 Task: Look for space in Vlorë, Albania from 12th  August, 2023 to 15th August, 2023 for 3 adults in price range Rs.12000 to Rs.16000. Place can be entire place with 2 bedrooms having 3 beds and 1 bathroom. Property type can be house, flat, hotel. Amenities needed are: heating. Booking option can be shelf check-in. Required host language is English.
Action: Mouse moved to (518, 109)
Screenshot: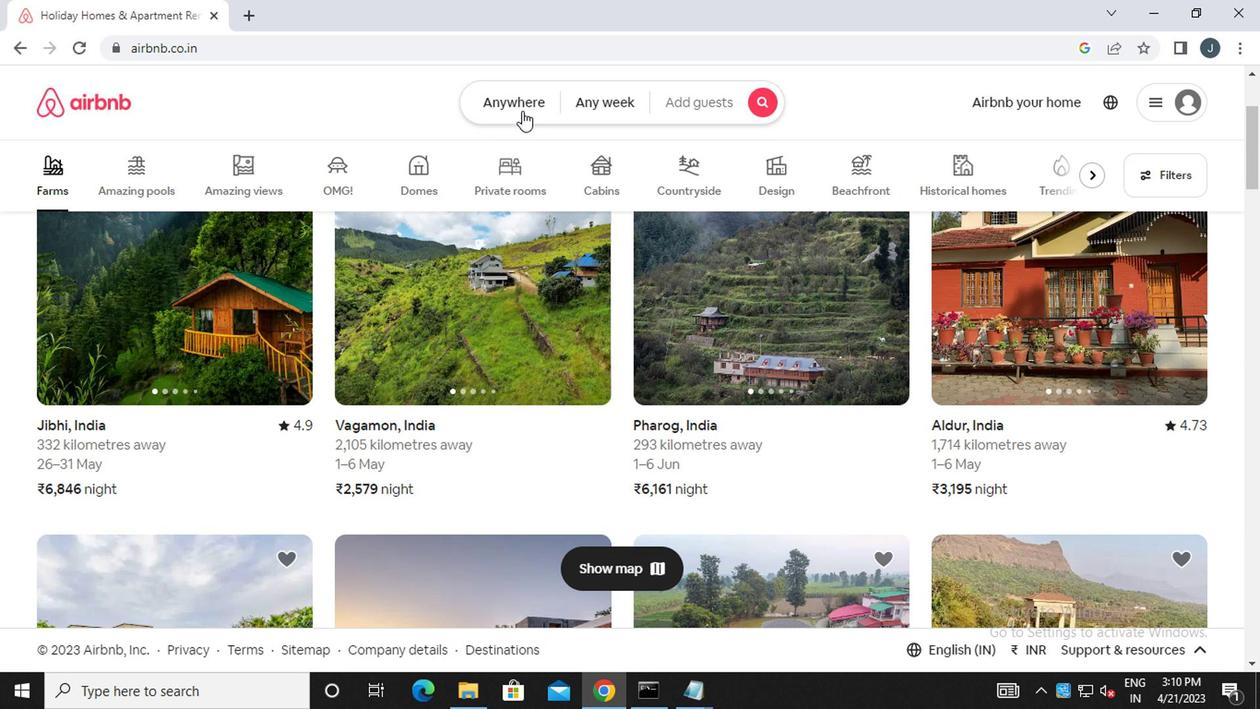 
Action: Mouse pressed left at (518, 109)
Screenshot: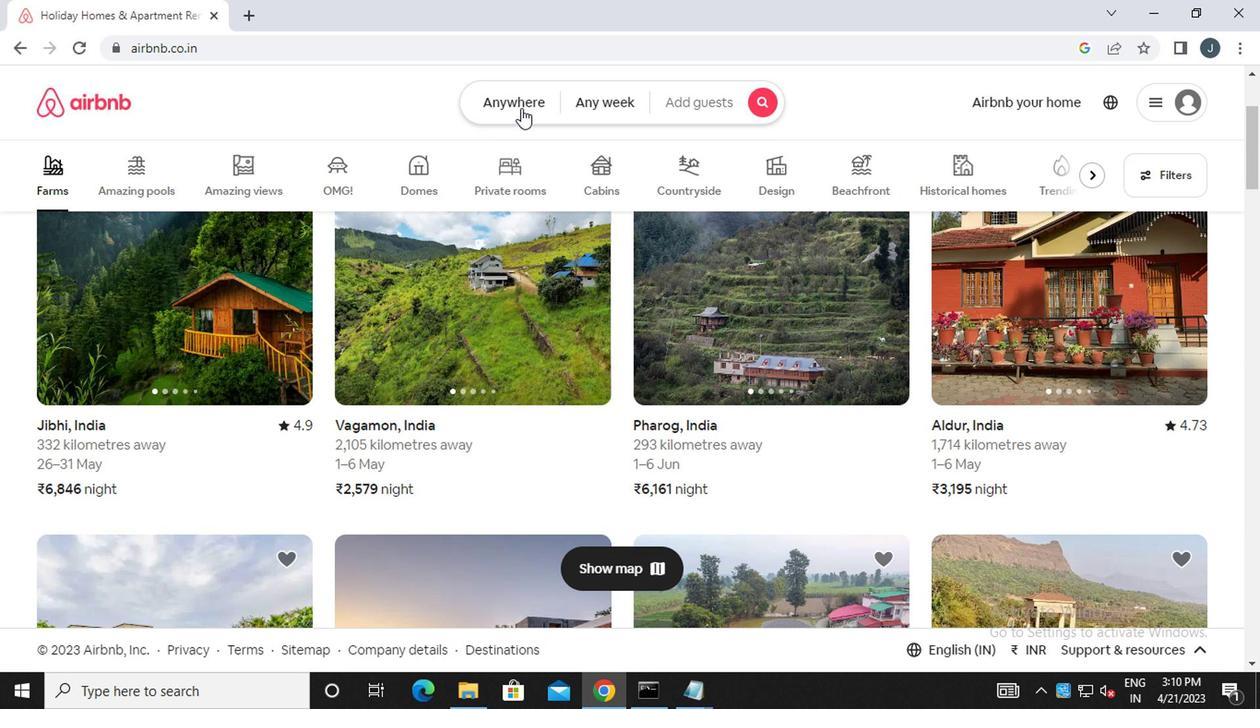 
Action: Mouse moved to (367, 181)
Screenshot: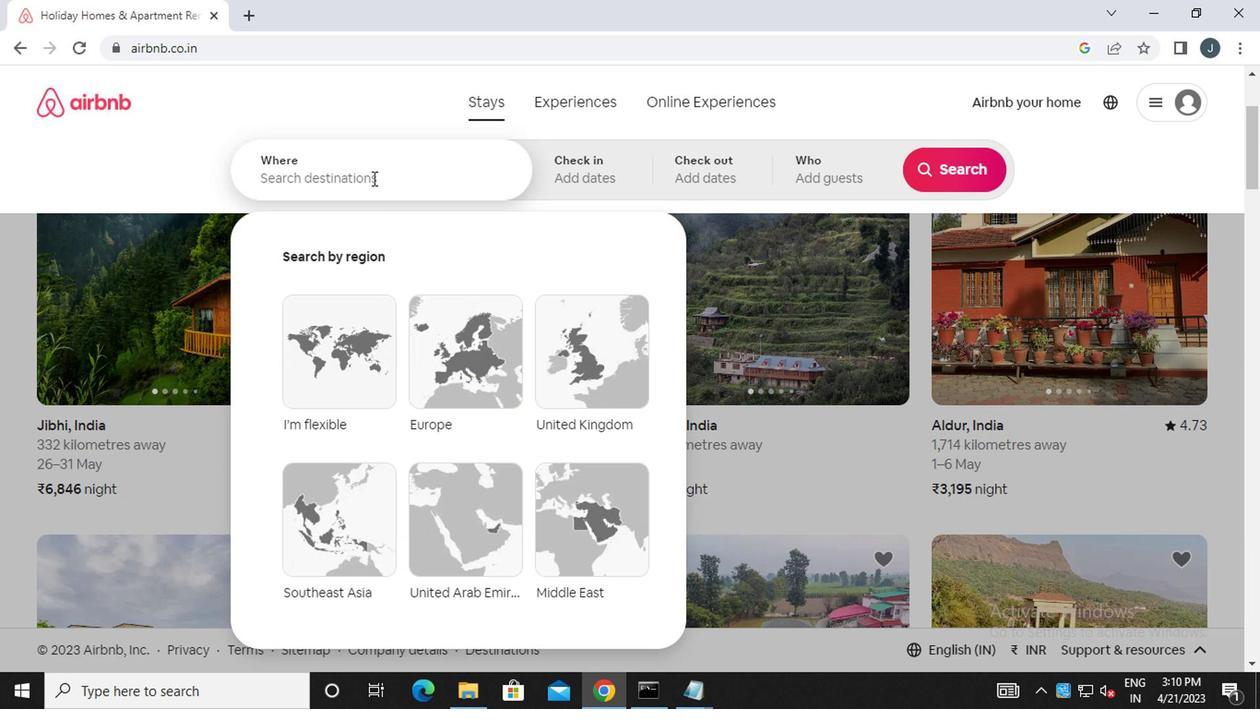 
Action: Mouse pressed left at (367, 181)
Screenshot: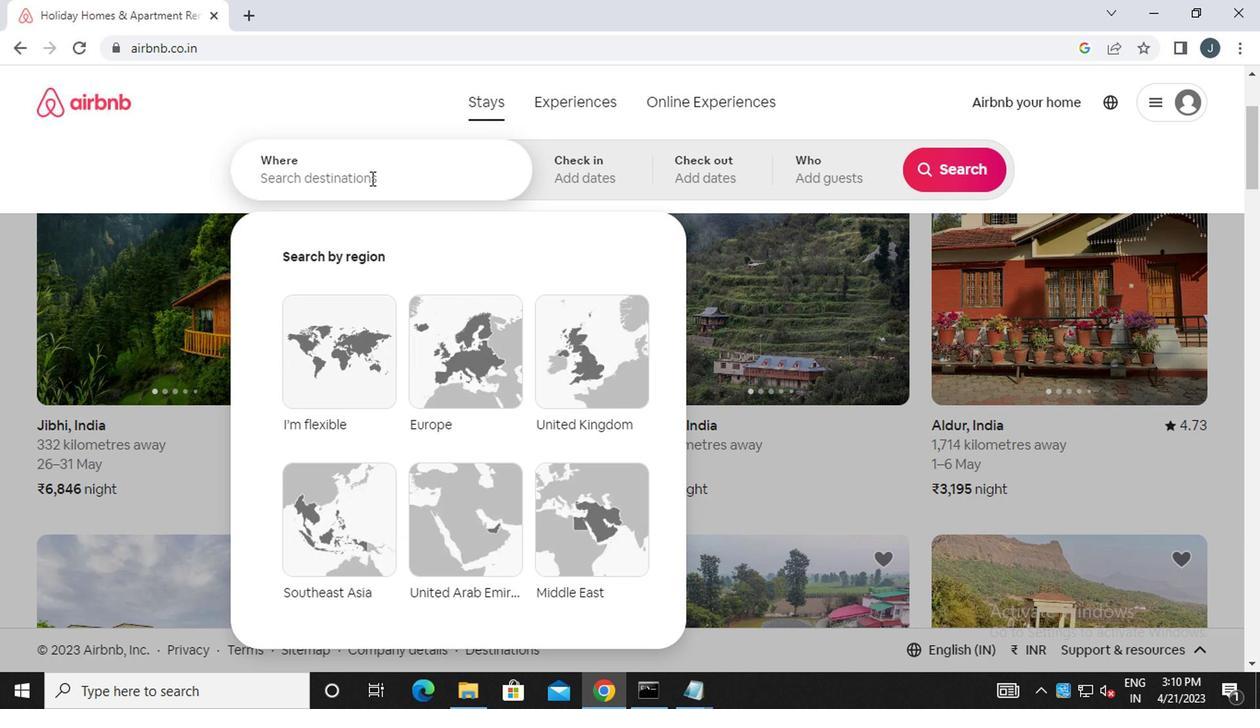 
Action: Key pressed v<Key.caps_lock>lore,<Key.space><Key.caps_lock>
Screenshot: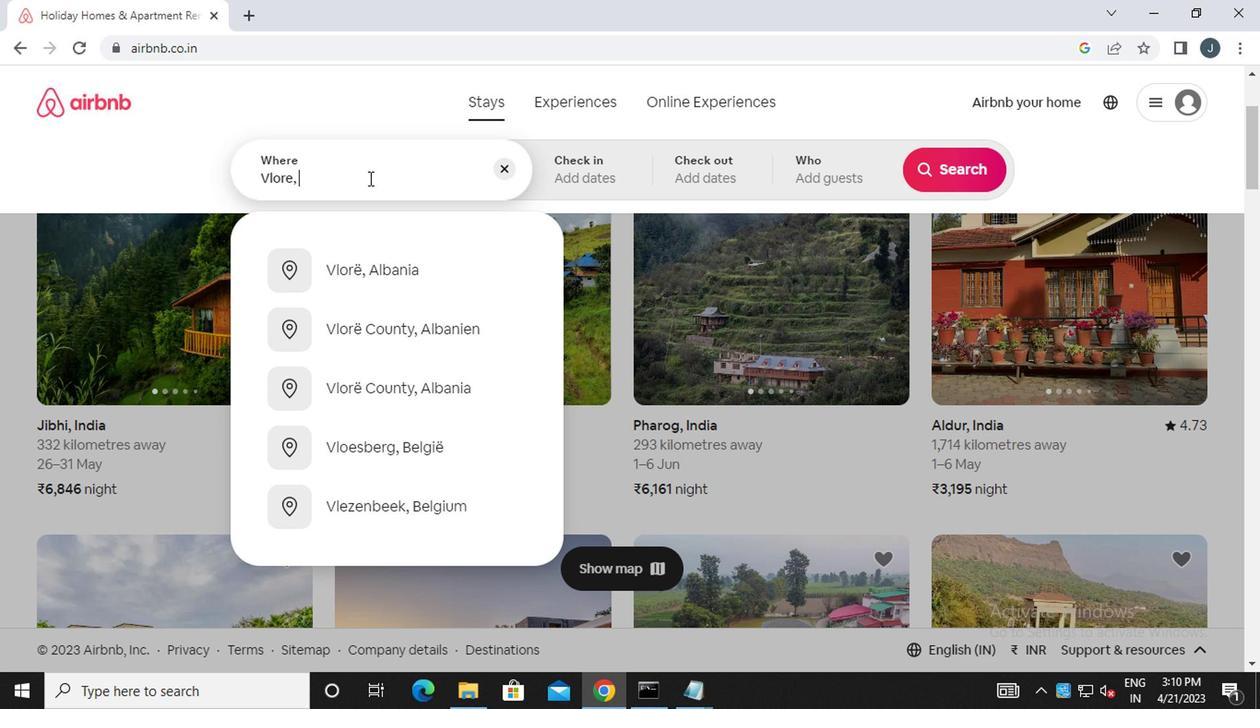 
Action: Mouse moved to (403, 259)
Screenshot: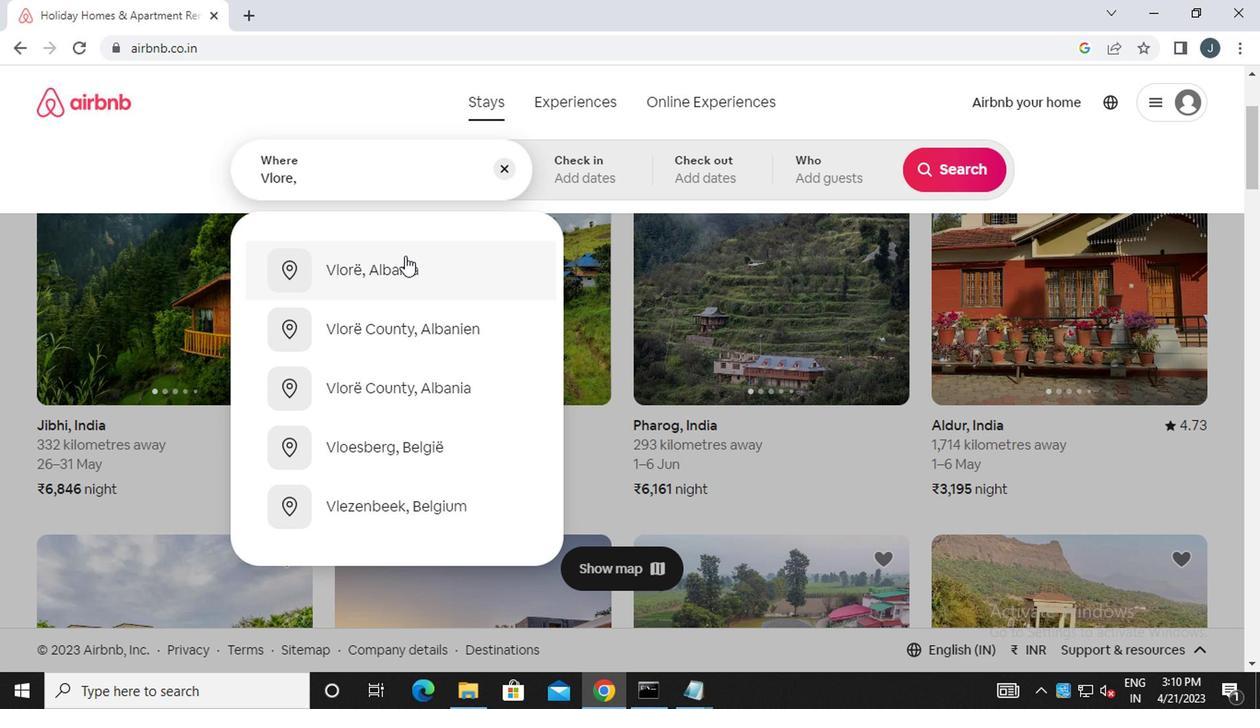 
Action: Mouse pressed left at (403, 259)
Screenshot: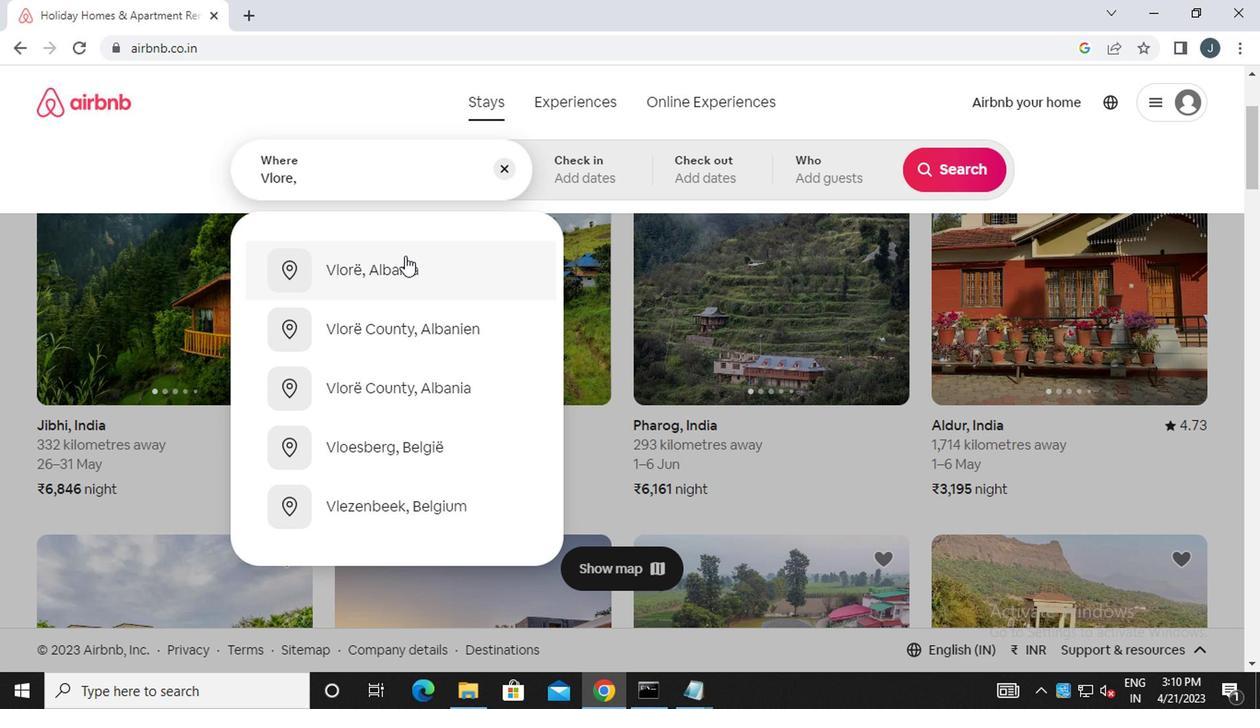 
Action: Mouse moved to (944, 318)
Screenshot: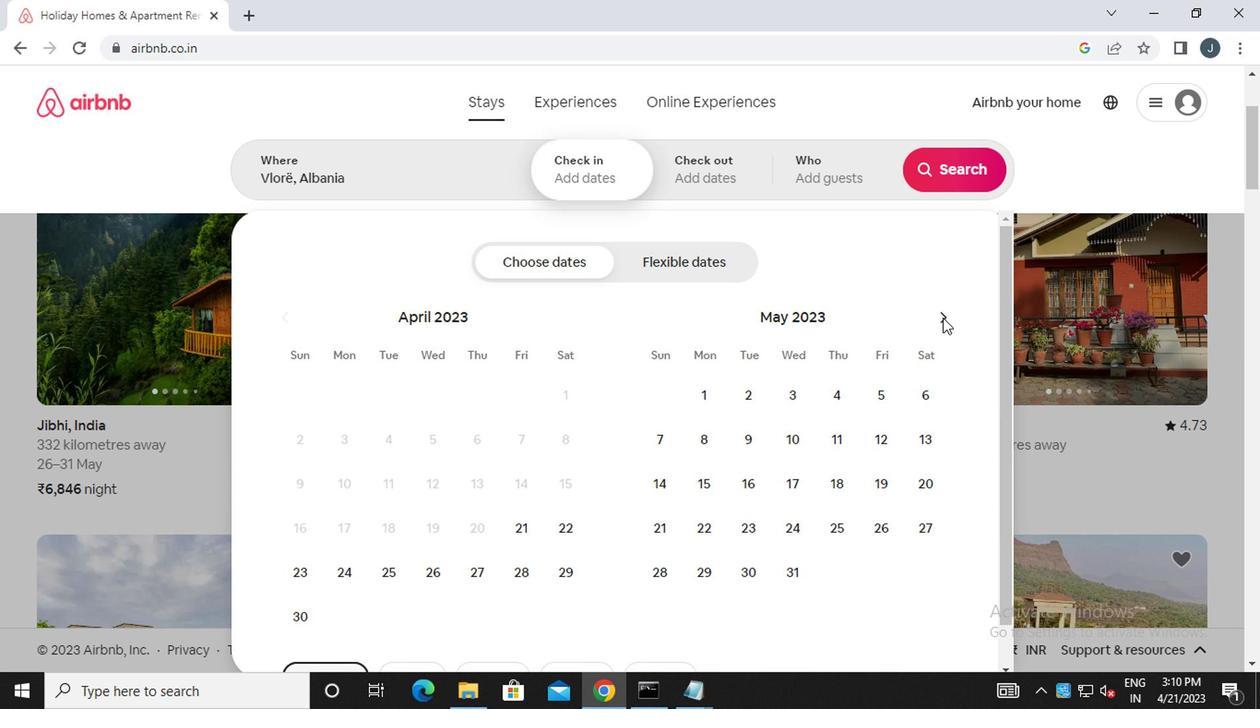 
Action: Mouse pressed left at (944, 318)
Screenshot: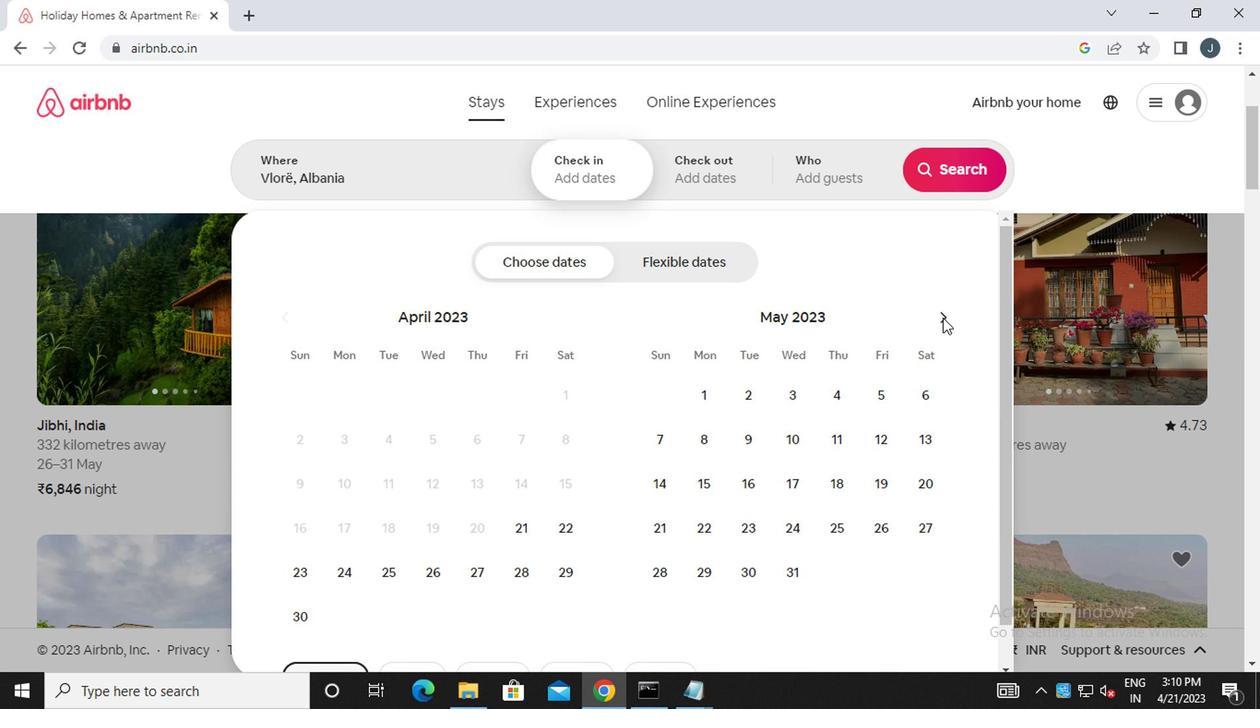 
Action: Mouse moved to (944, 318)
Screenshot: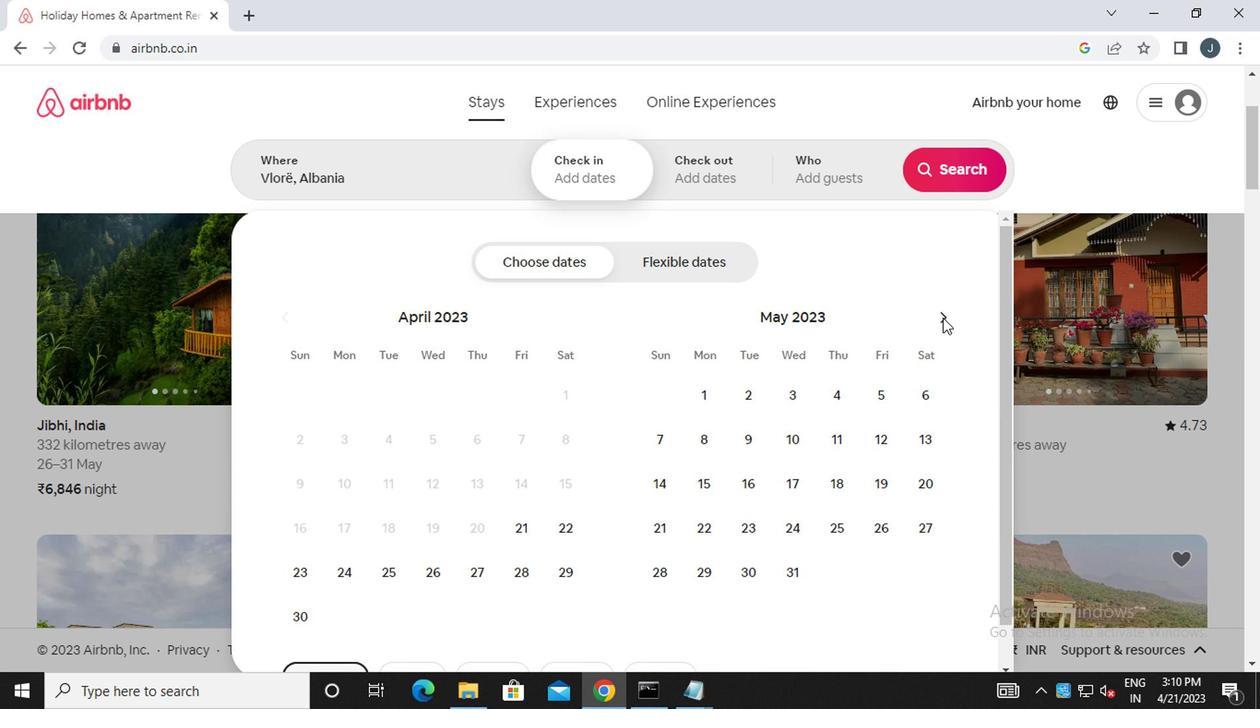
Action: Mouse pressed left at (944, 318)
Screenshot: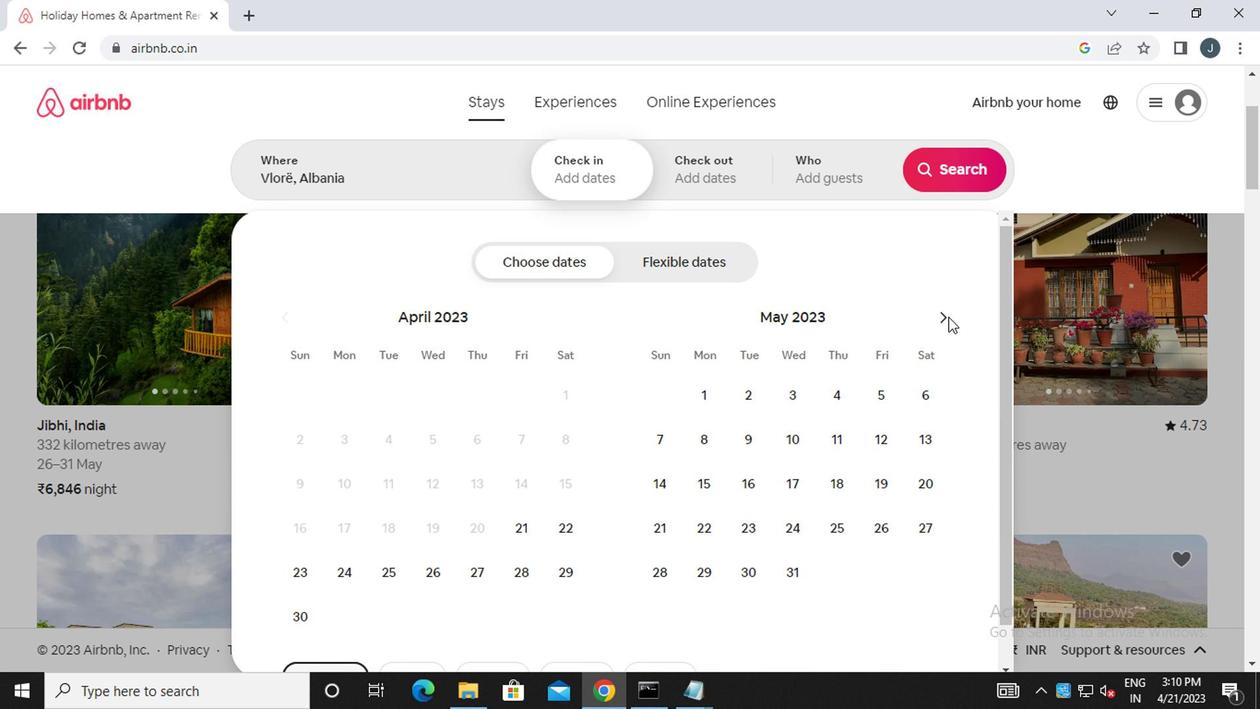 
Action: Mouse pressed left at (944, 318)
Screenshot: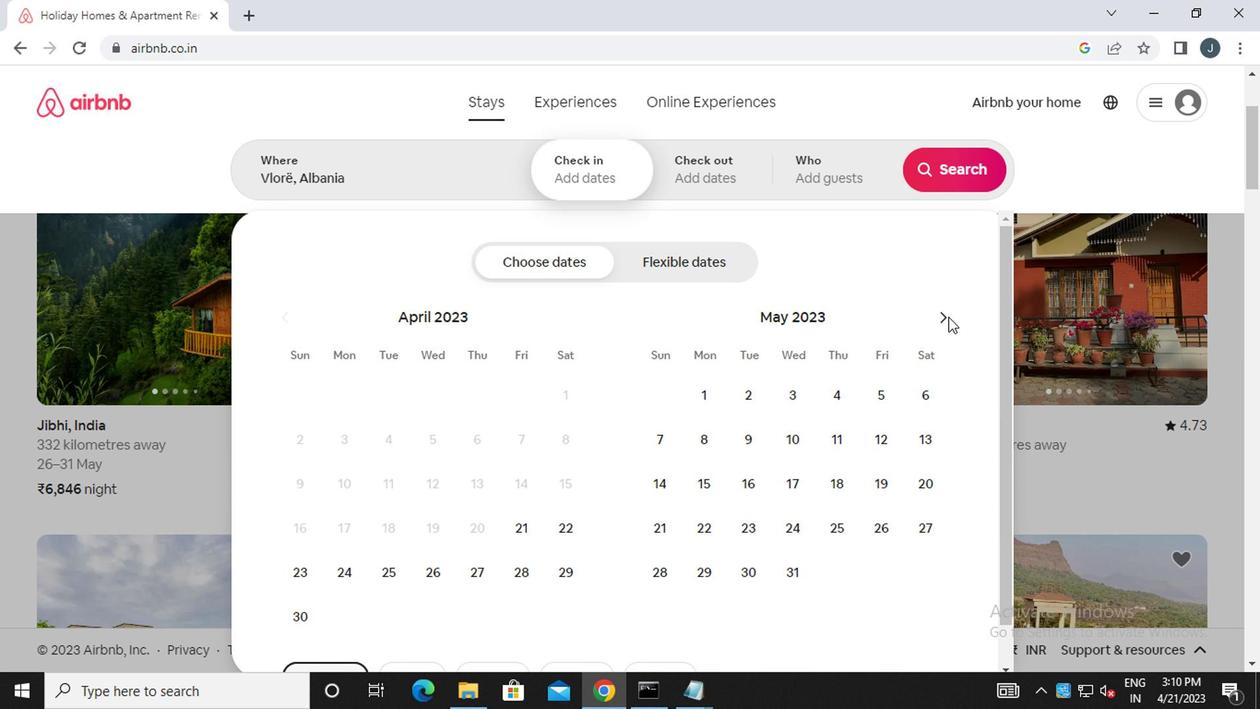 
Action: Mouse pressed left at (944, 318)
Screenshot: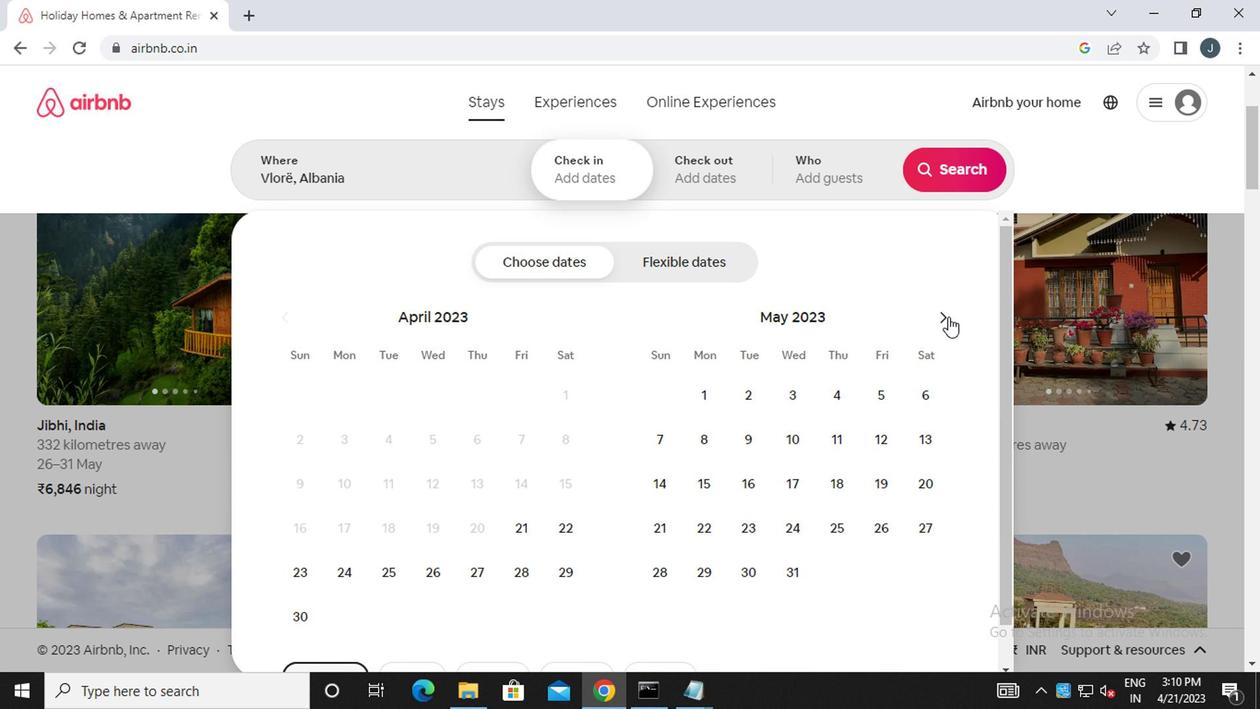 
Action: Mouse pressed left at (944, 318)
Screenshot: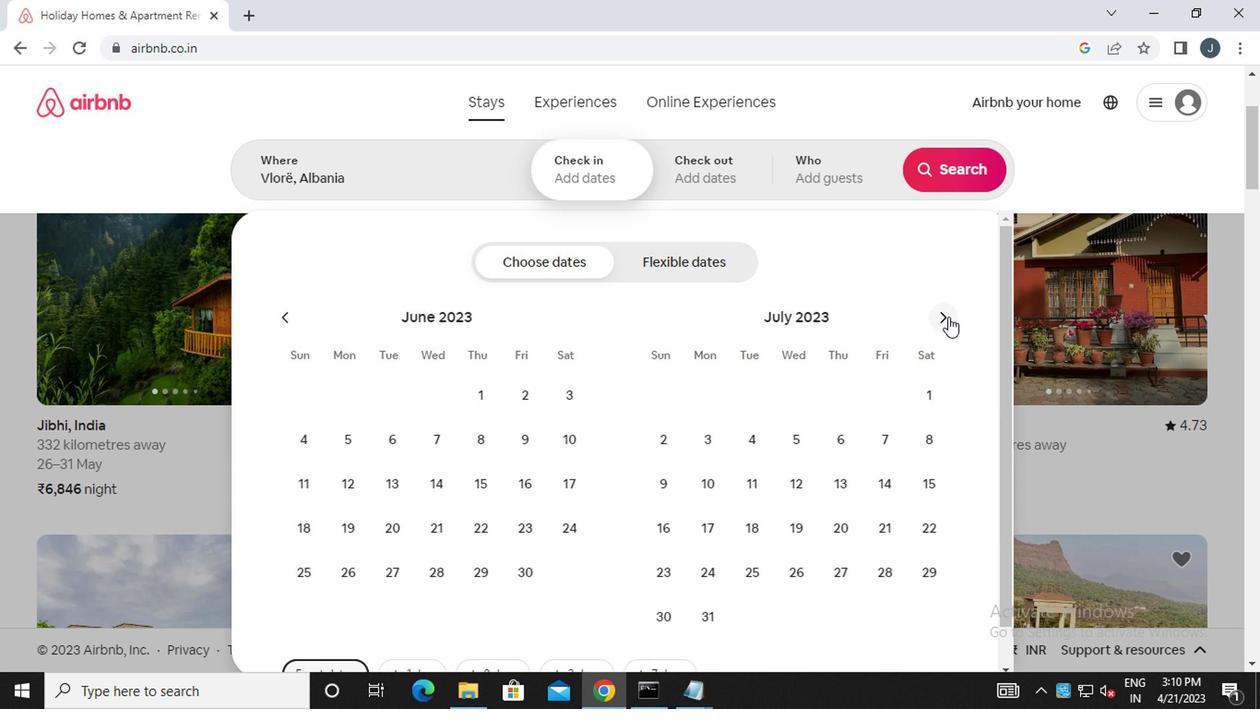 
Action: Mouse moved to (915, 439)
Screenshot: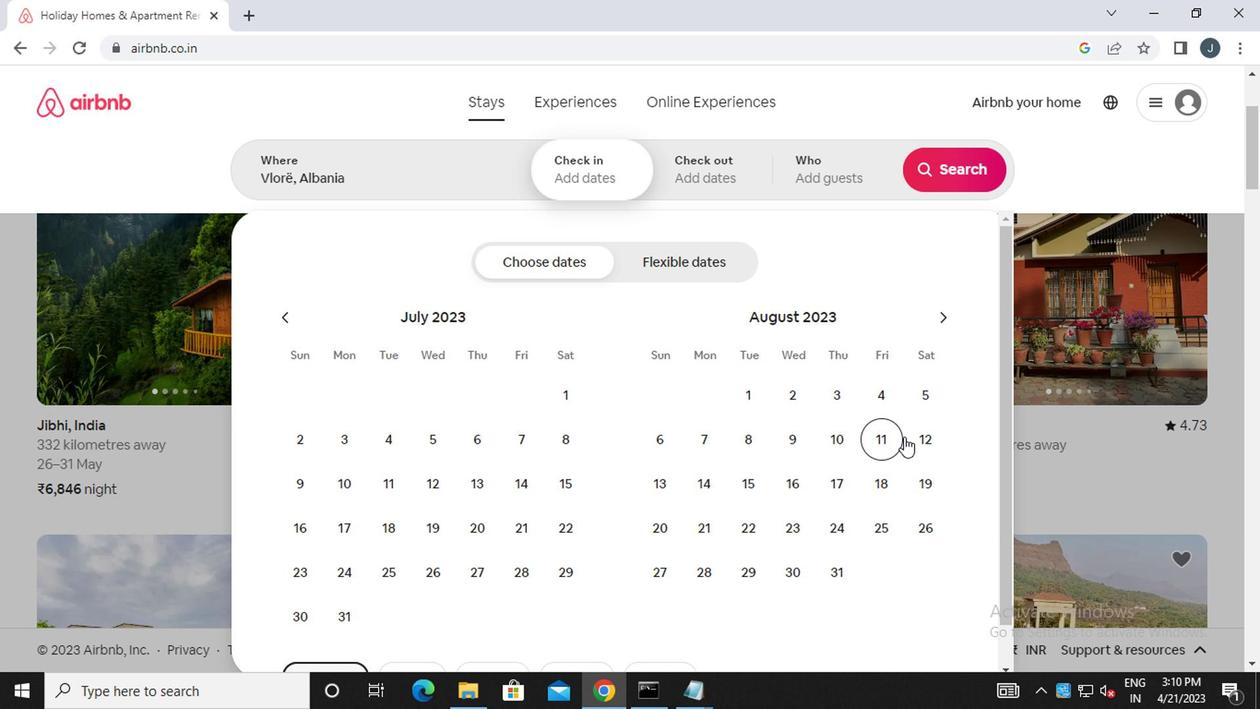 
Action: Mouse pressed left at (915, 439)
Screenshot: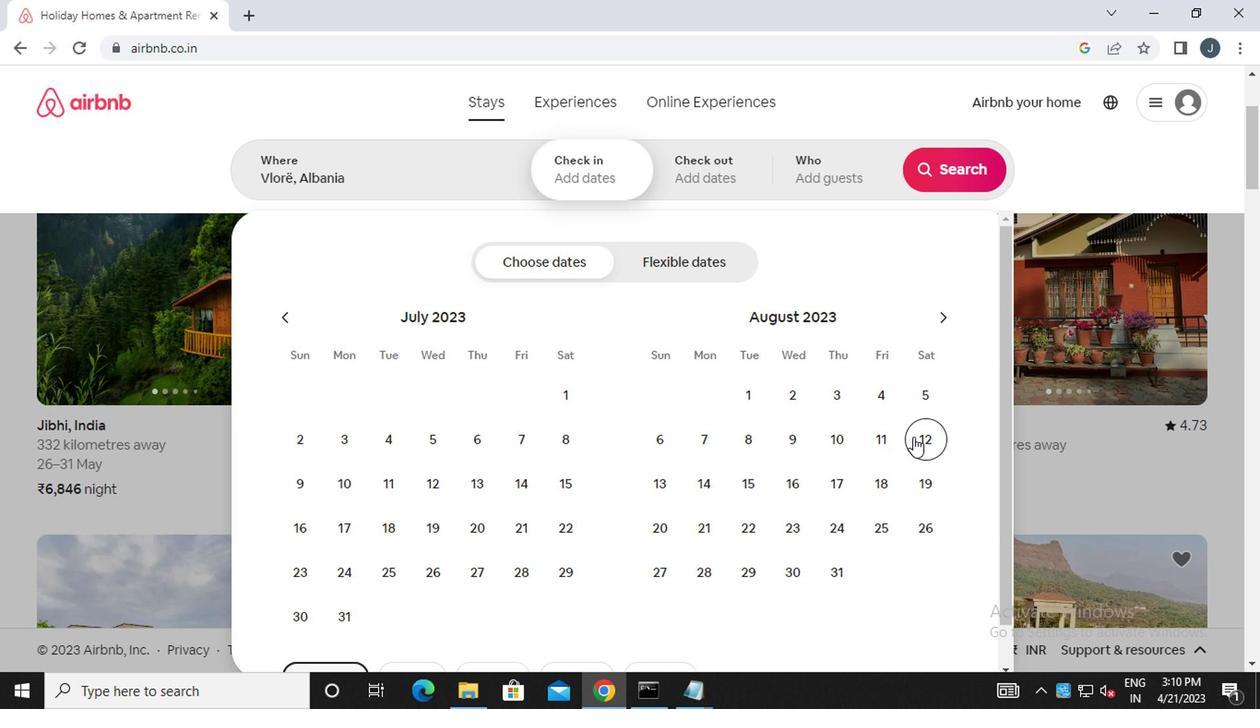 
Action: Mouse moved to (742, 480)
Screenshot: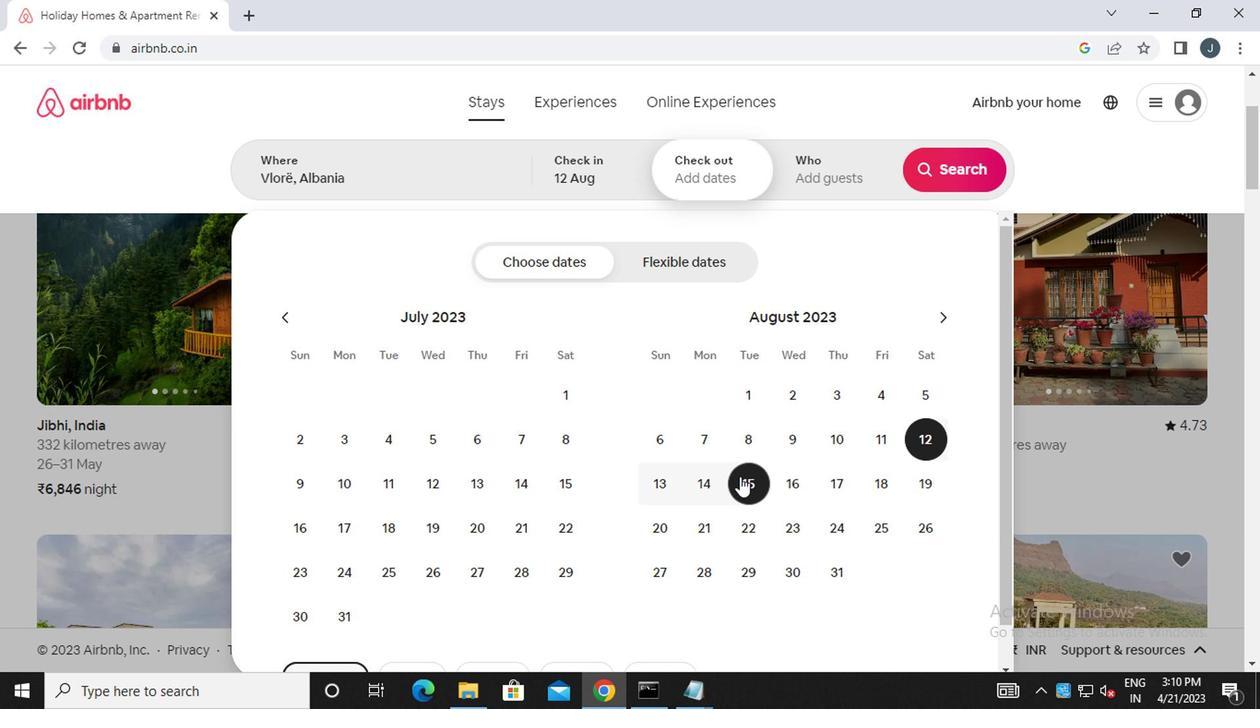 
Action: Mouse pressed left at (742, 480)
Screenshot: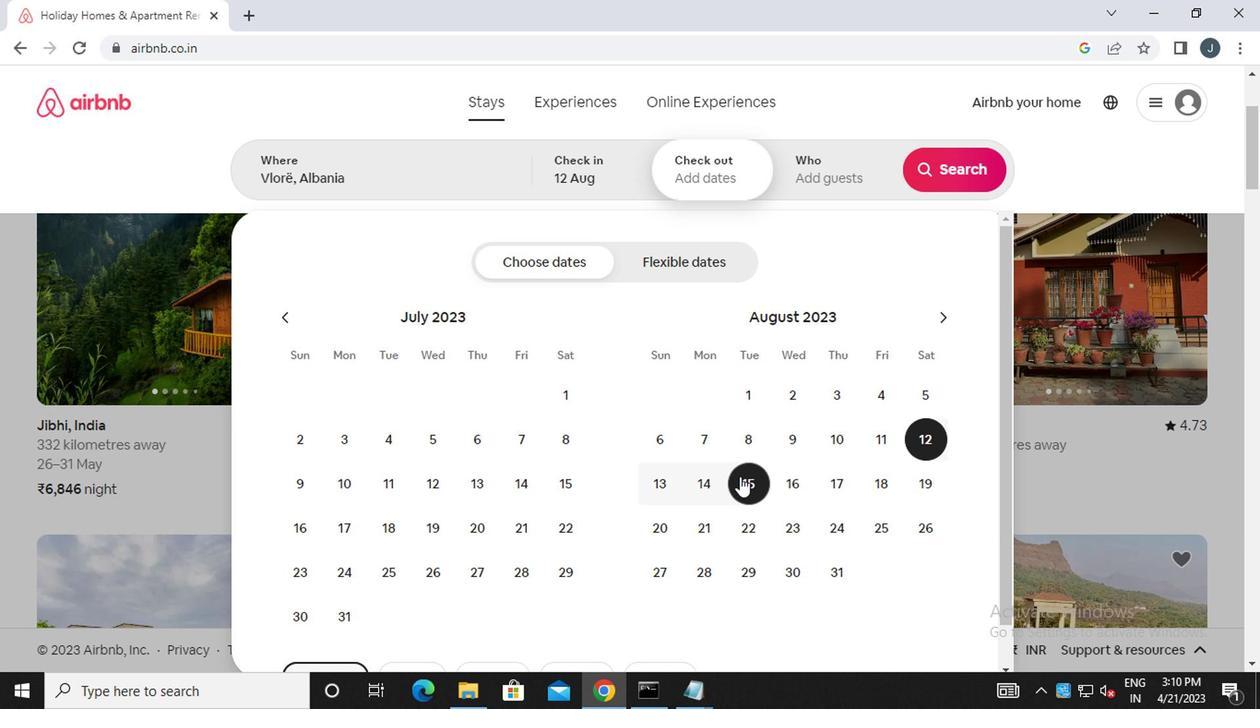 
Action: Mouse moved to (816, 176)
Screenshot: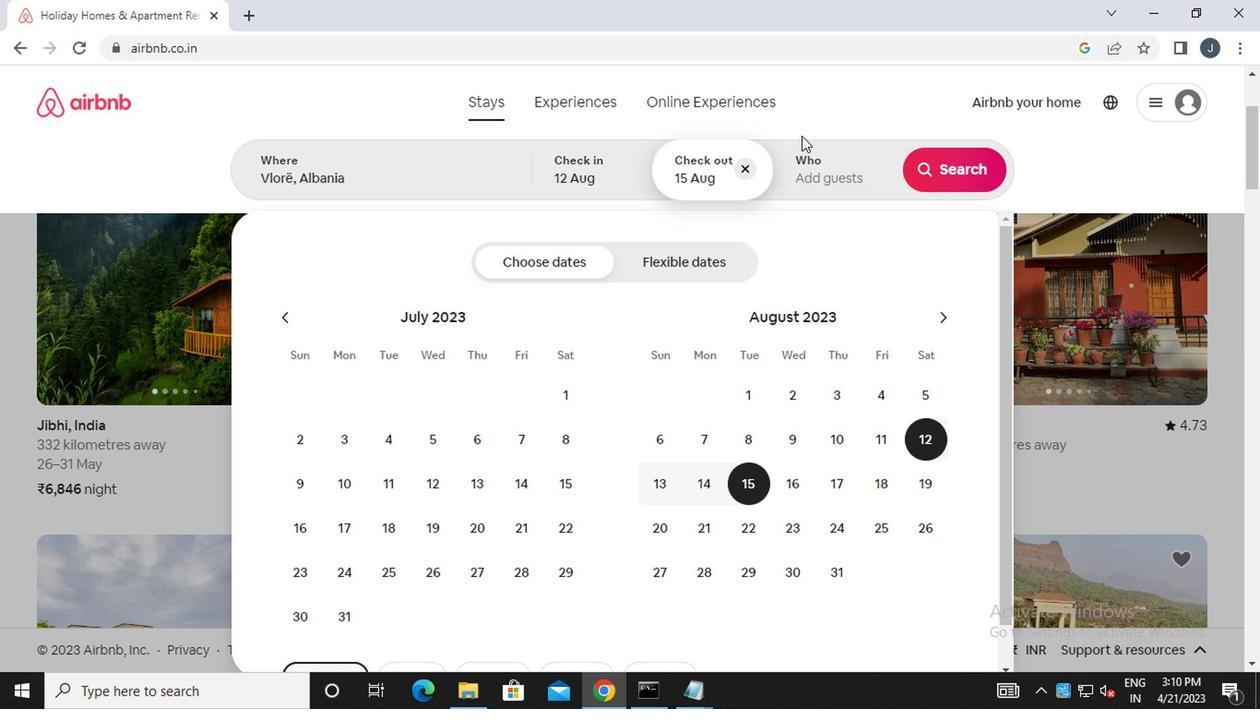 
Action: Mouse pressed left at (816, 176)
Screenshot: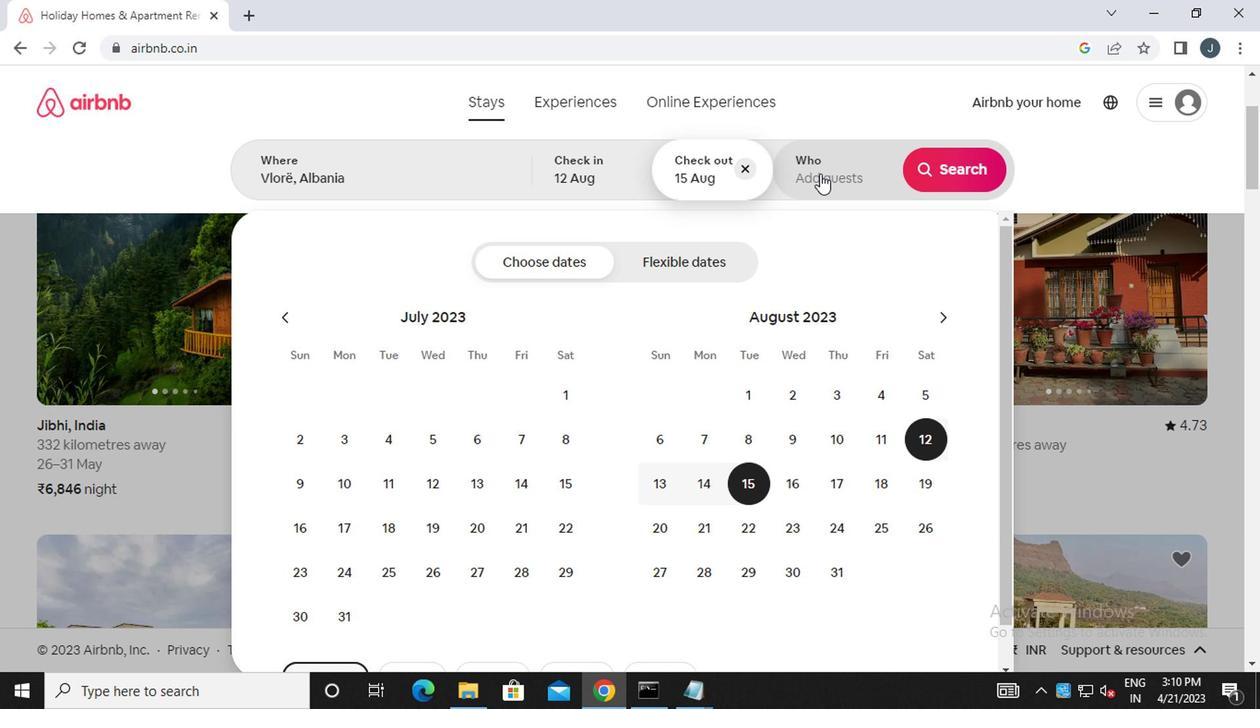 
Action: Mouse moved to (963, 273)
Screenshot: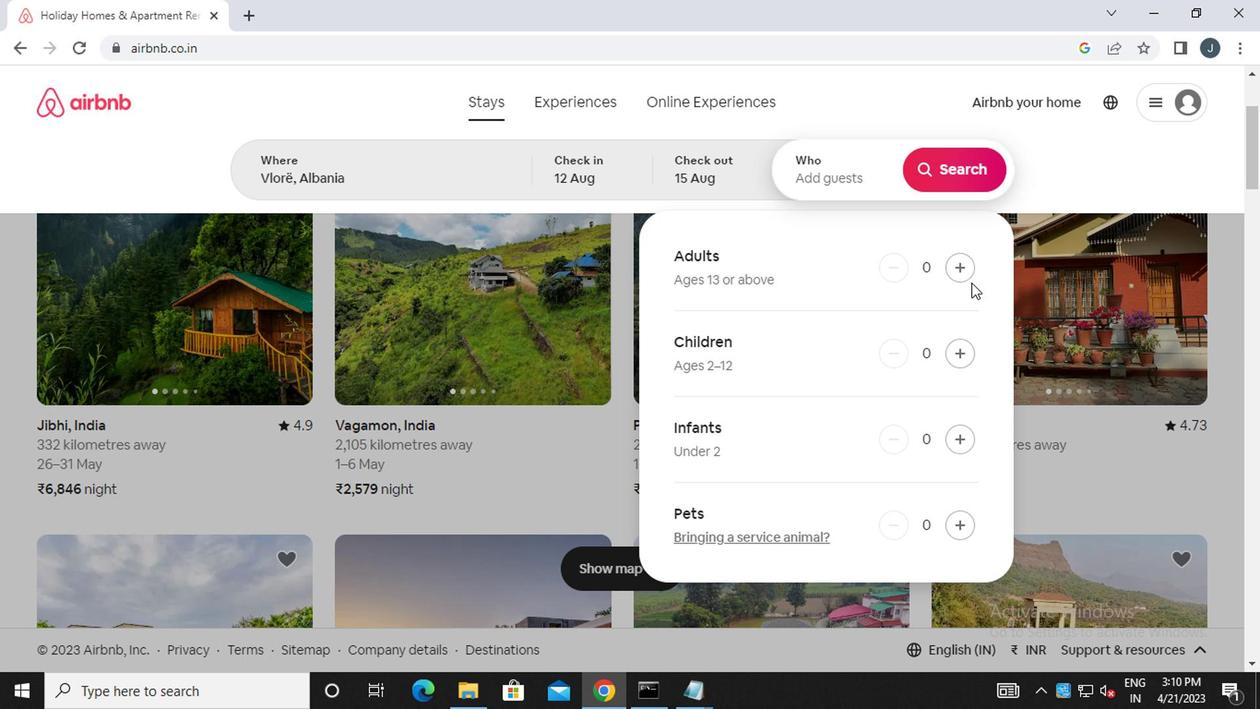 
Action: Mouse pressed left at (963, 273)
Screenshot: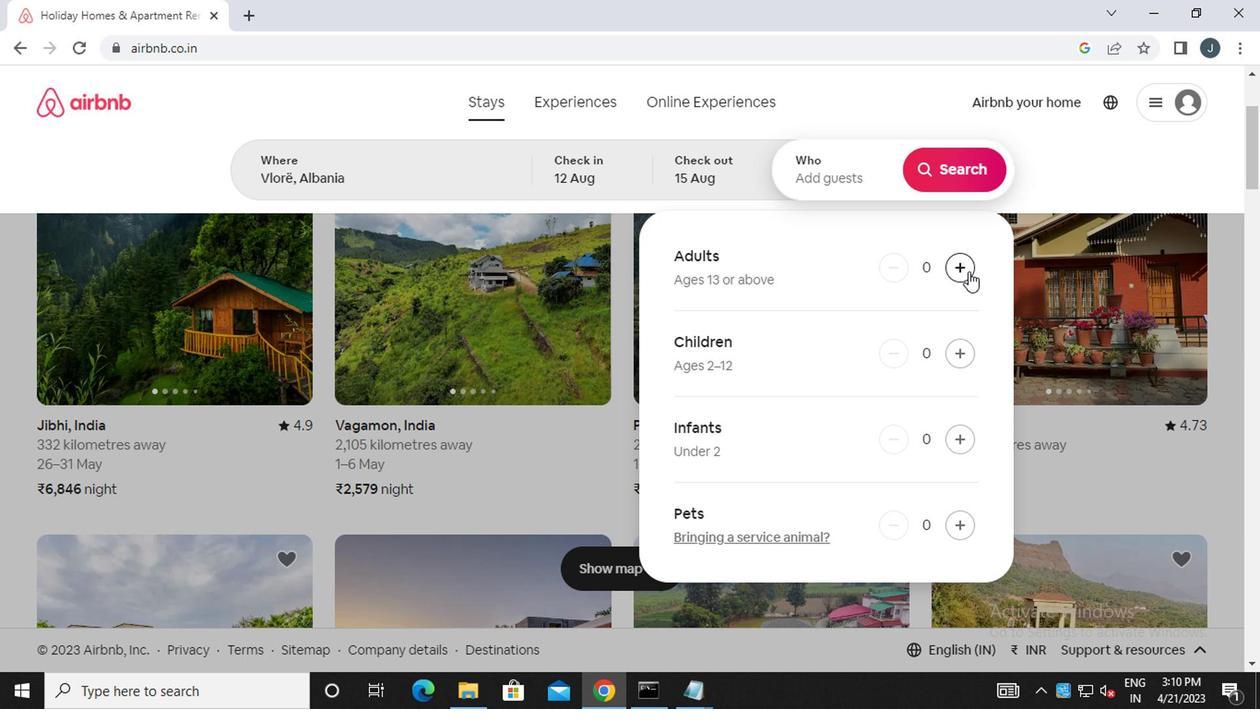 
Action: Mouse pressed left at (963, 273)
Screenshot: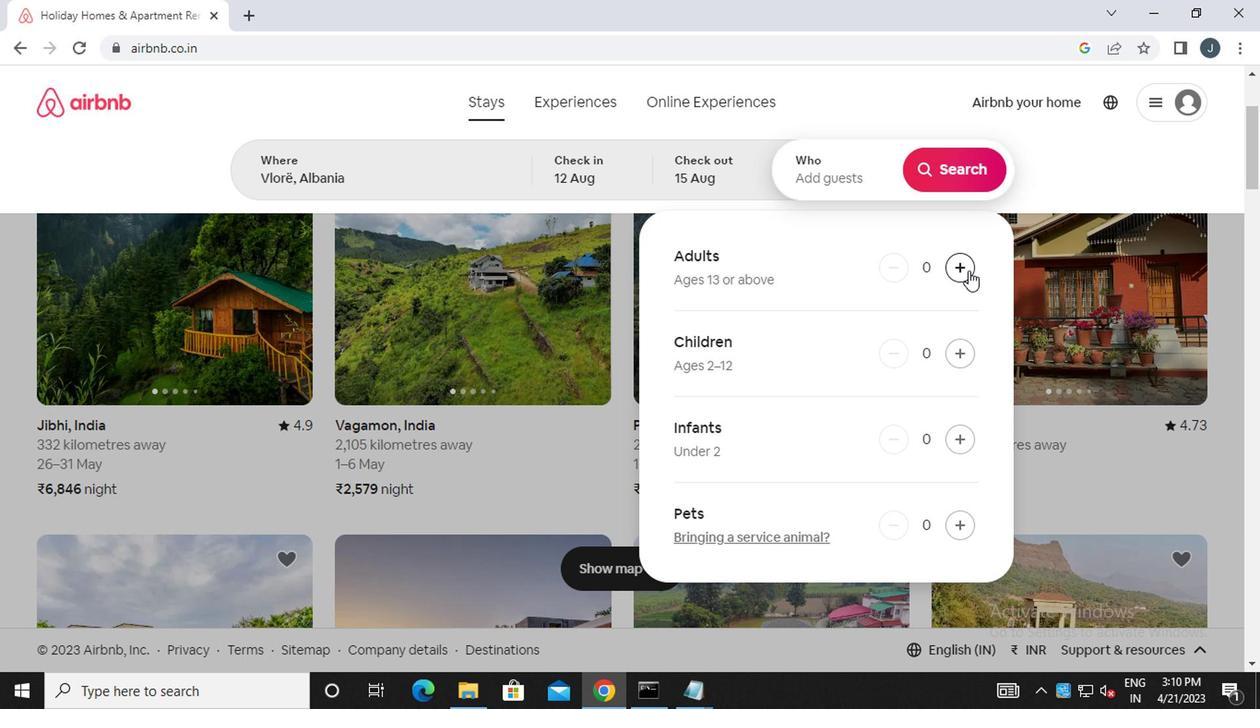 
Action: Mouse pressed left at (963, 273)
Screenshot: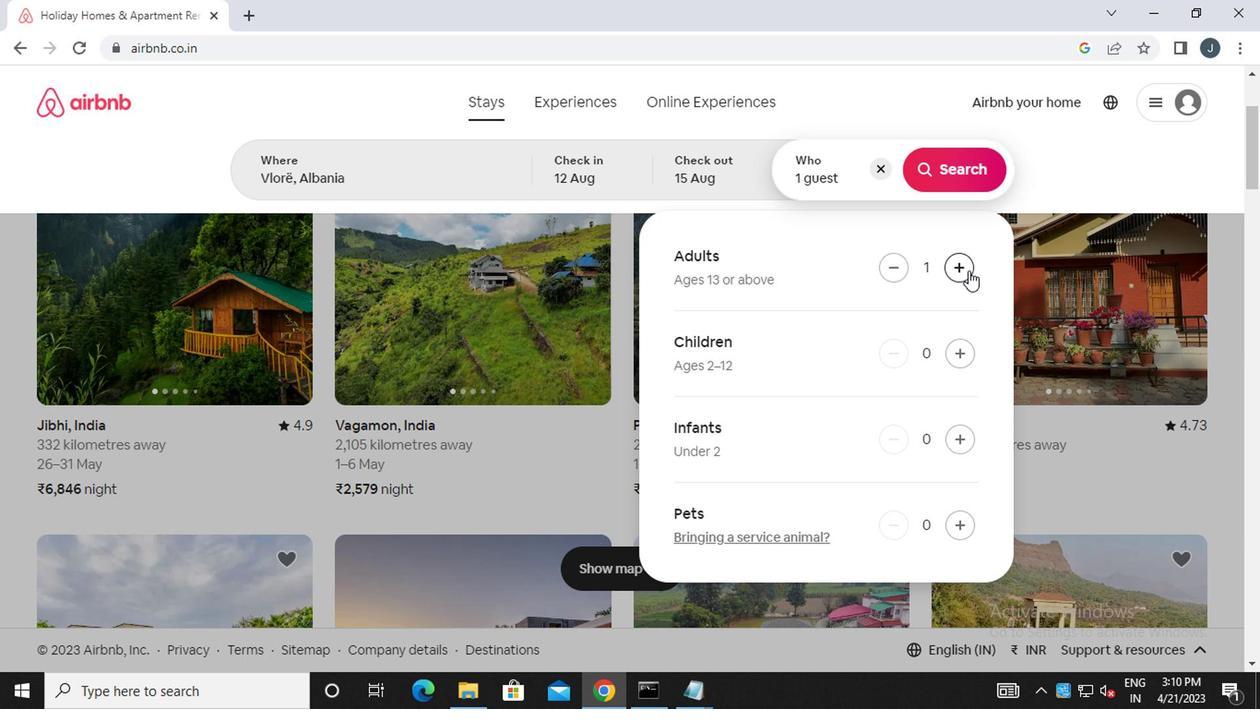 
Action: Mouse moved to (954, 172)
Screenshot: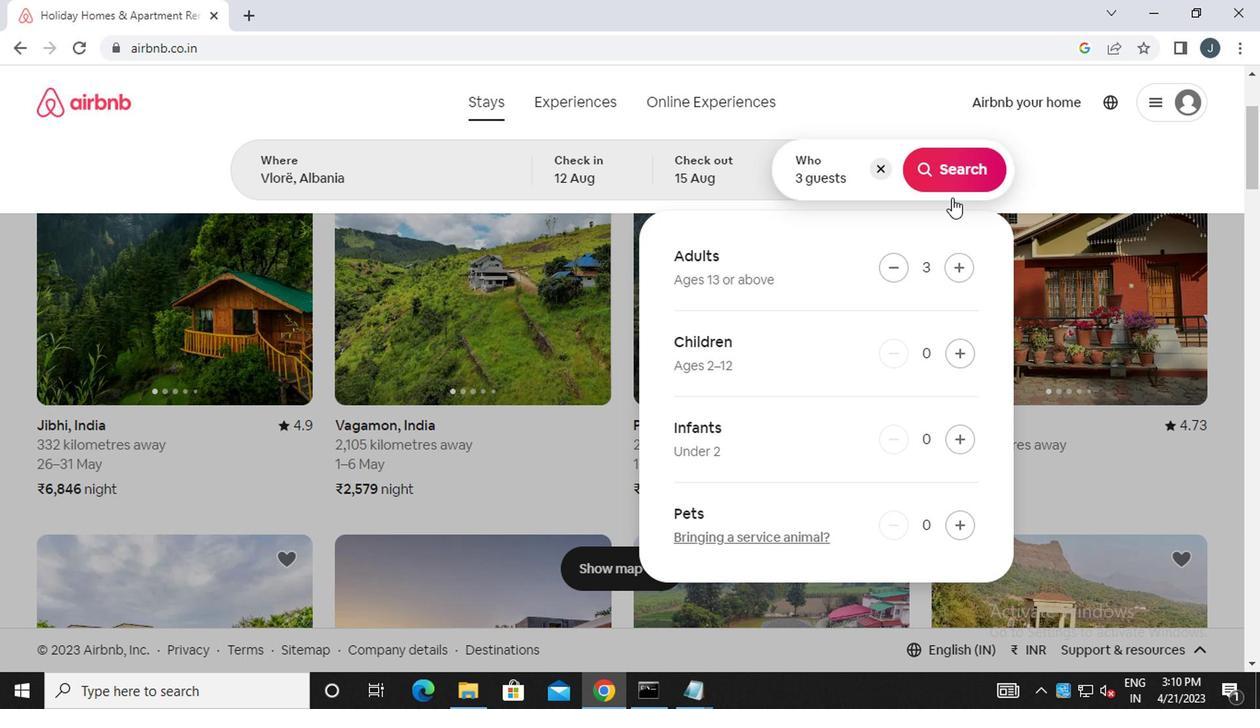 
Action: Mouse pressed left at (954, 172)
Screenshot: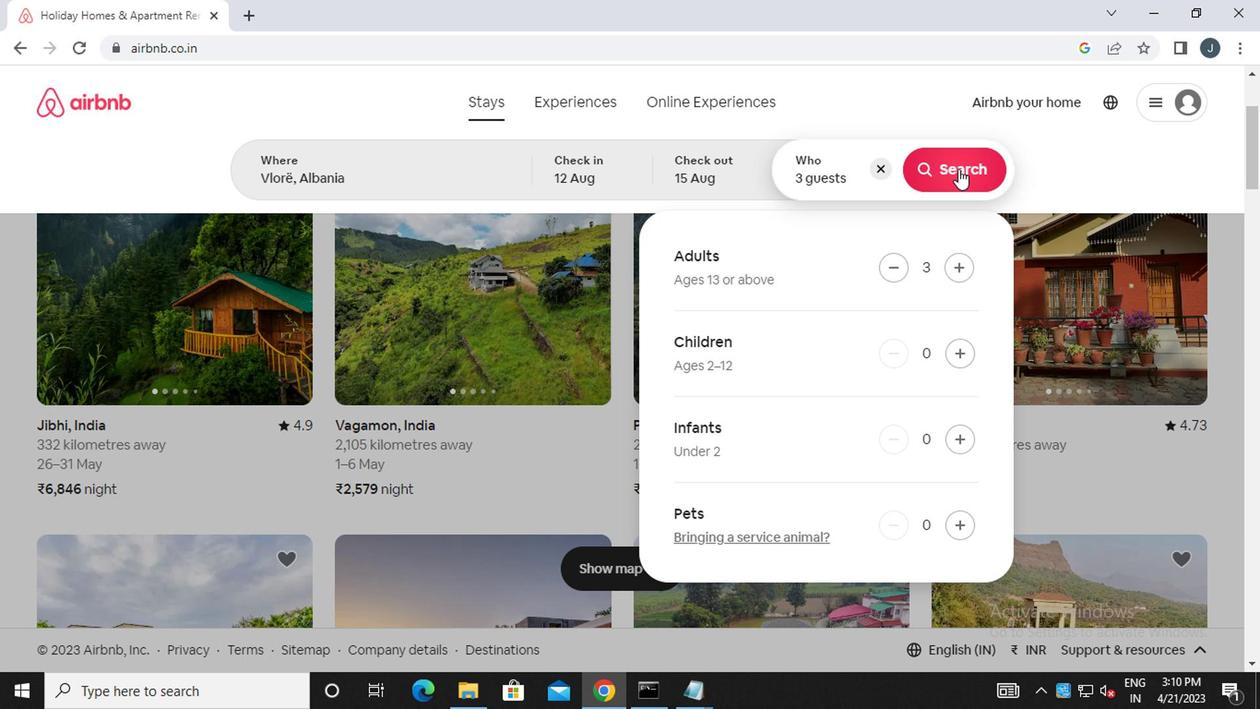 
Action: Mouse moved to (1159, 181)
Screenshot: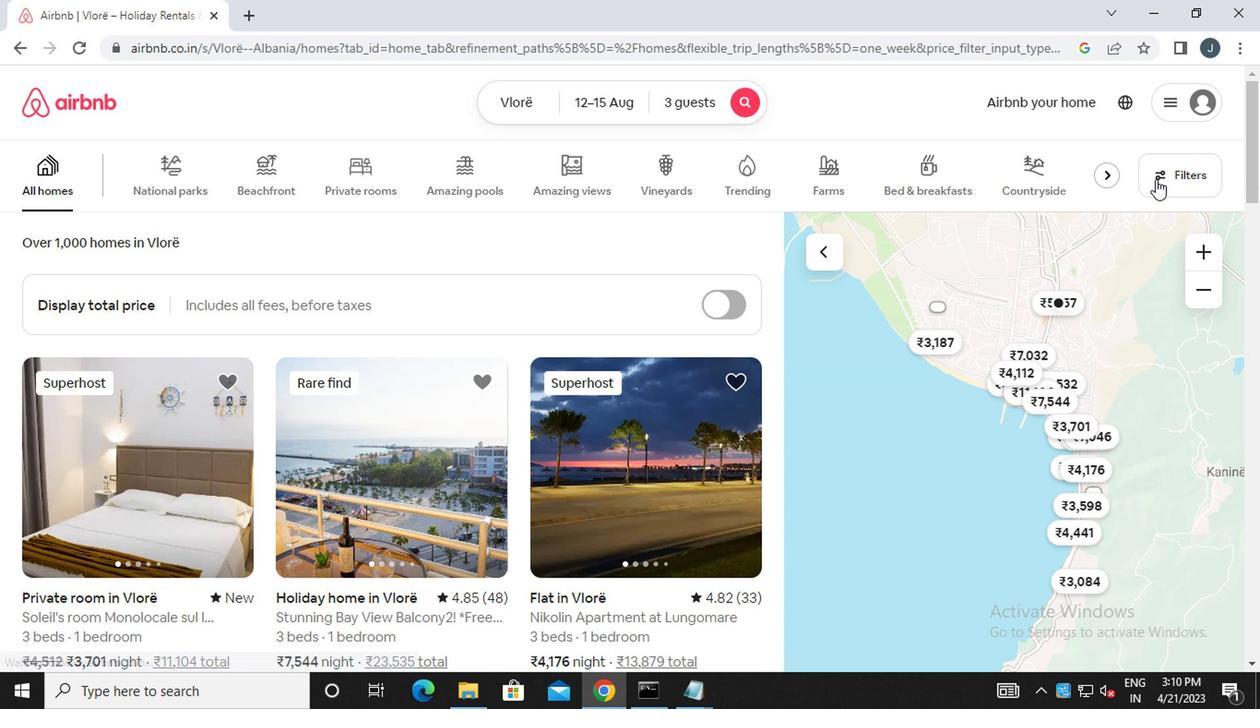 
Action: Mouse pressed left at (1159, 181)
Screenshot: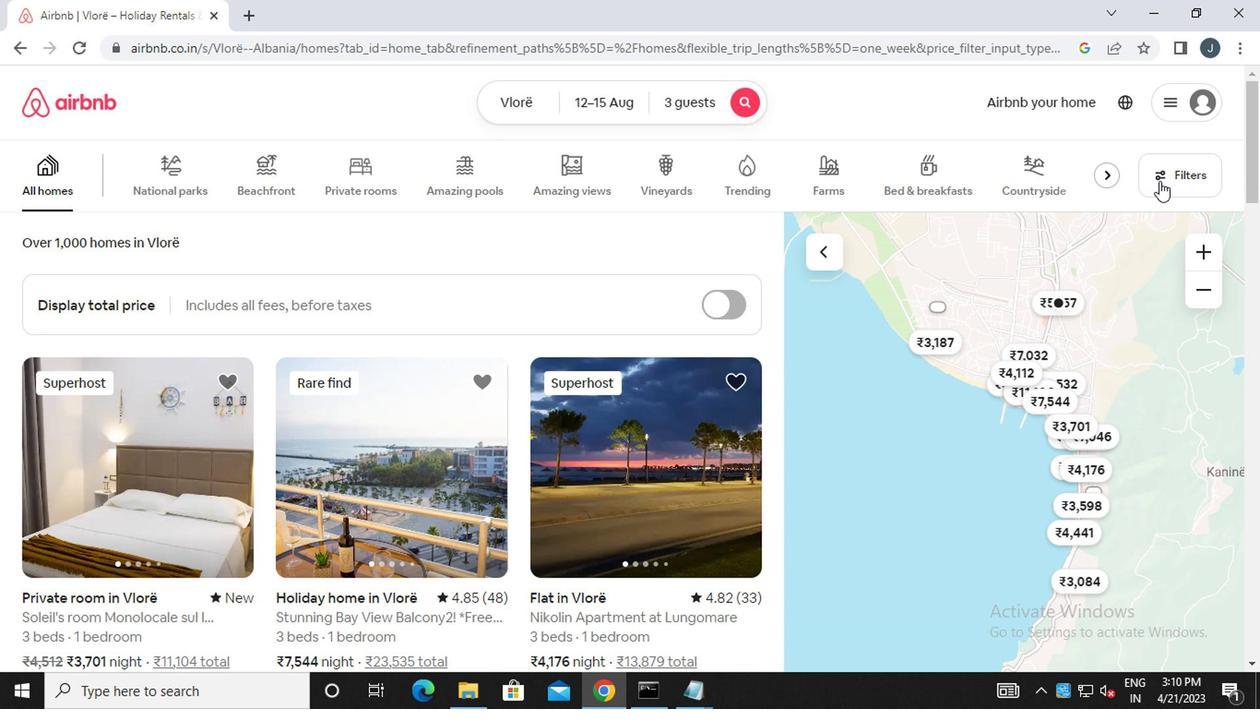 
Action: Mouse moved to (399, 416)
Screenshot: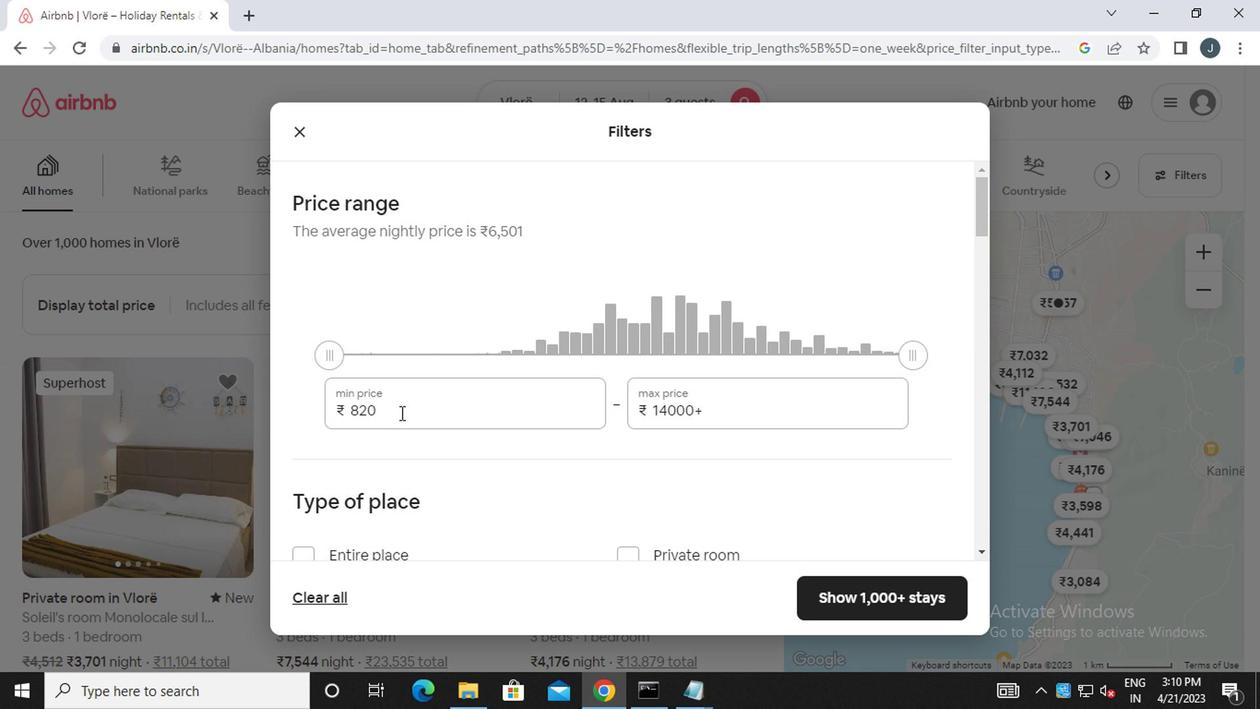 
Action: Mouse pressed left at (399, 416)
Screenshot: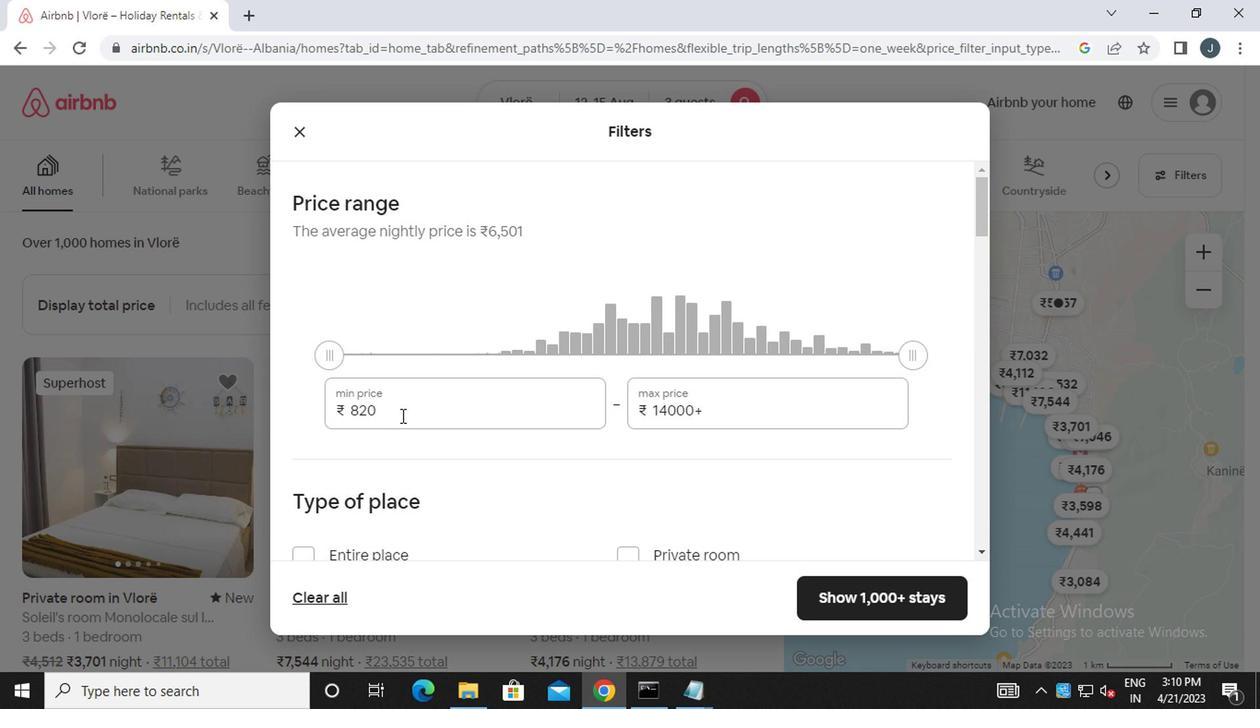 
Action: Mouse moved to (400, 416)
Screenshot: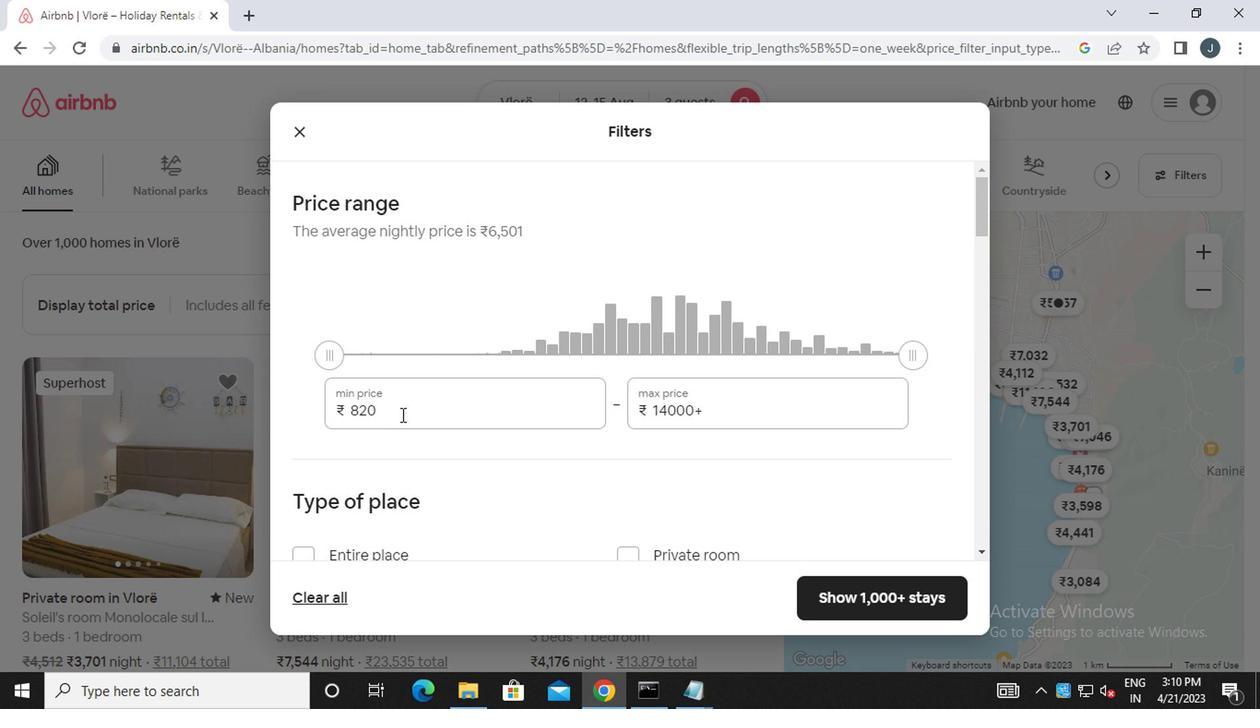 
Action: Key pressed <Key.backspace><Key.backspace><Key.backspace>12000<Key.backspace><Key.backspace><Key.backspace><Key.backspace><Key.backspace><Key.backspace><Key.backspace><Key.backspace><Key.backspace><Key.backspace><Key.backspace>12000
Screenshot: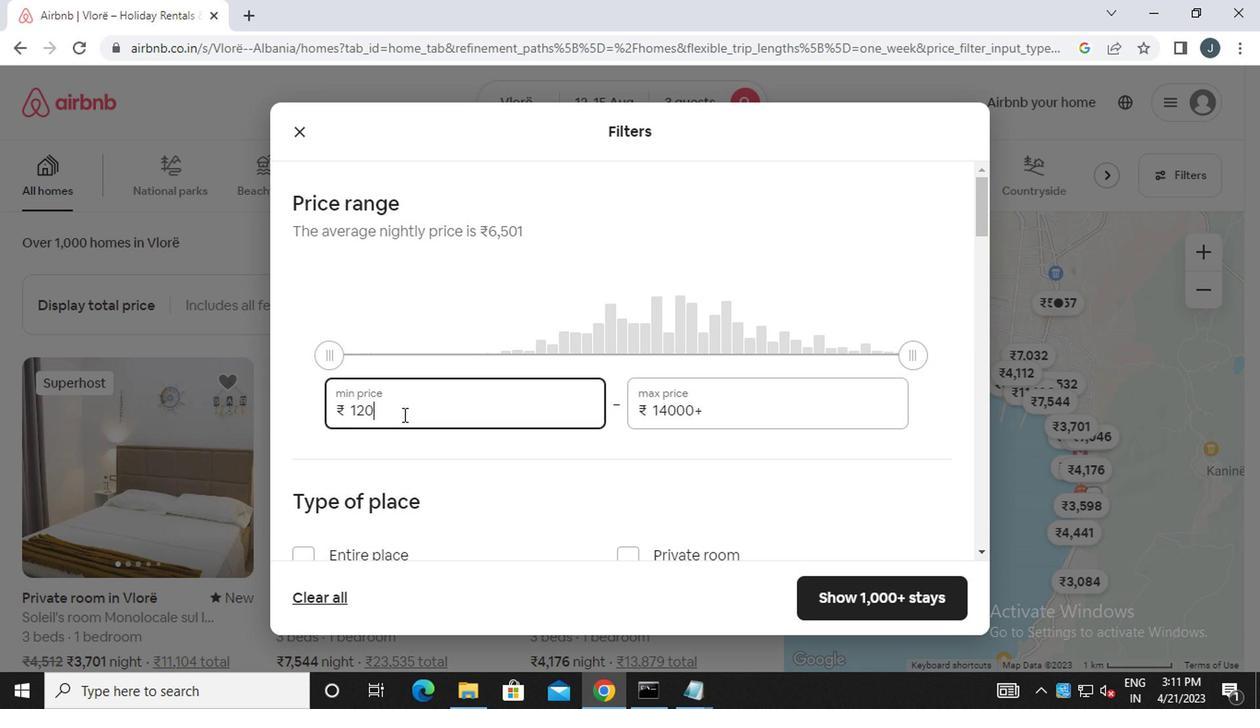 
Action: Mouse moved to (770, 412)
Screenshot: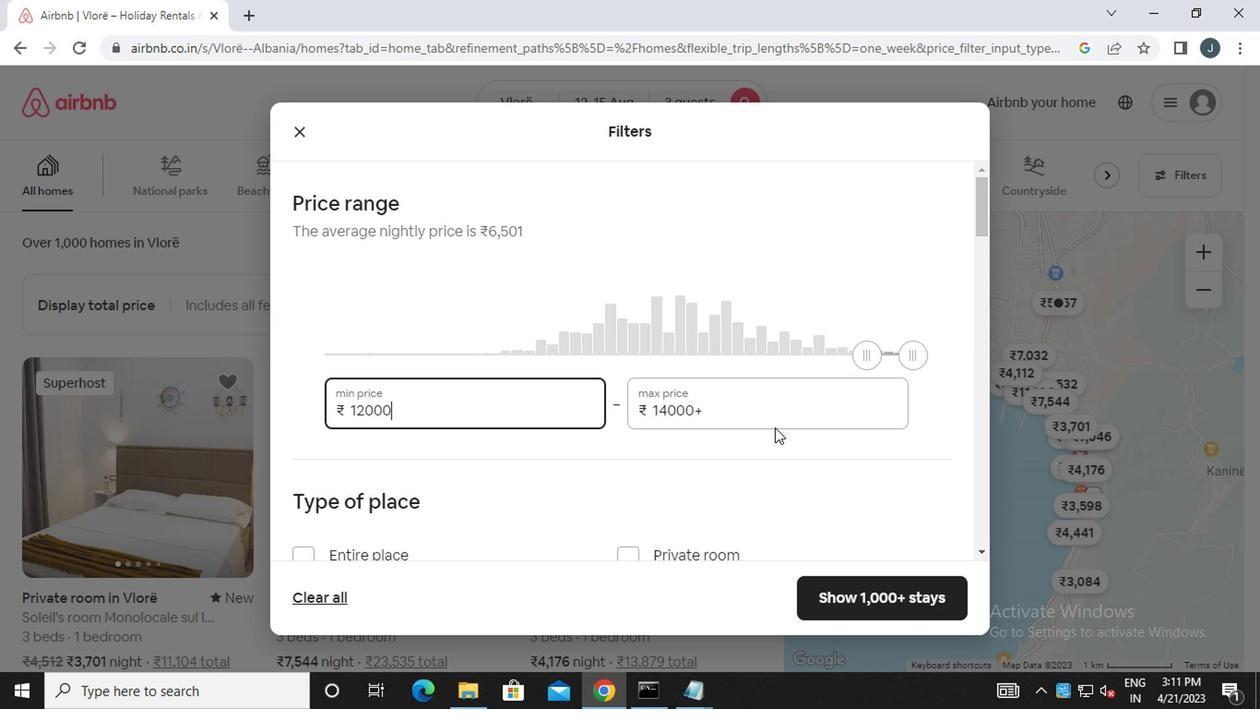 
Action: Mouse pressed left at (770, 412)
Screenshot: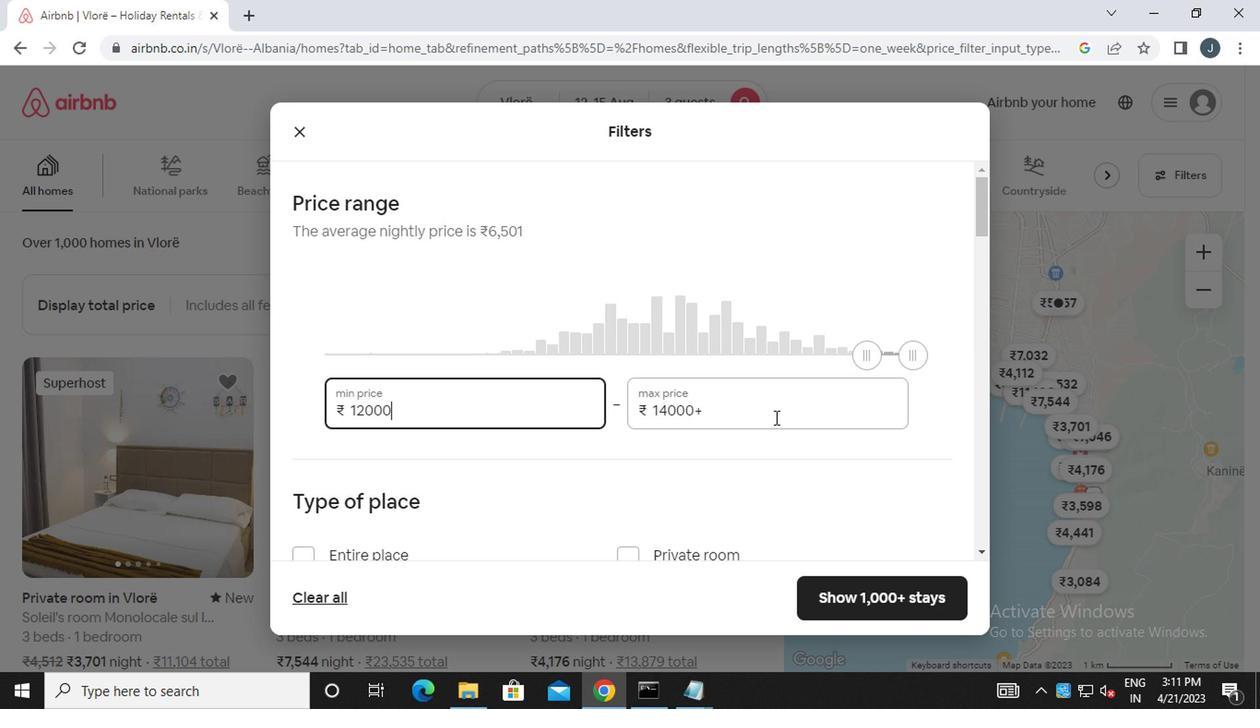 
Action: Mouse moved to (768, 412)
Screenshot: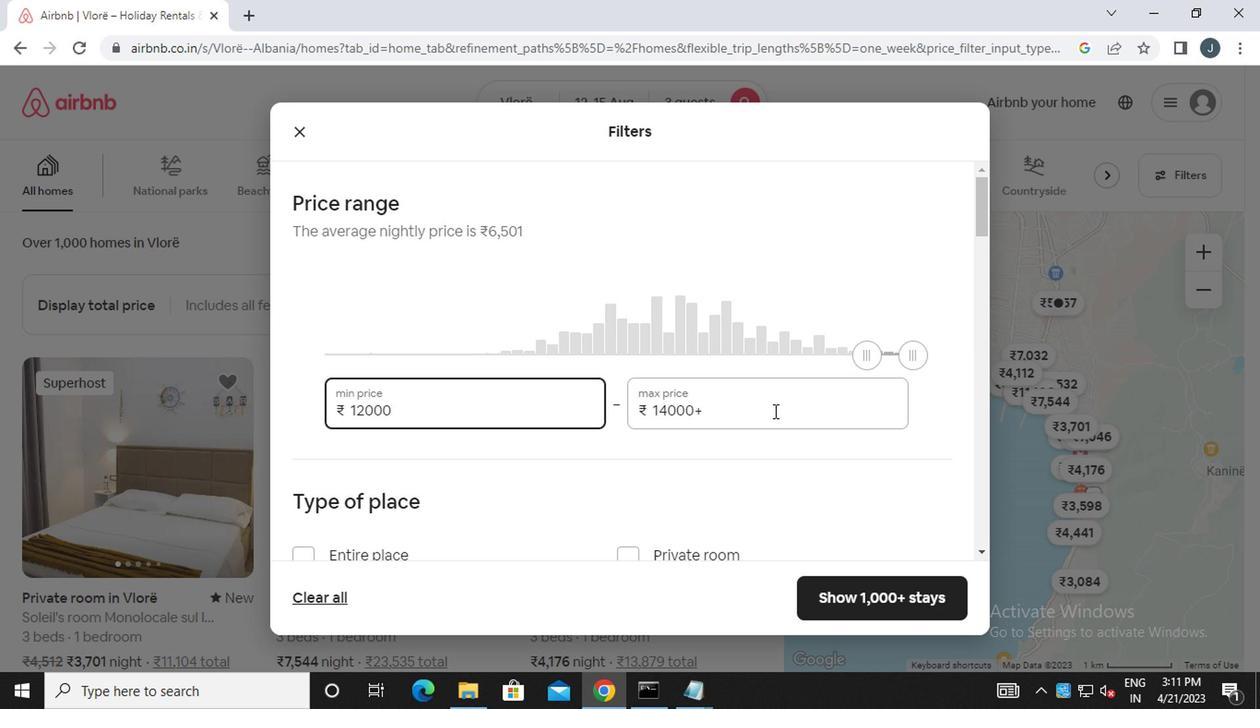 
Action: Key pressed <Key.backspace><Key.backspace><Key.backspace><Key.backspace><Key.backspace><Key.backspace><Key.backspace><Key.backspace><Key.backspace><Key.backspace><Key.backspace>16000
Screenshot: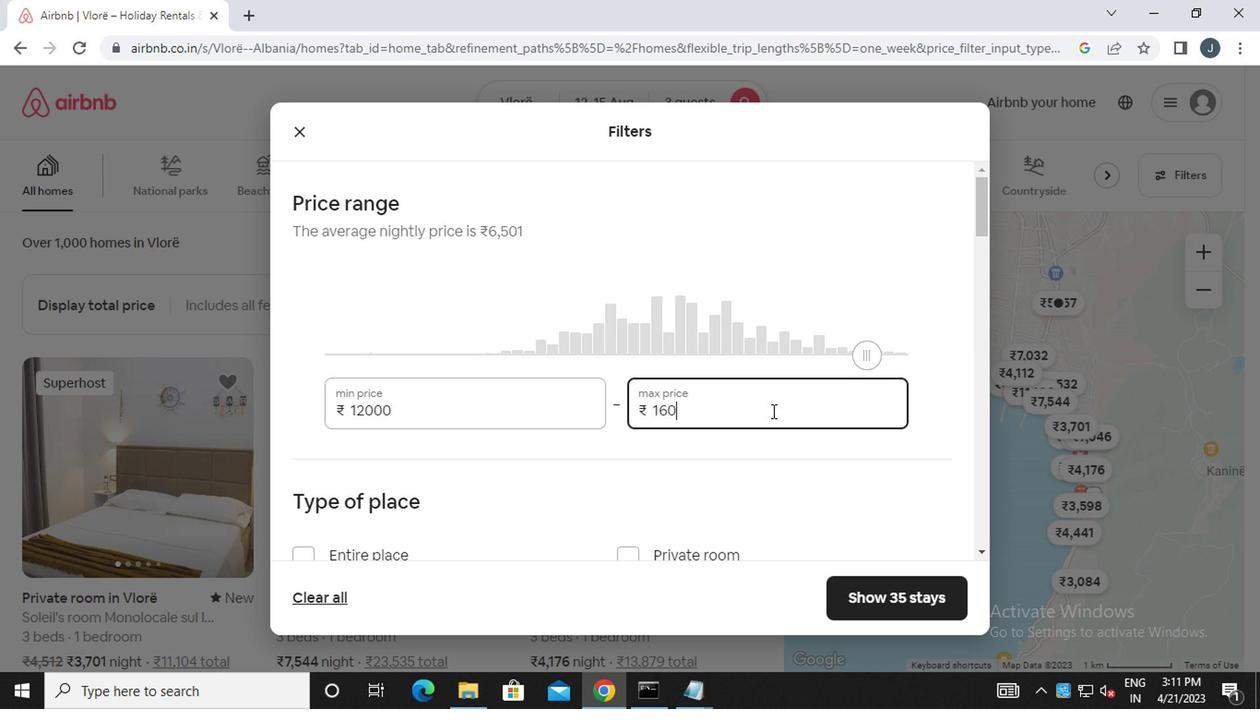 
Action: Mouse moved to (761, 458)
Screenshot: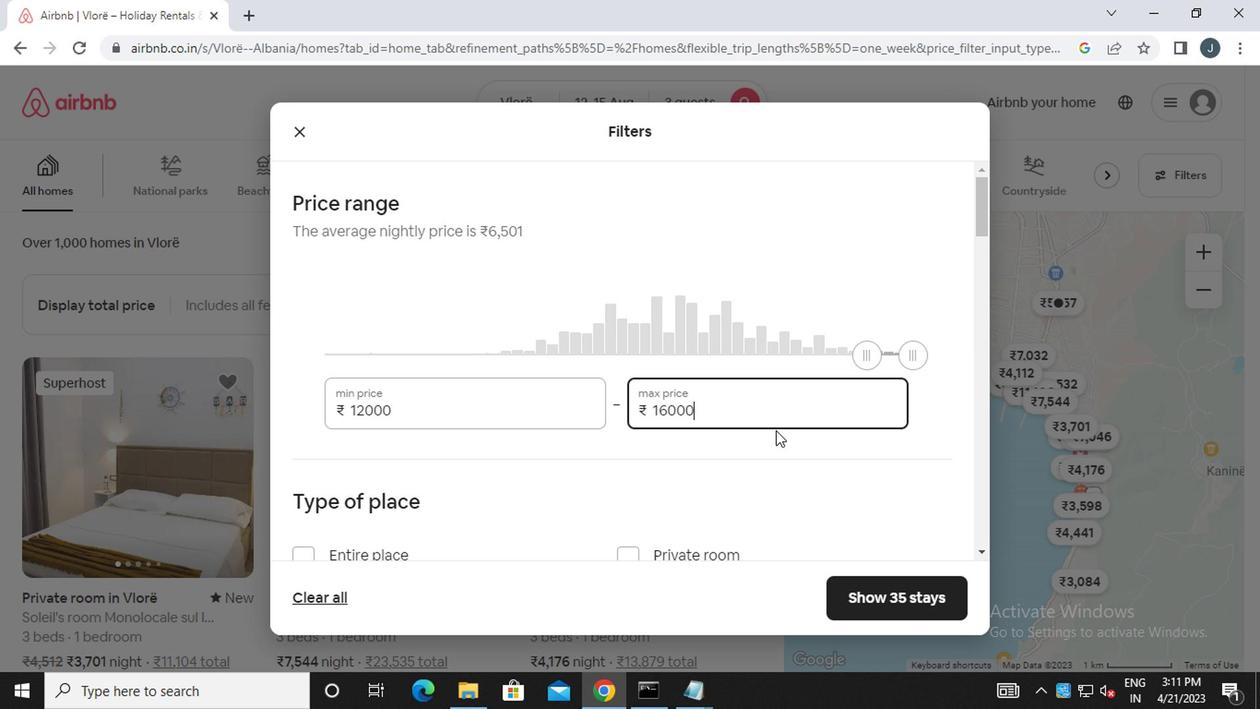 
Action: Mouse scrolled (761, 457) with delta (0, 0)
Screenshot: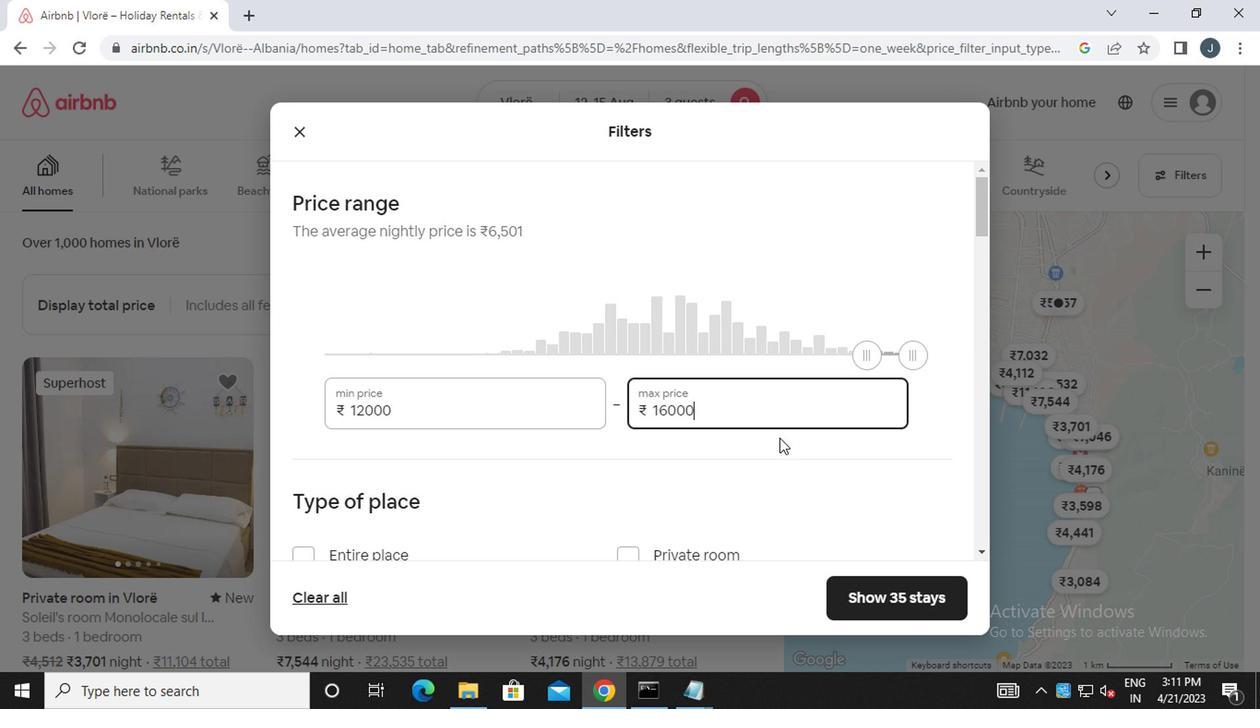 
Action: Mouse scrolled (761, 457) with delta (0, 0)
Screenshot: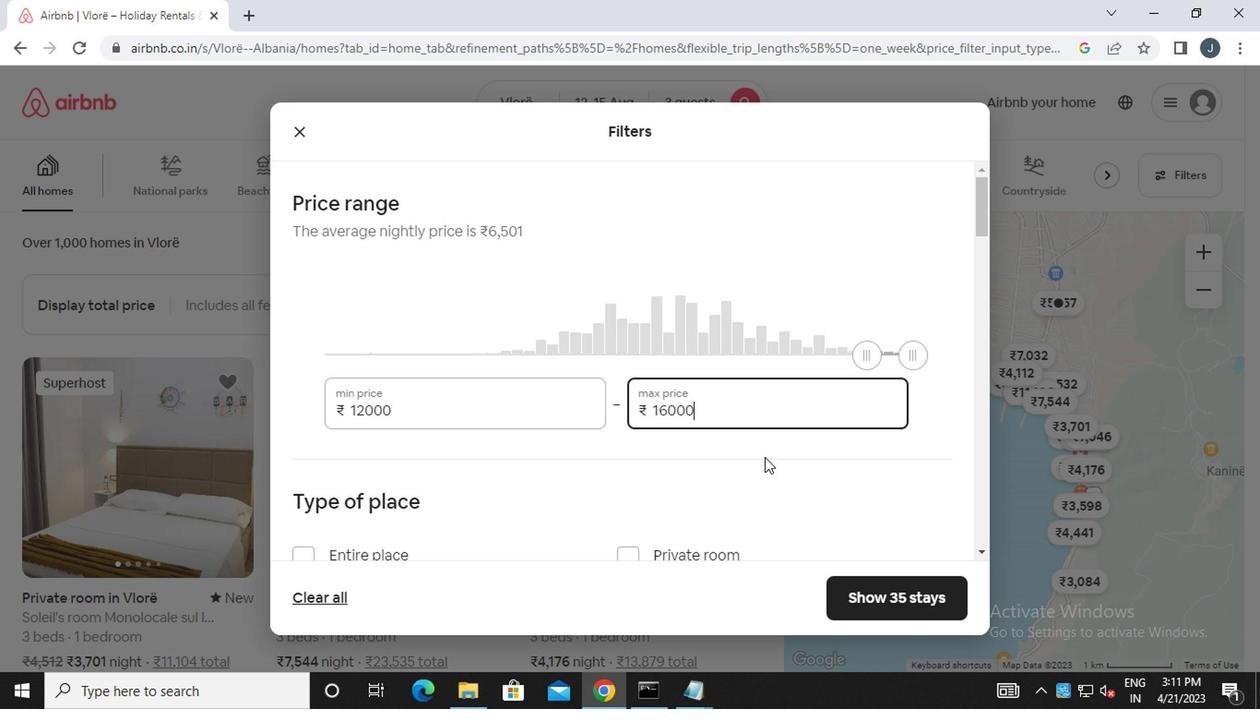 
Action: Mouse moved to (474, 386)
Screenshot: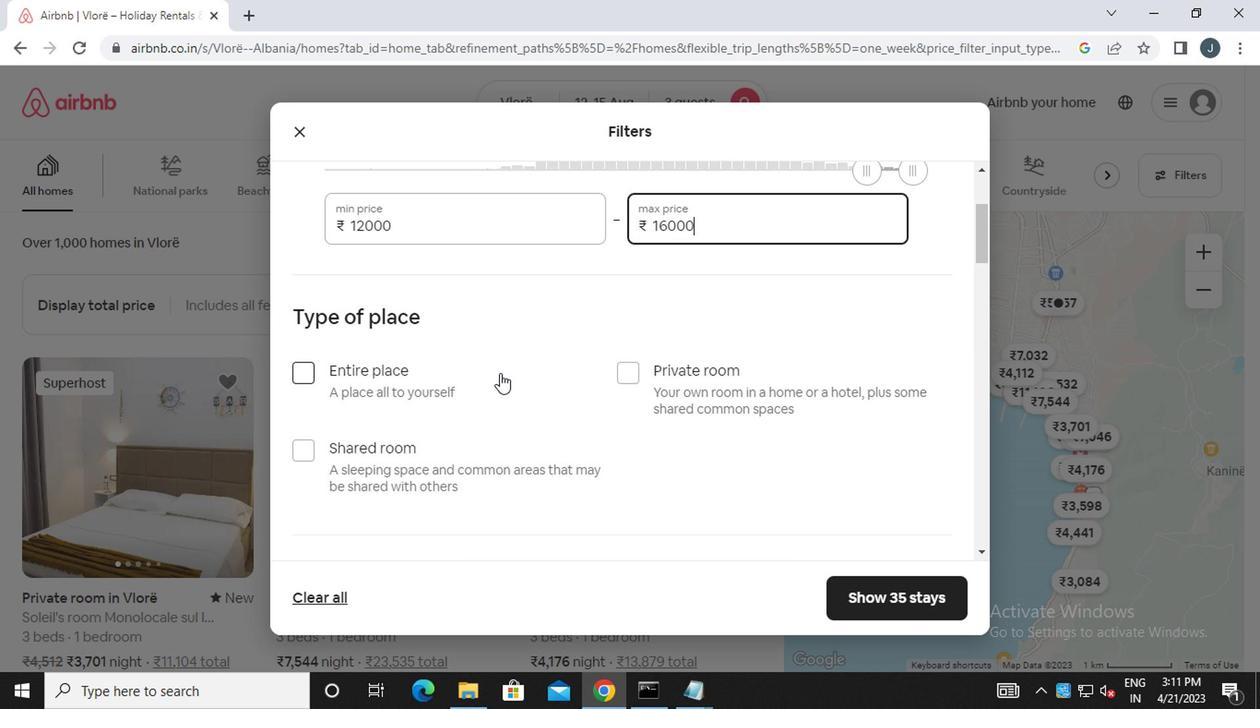 
Action: Mouse pressed left at (474, 386)
Screenshot: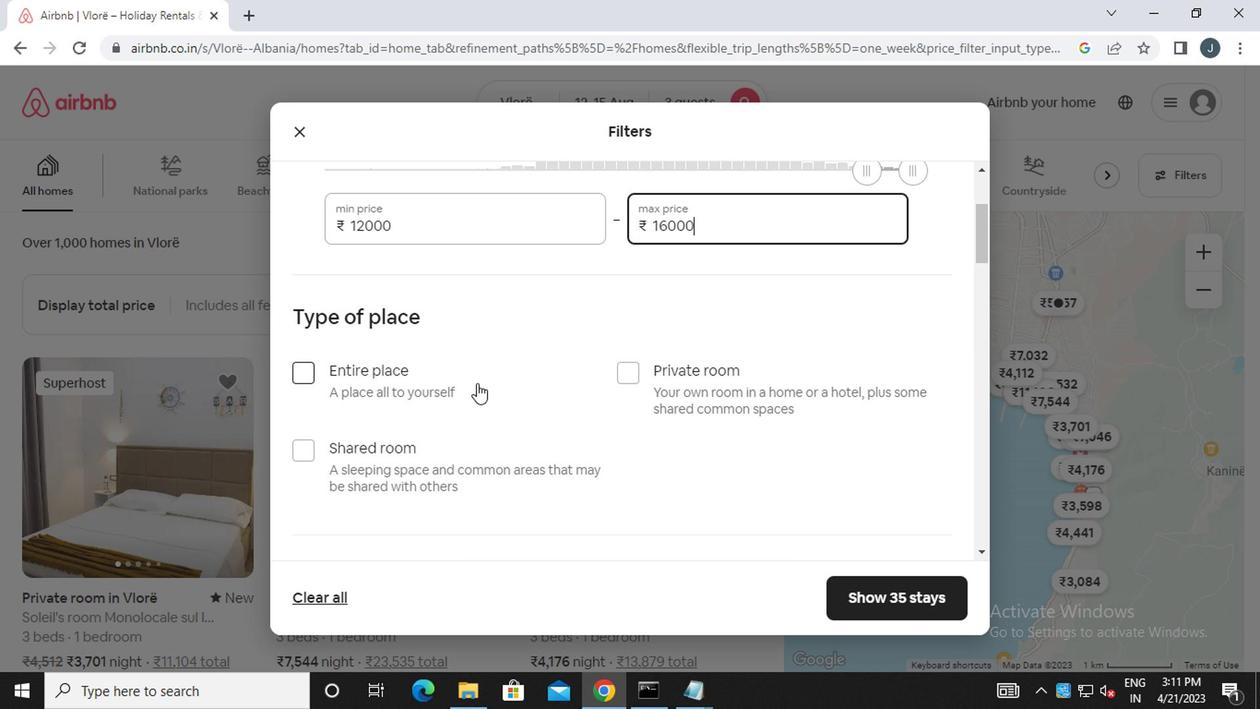 
Action: Mouse scrolled (474, 384) with delta (0, -1)
Screenshot: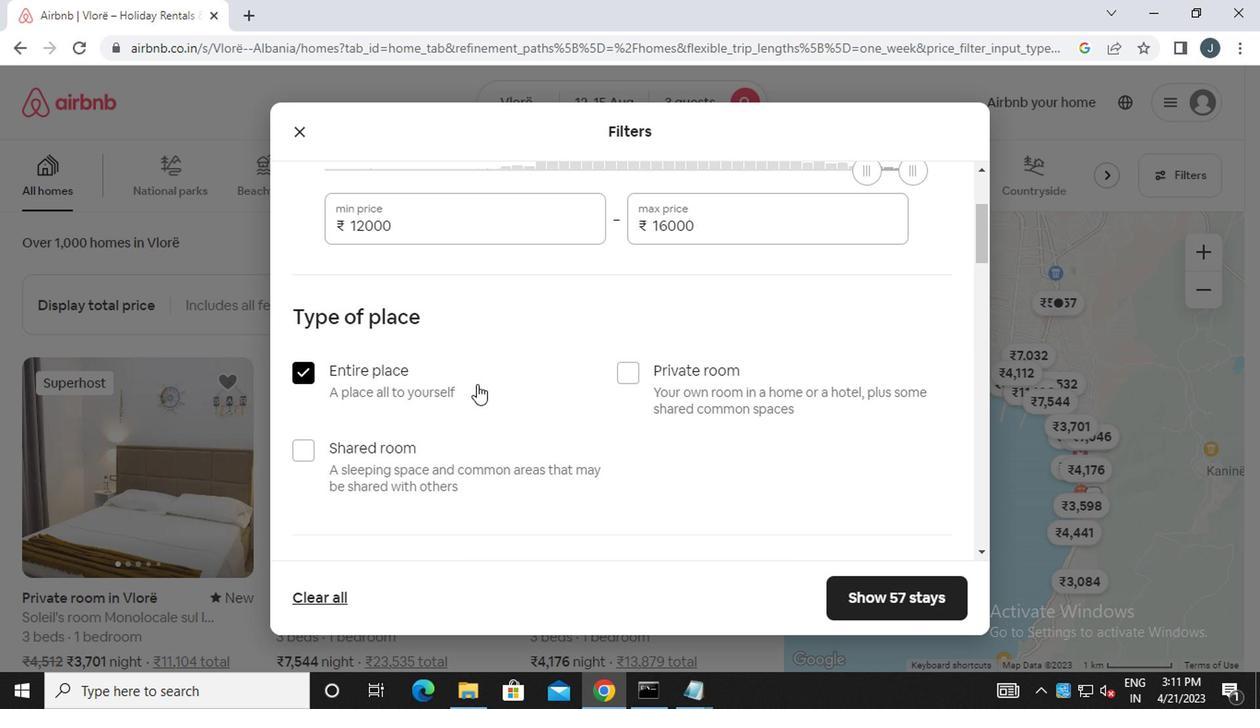 
Action: Mouse scrolled (474, 384) with delta (0, -1)
Screenshot: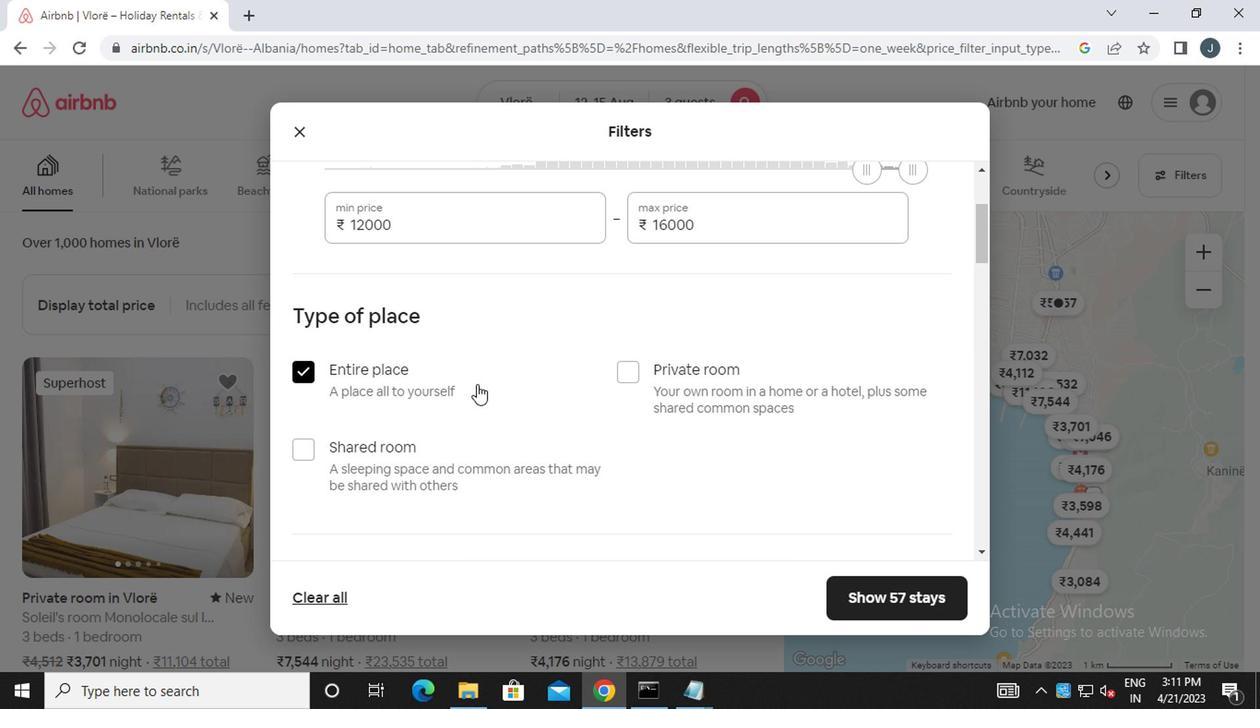 
Action: Mouse scrolled (474, 384) with delta (0, -1)
Screenshot: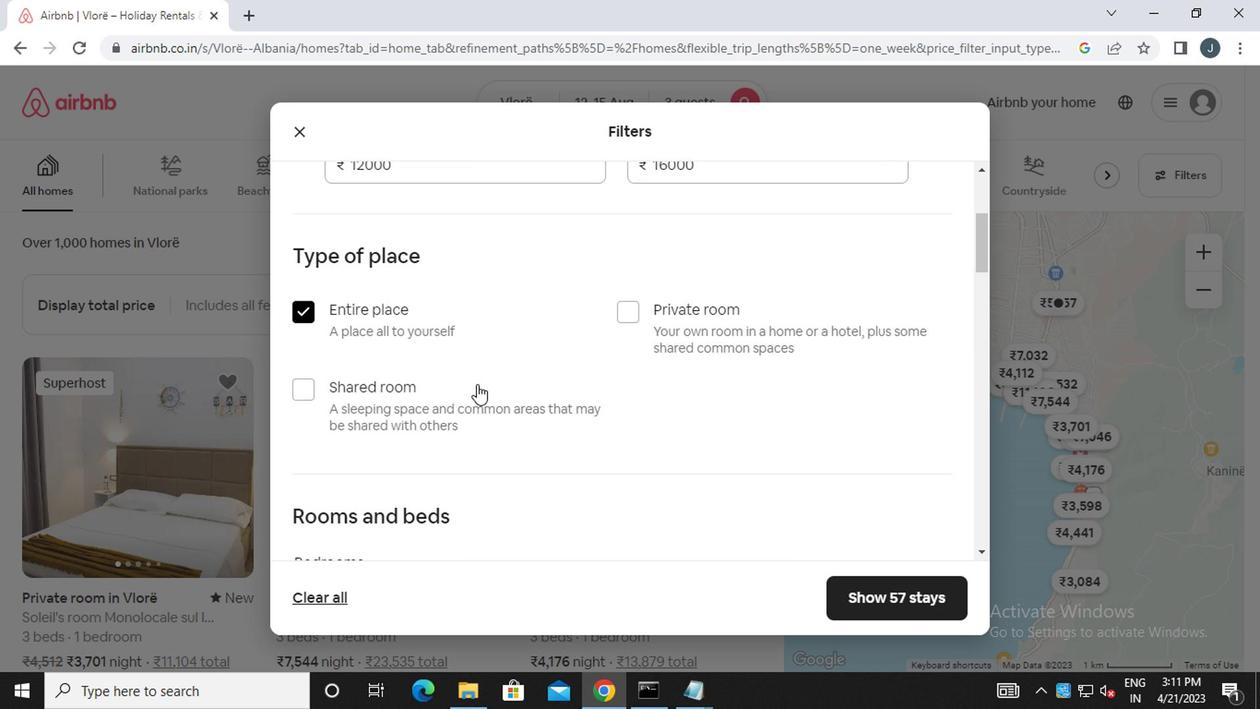 
Action: Mouse moved to (471, 398)
Screenshot: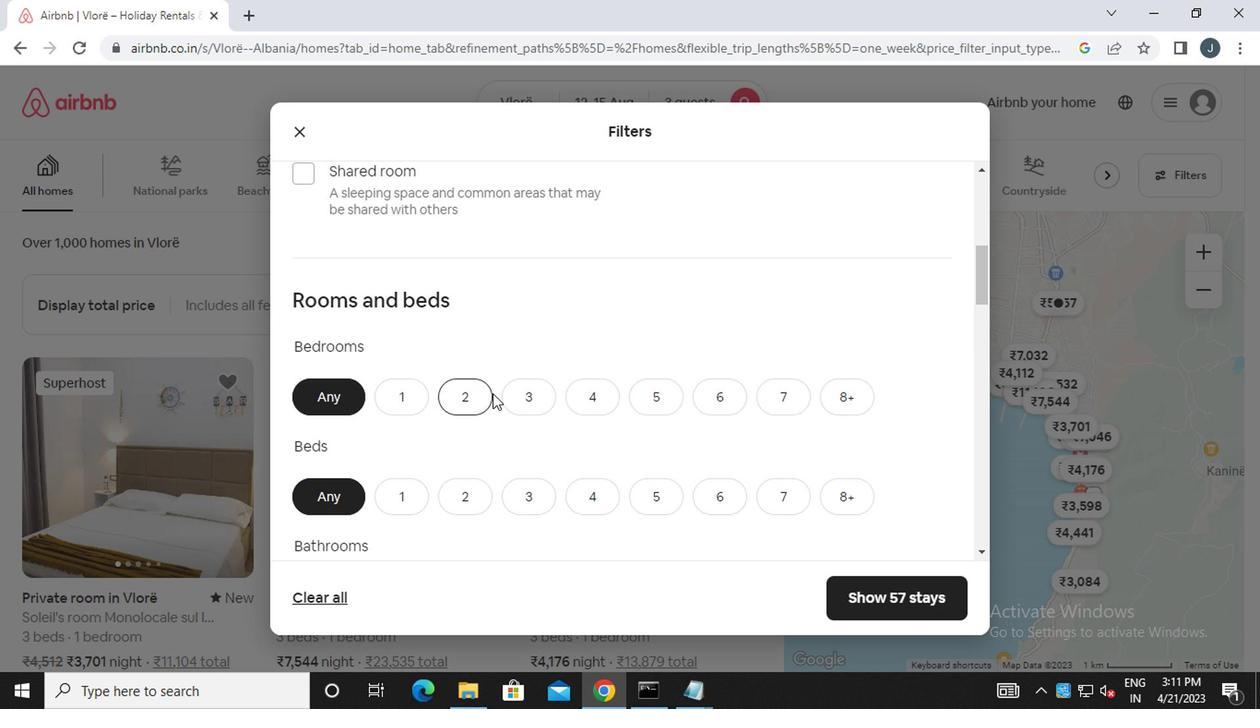 
Action: Mouse pressed left at (471, 398)
Screenshot: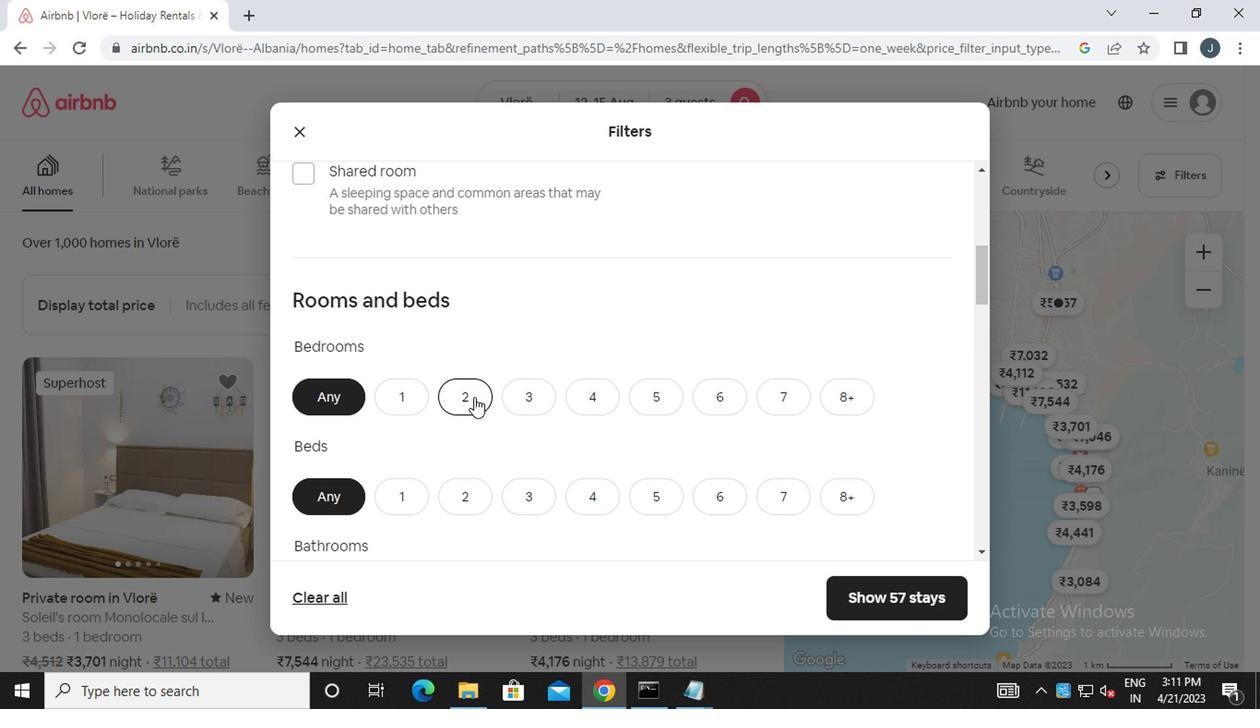 
Action: Mouse moved to (454, 398)
Screenshot: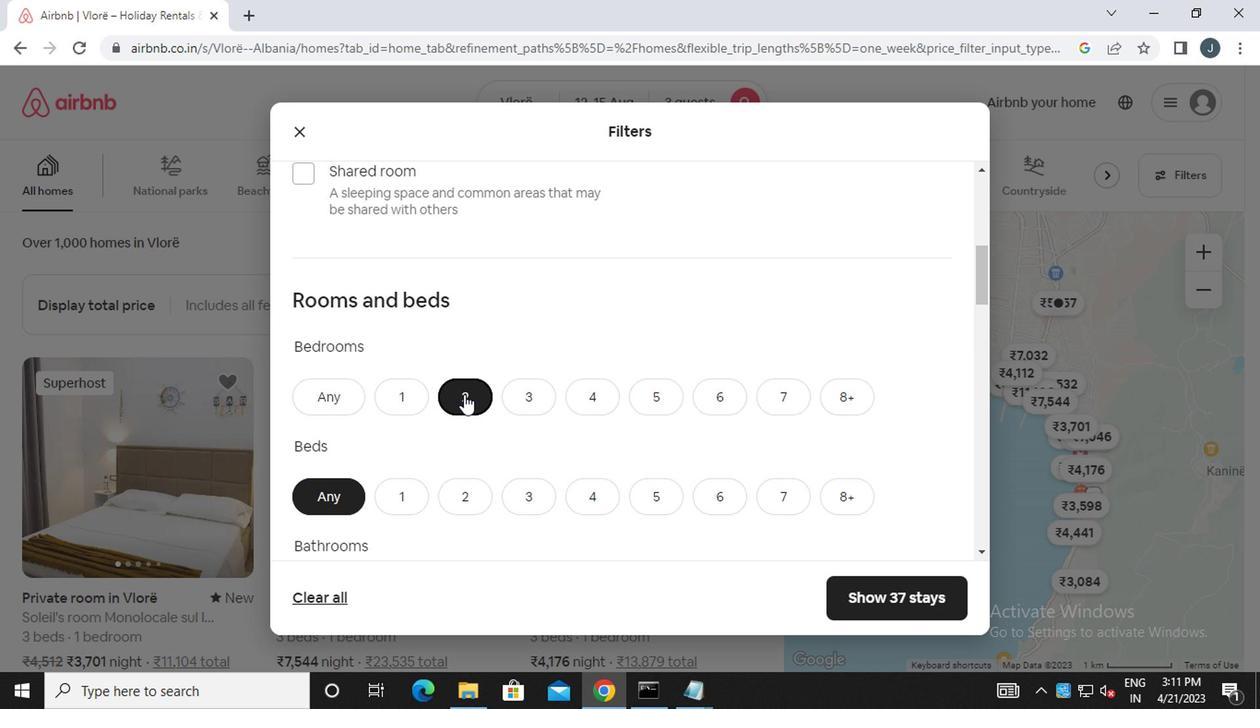 
Action: Mouse scrolled (454, 397) with delta (0, 0)
Screenshot: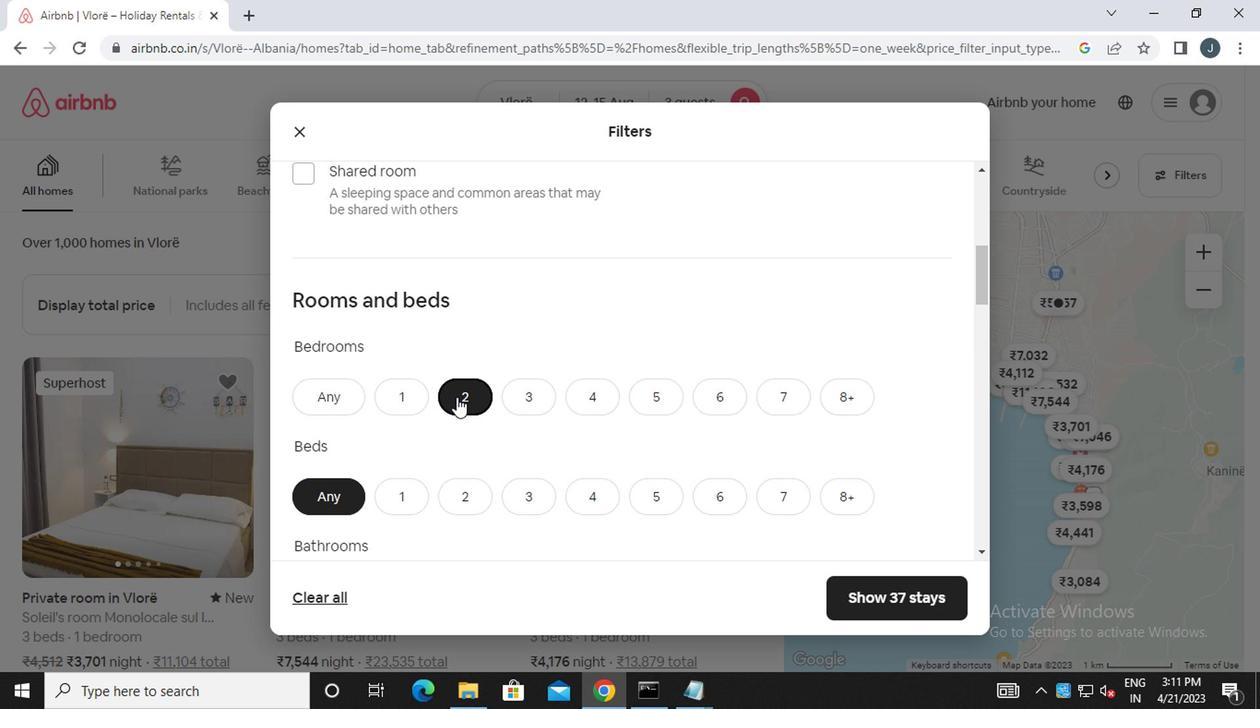 
Action: Mouse moved to (520, 405)
Screenshot: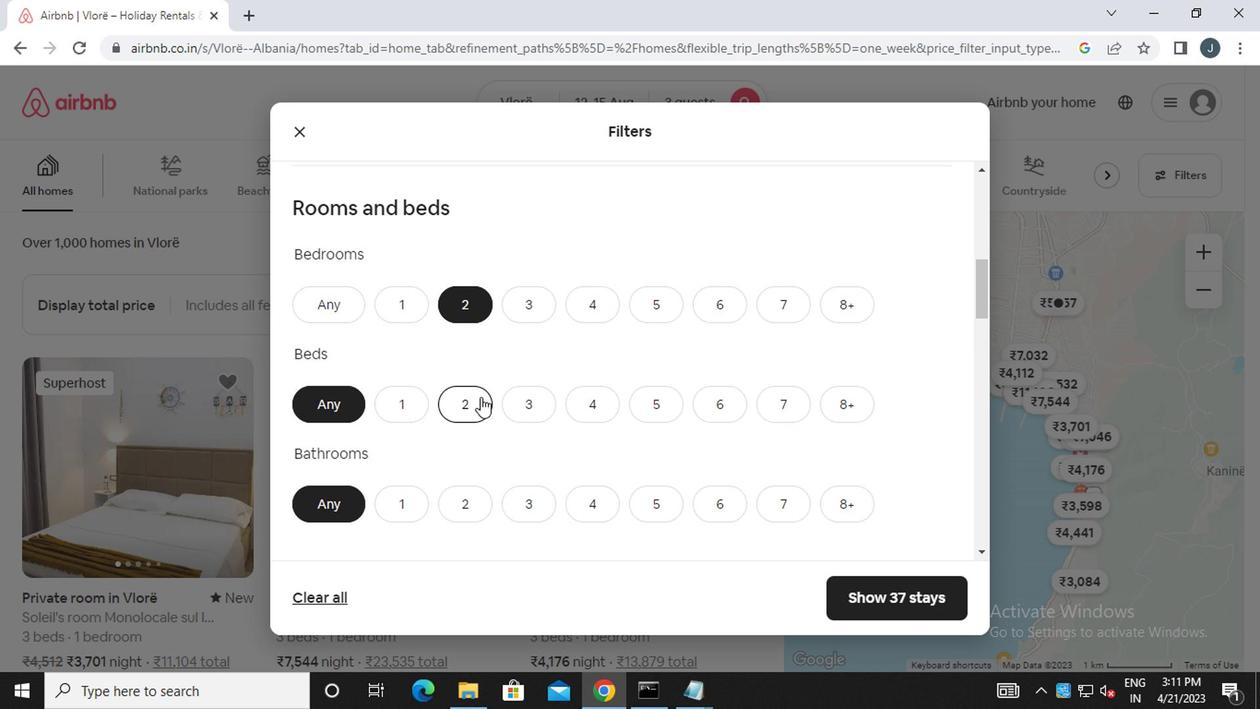 
Action: Mouse pressed left at (520, 405)
Screenshot: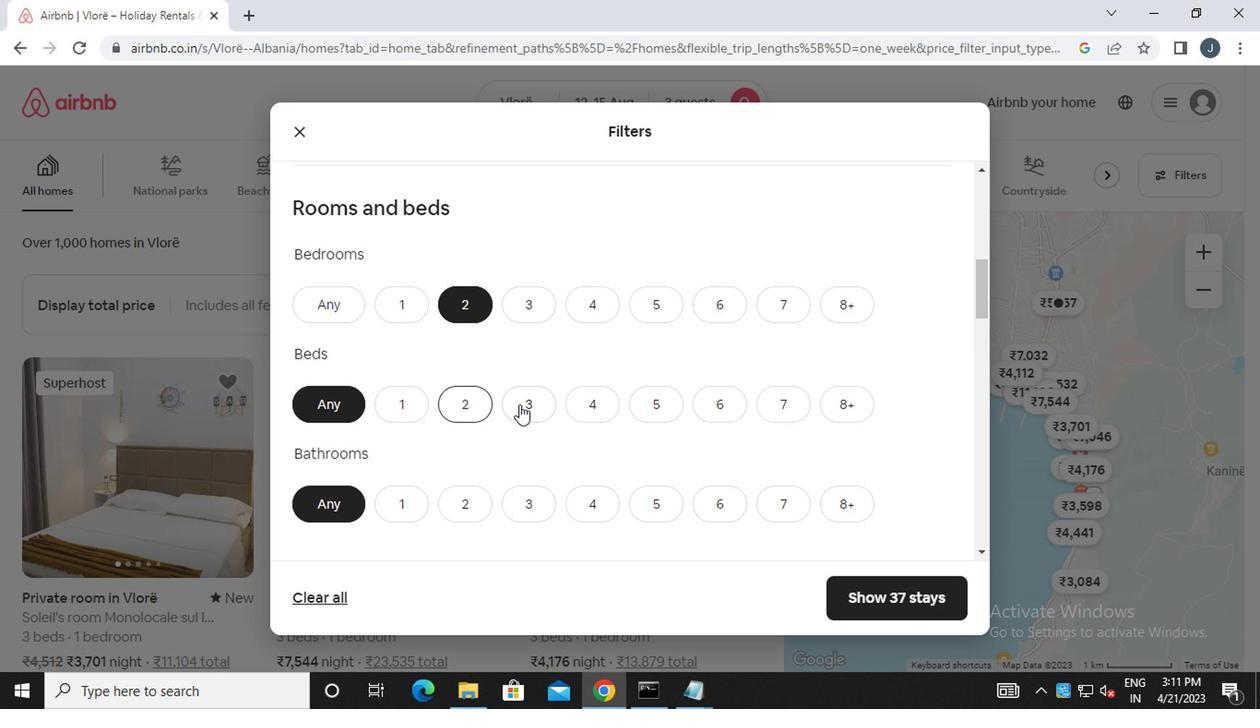 
Action: Mouse moved to (407, 506)
Screenshot: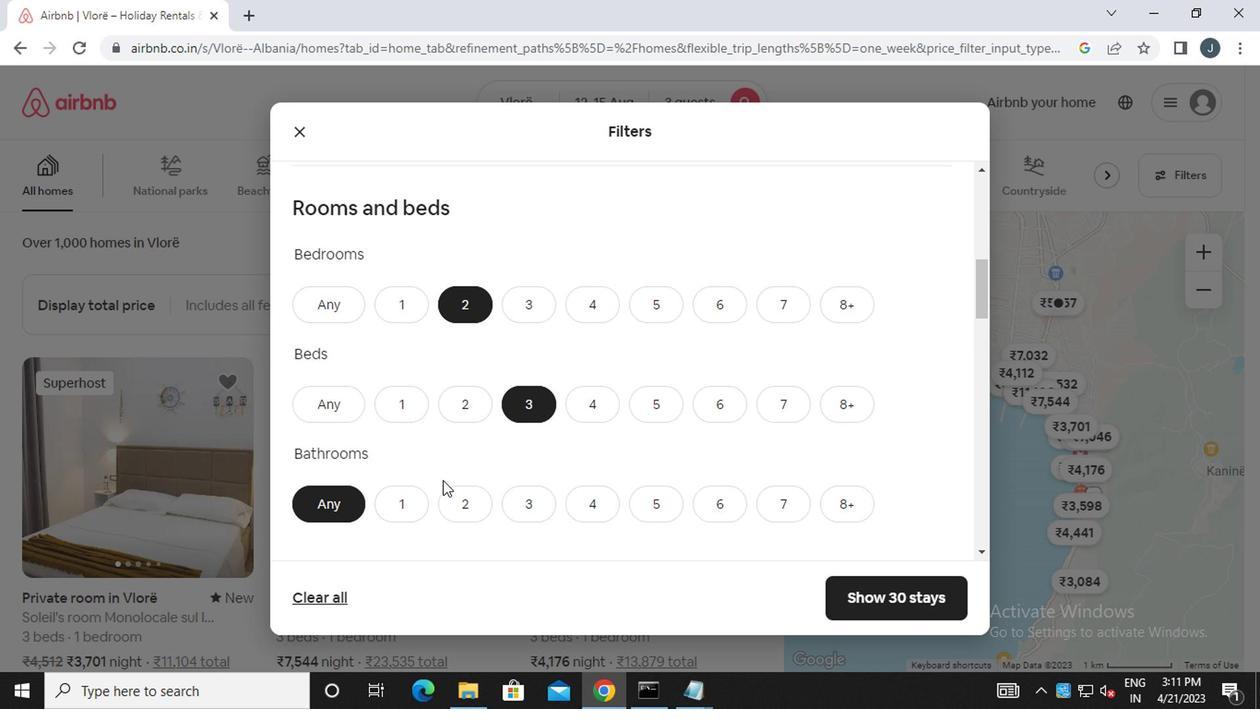 
Action: Mouse pressed left at (407, 506)
Screenshot: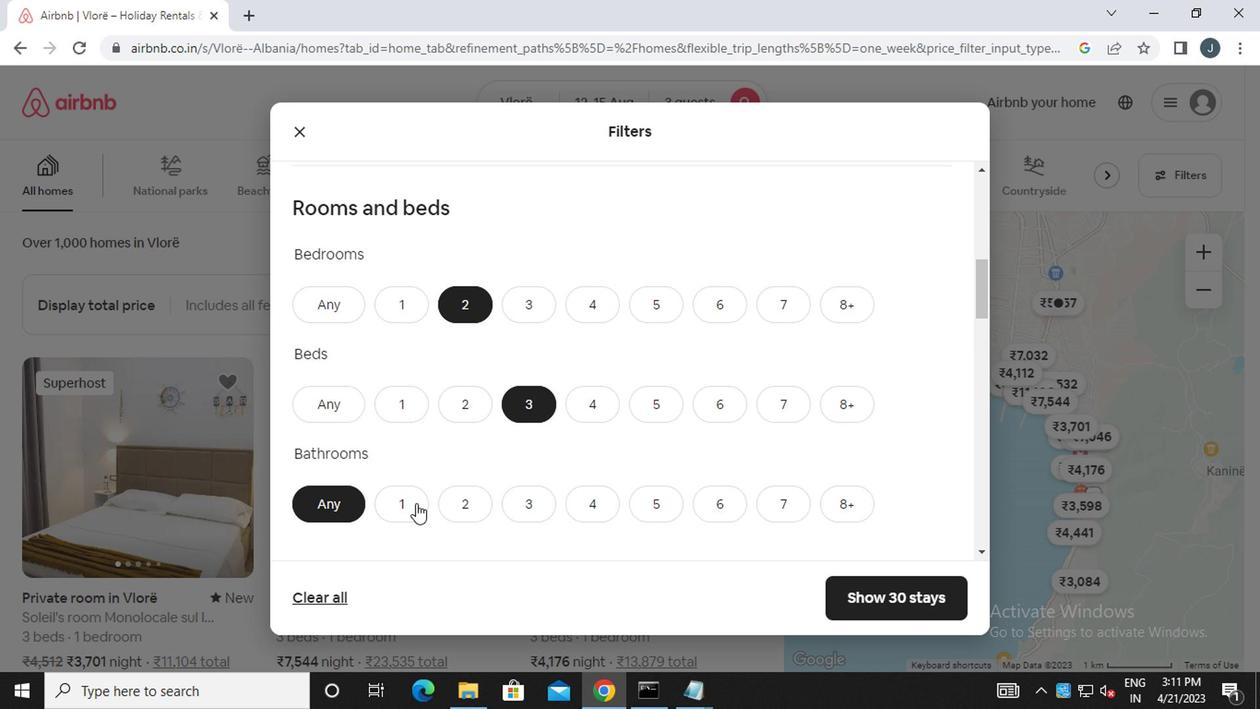 
Action: Mouse moved to (397, 492)
Screenshot: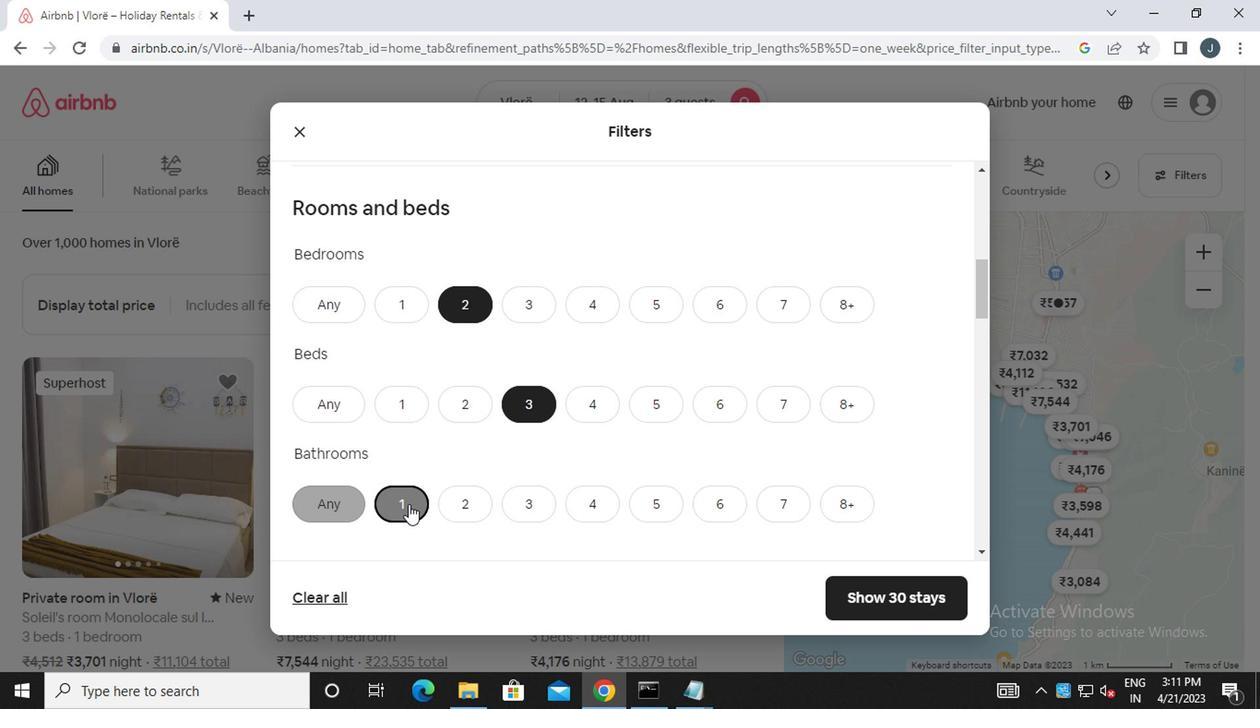 
Action: Mouse scrolled (397, 491) with delta (0, 0)
Screenshot: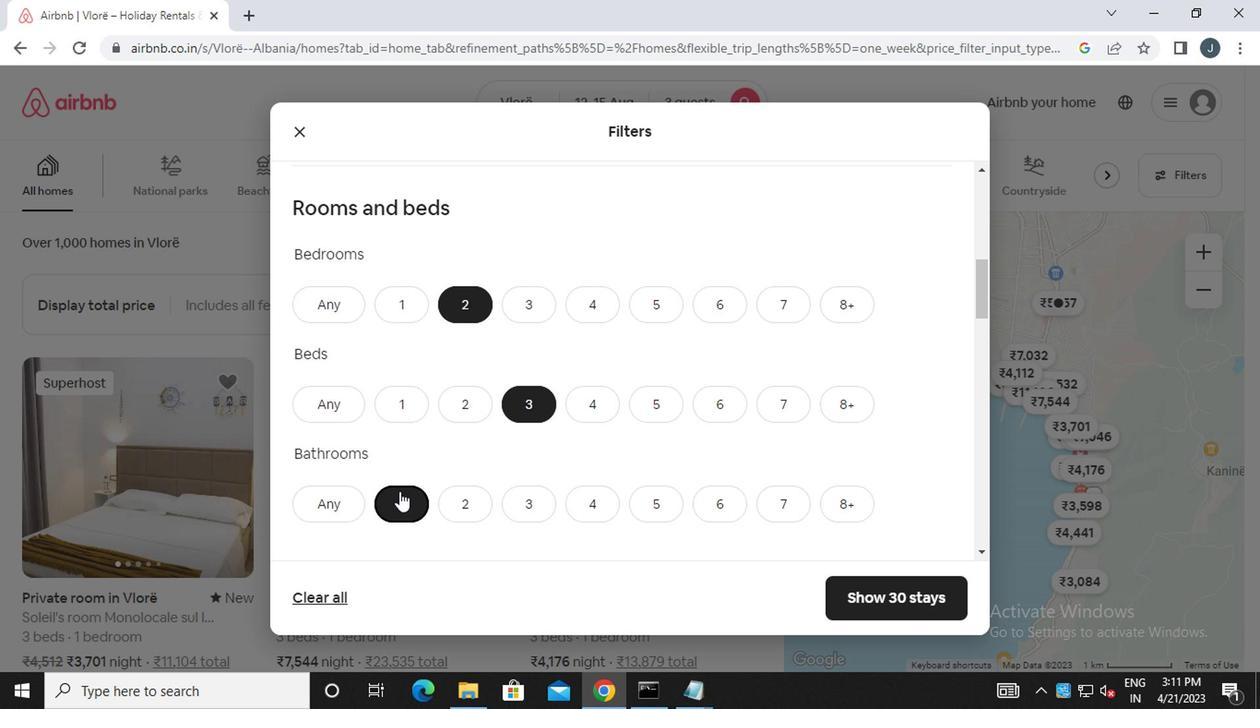 
Action: Mouse scrolled (397, 491) with delta (0, 0)
Screenshot: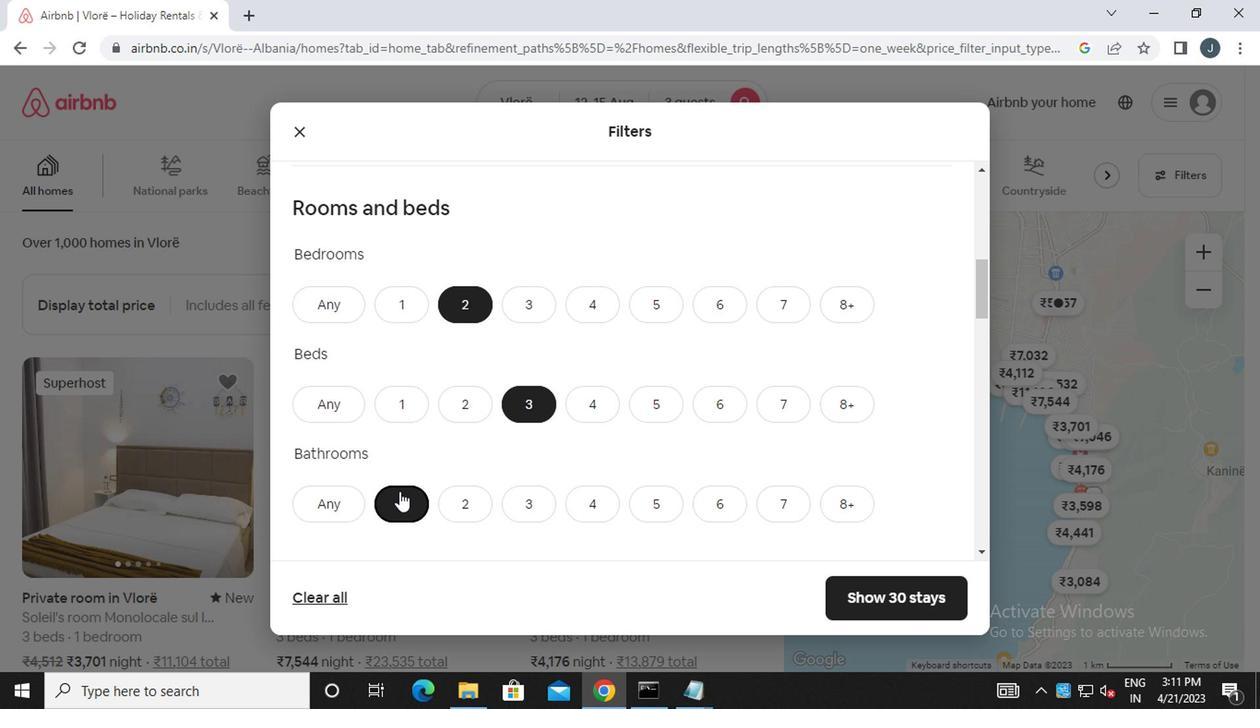 
Action: Mouse scrolled (397, 491) with delta (0, 0)
Screenshot: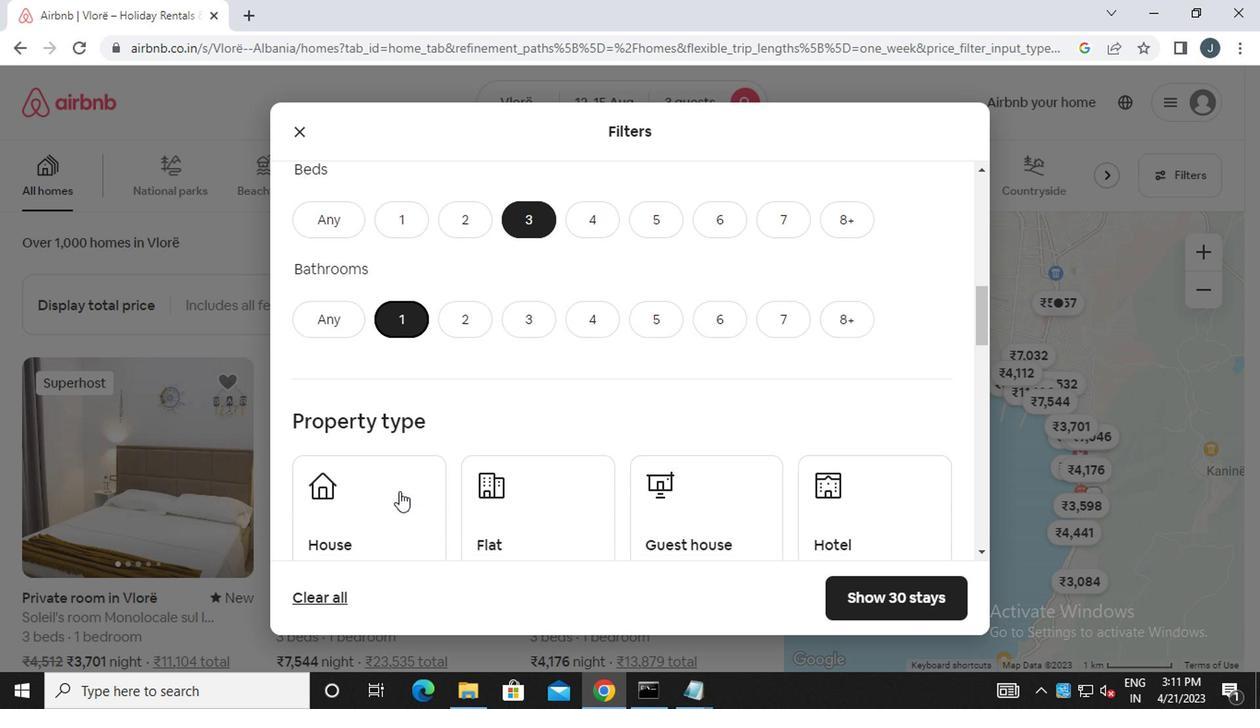 
Action: Mouse scrolled (397, 491) with delta (0, 0)
Screenshot: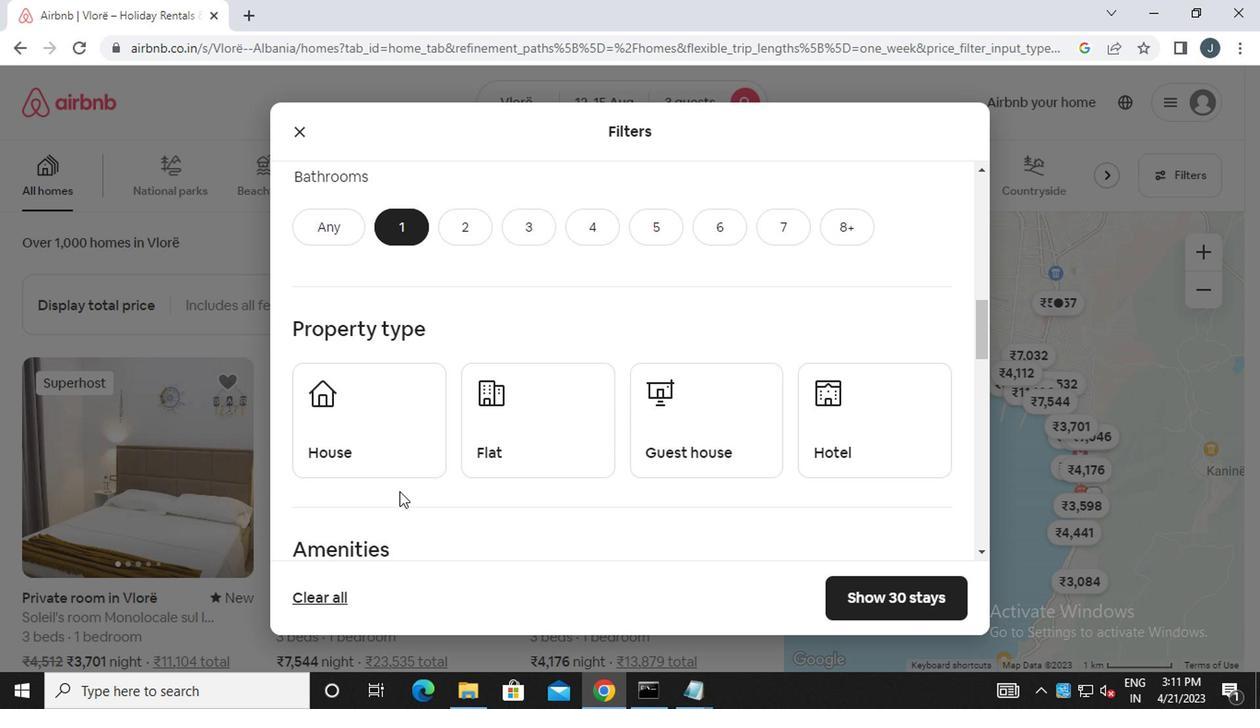 
Action: Mouse scrolled (397, 491) with delta (0, 0)
Screenshot: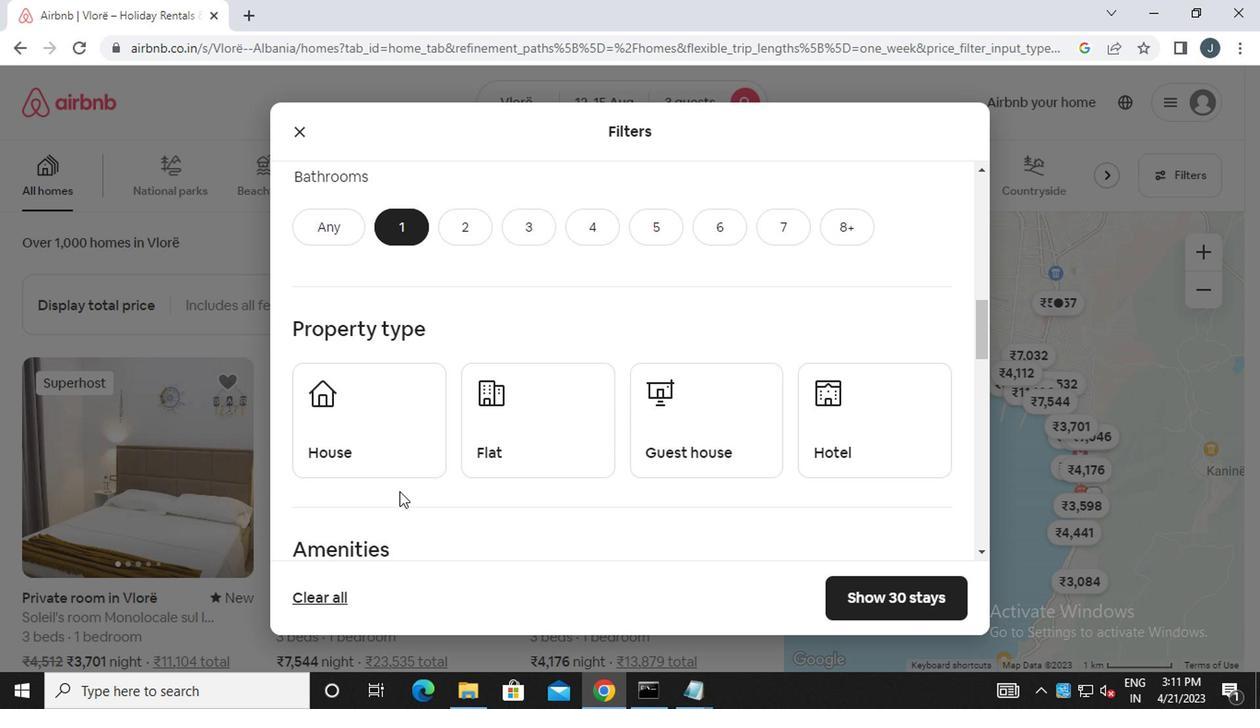 
Action: Mouse moved to (372, 259)
Screenshot: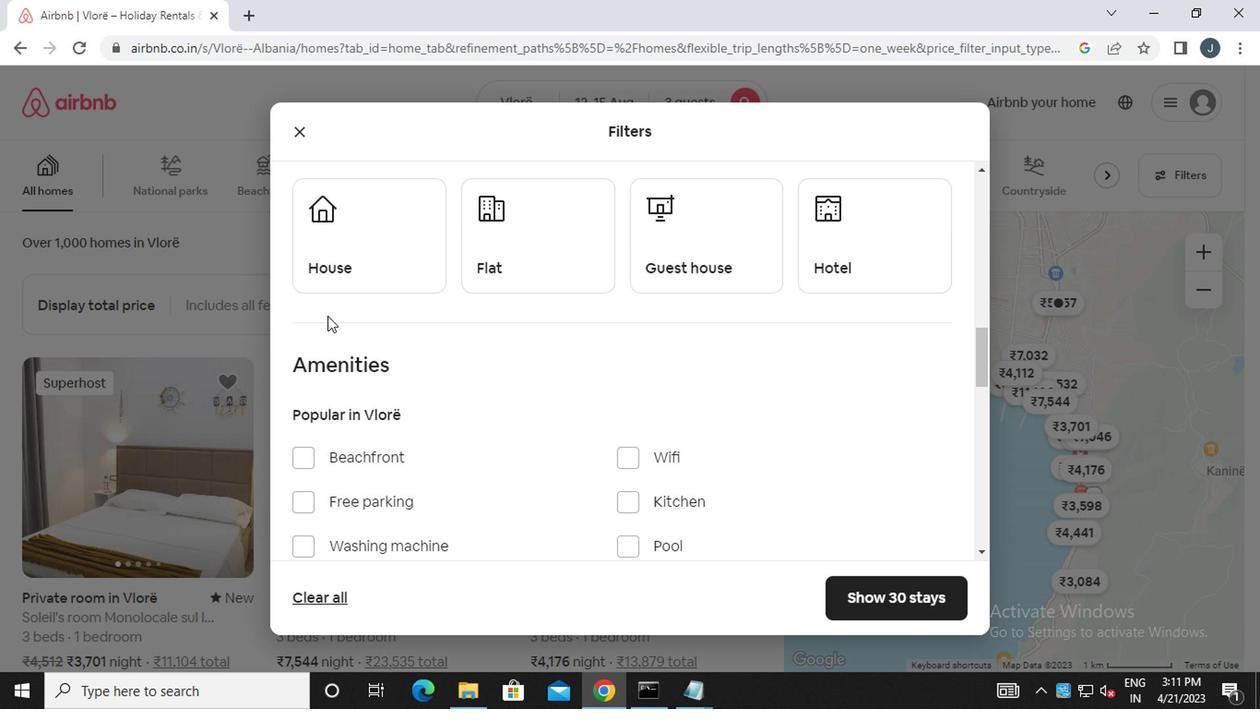 
Action: Mouse pressed left at (372, 259)
Screenshot: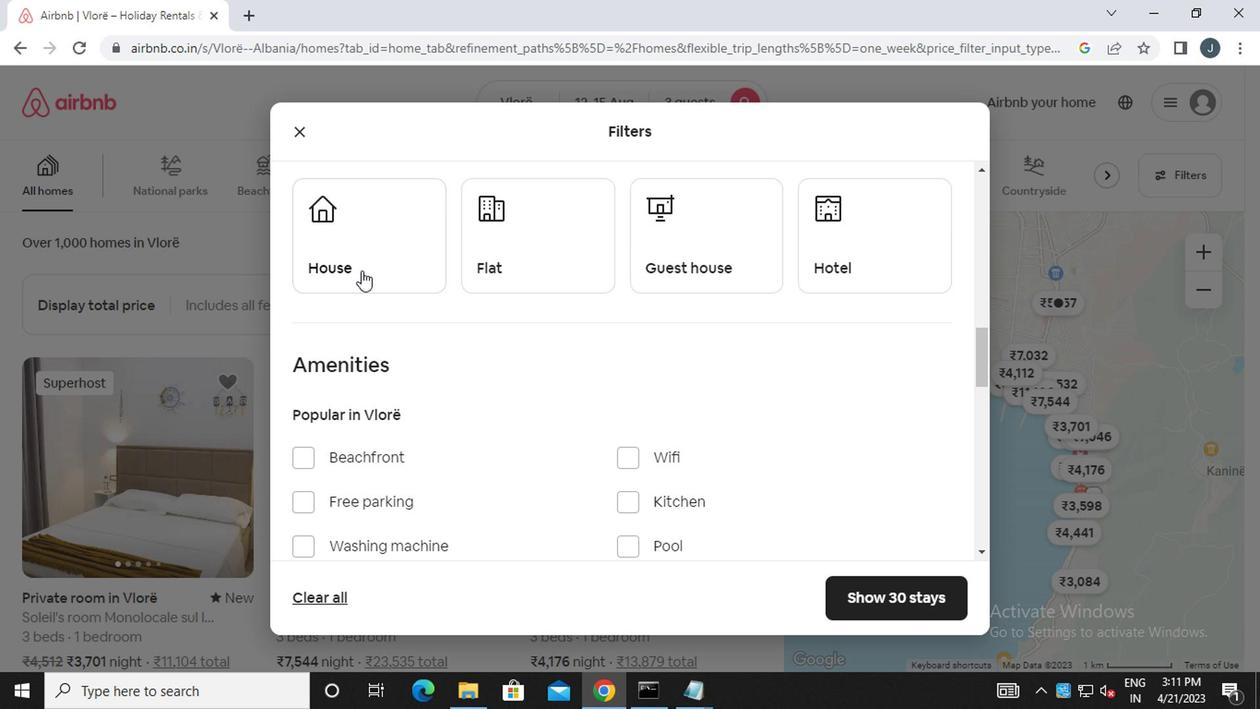 
Action: Mouse moved to (485, 262)
Screenshot: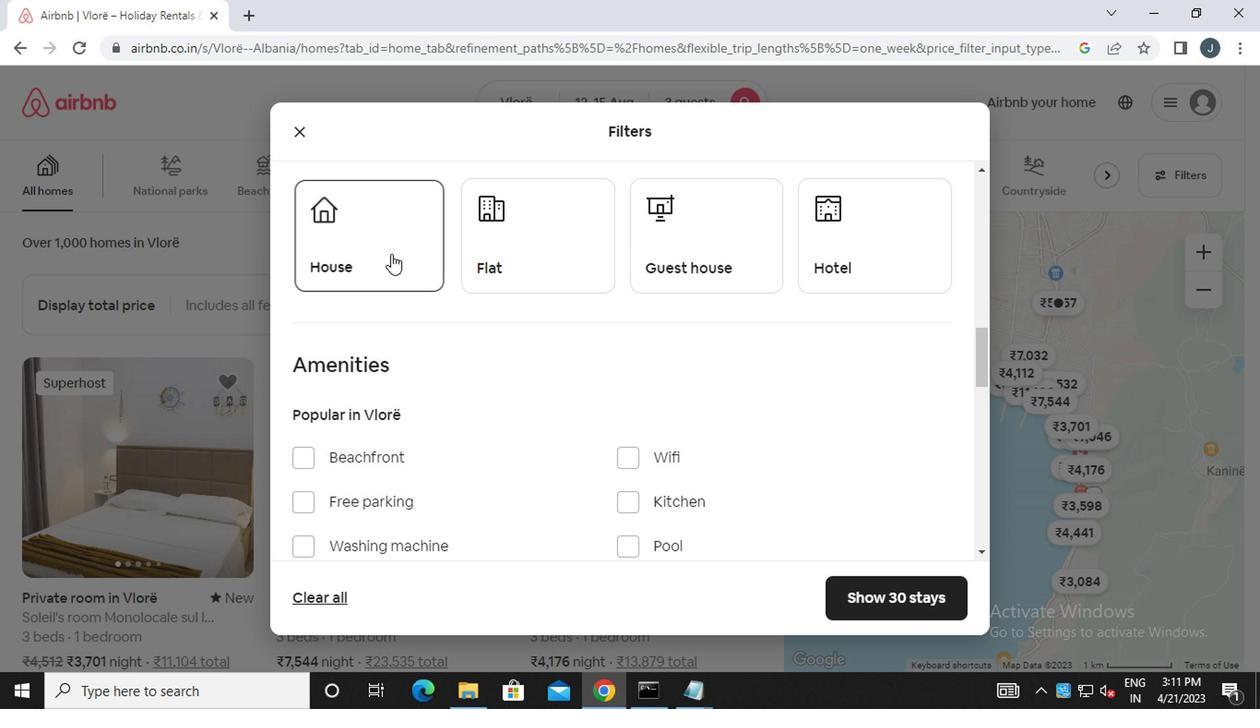 
Action: Mouse pressed left at (485, 262)
Screenshot: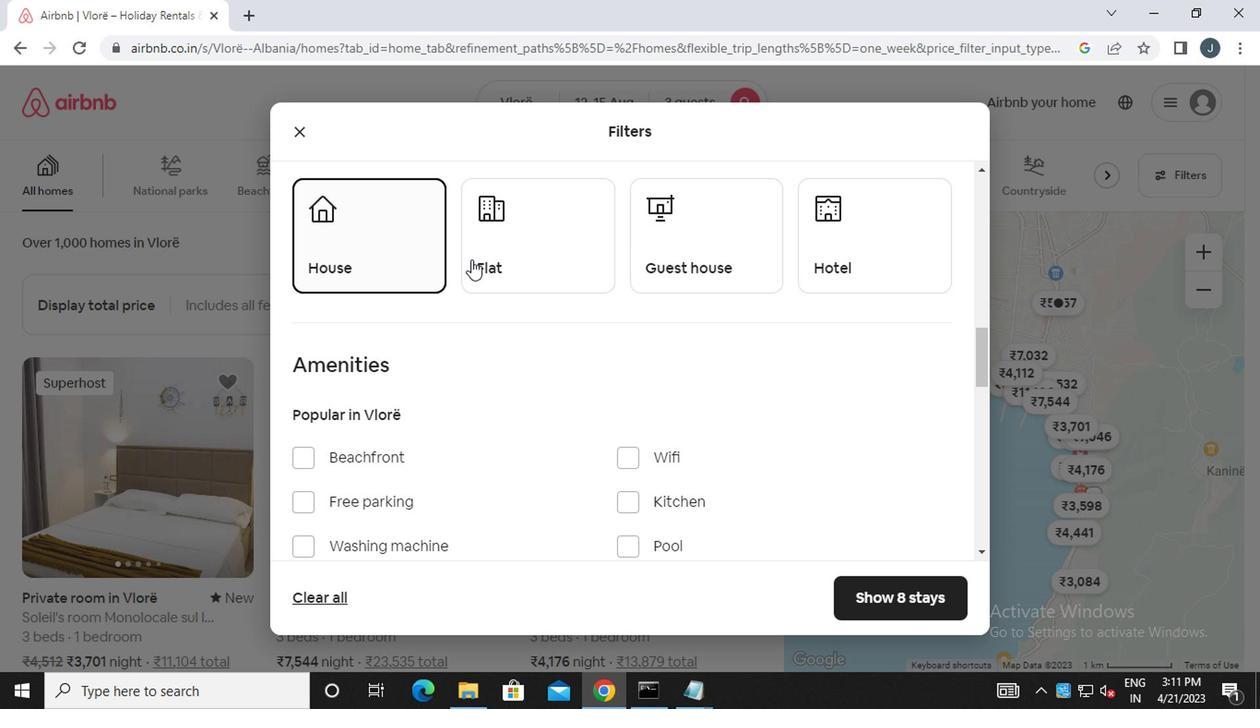 
Action: Mouse moved to (873, 264)
Screenshot: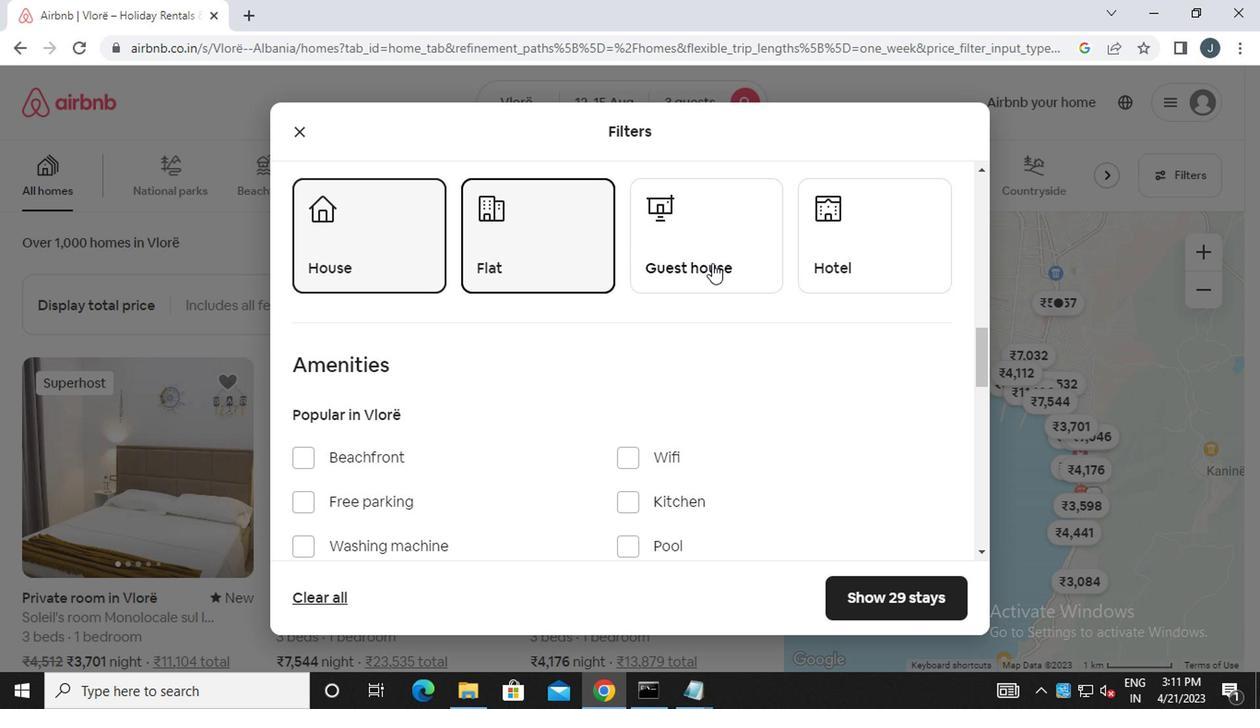 
Action: Mouse pressed left at (873, 264)
Screenshot: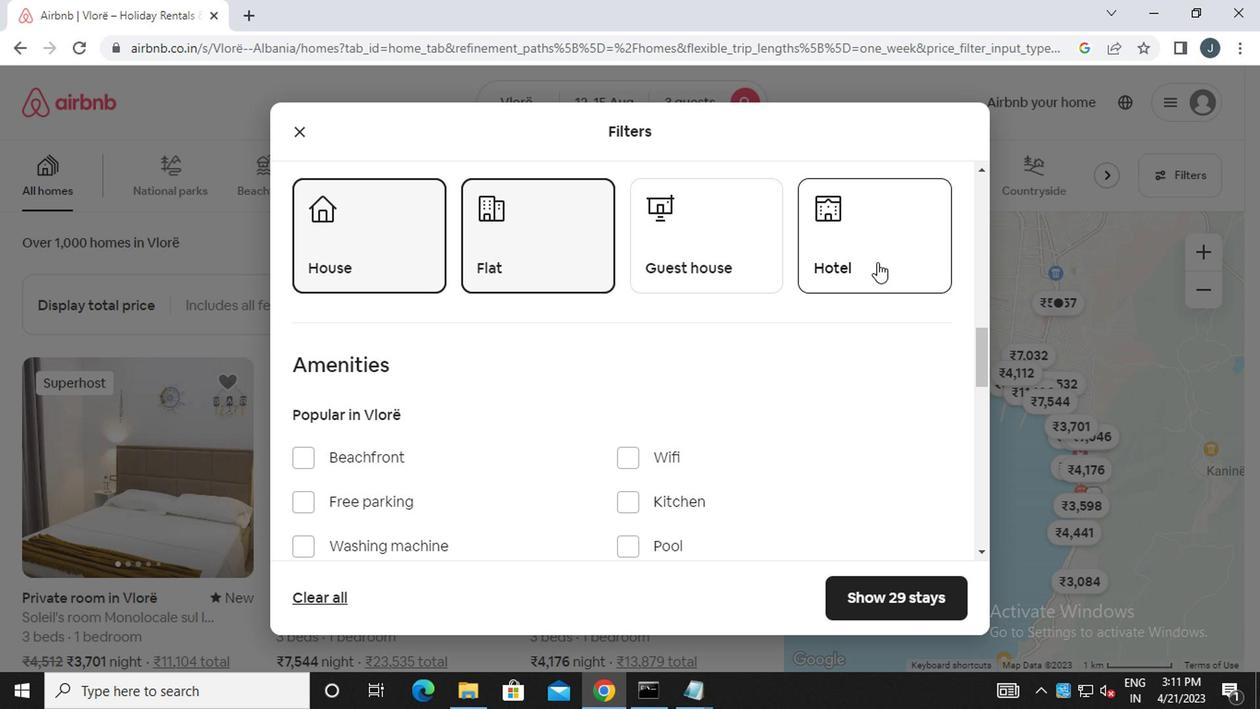 
Action: Mouse moved to (525, 302)
Screenshot: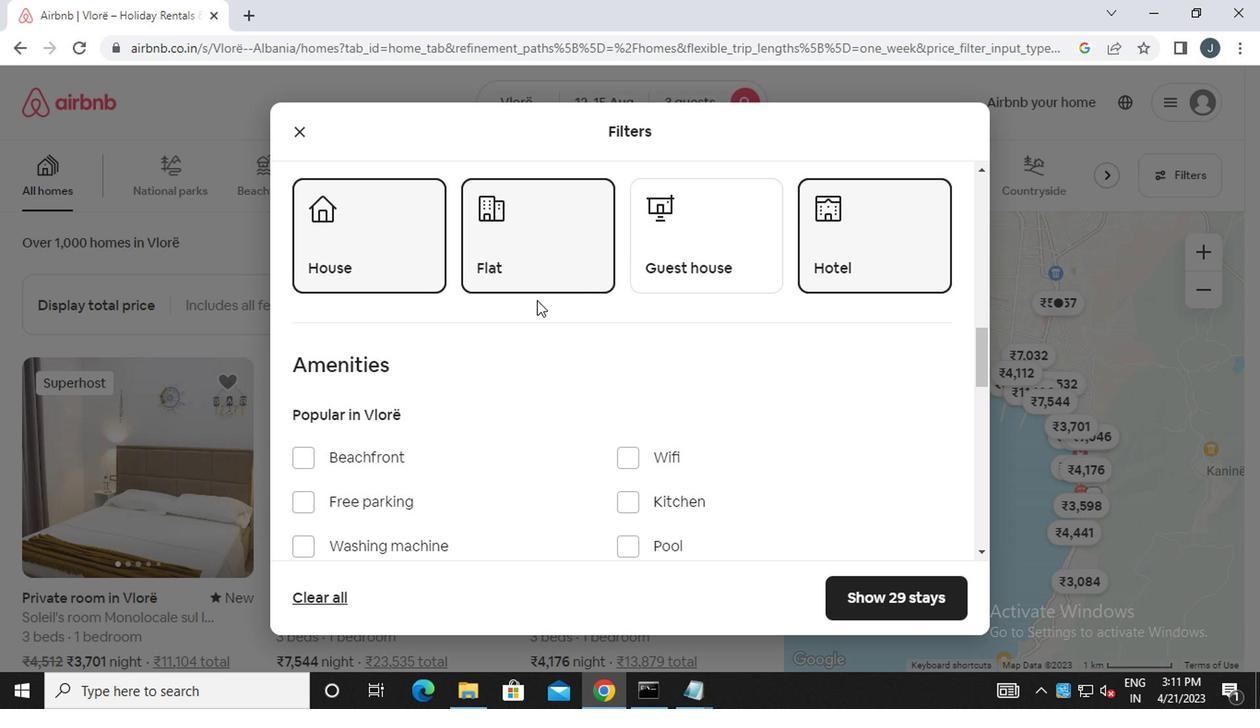 
Action: Mouse scrolled (525, 301) with delta (0, 0)
Screenshot: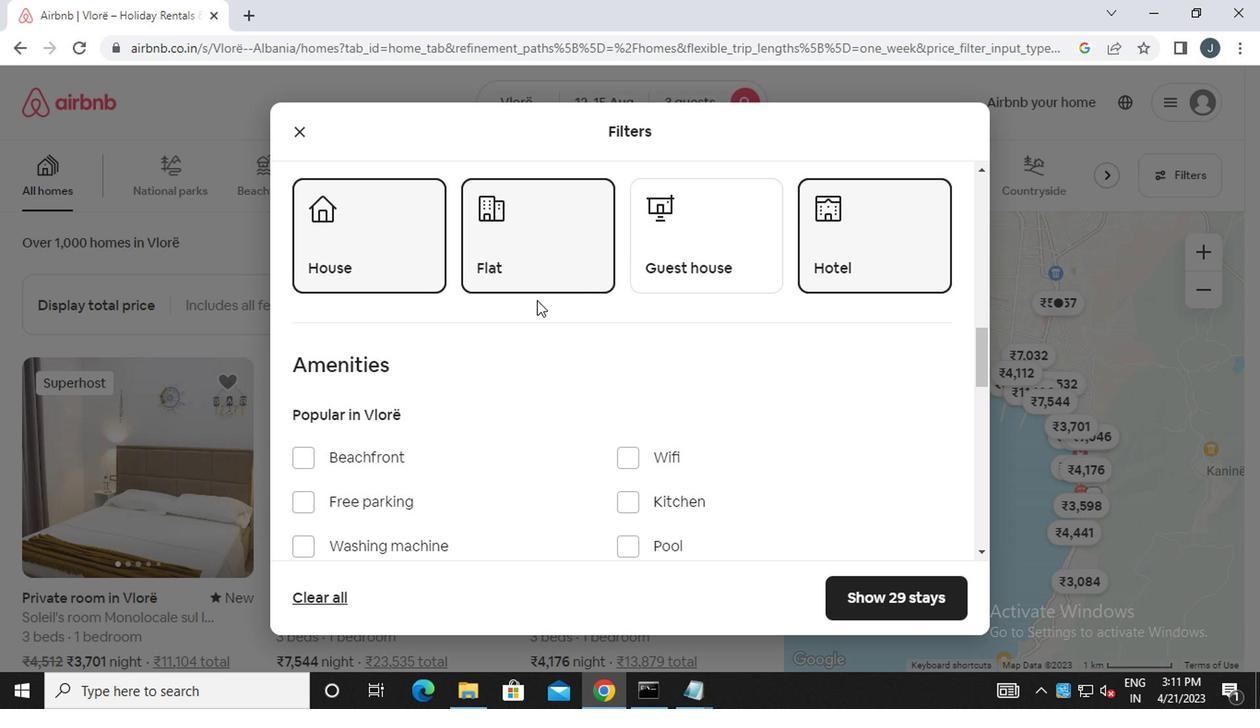 
Action: Mouse scrolled (525, 301) with delta (0, 0)
Screenshot: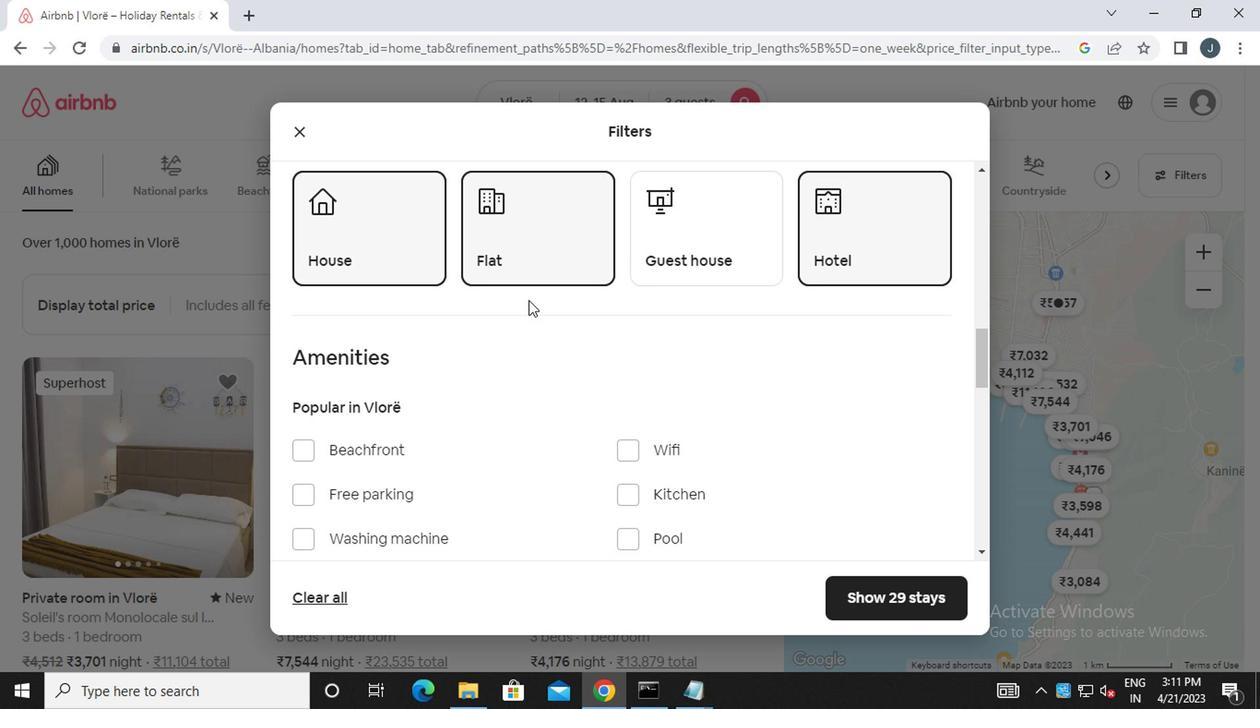 
Action: Mouse moved to (330, 396)
Screenshot: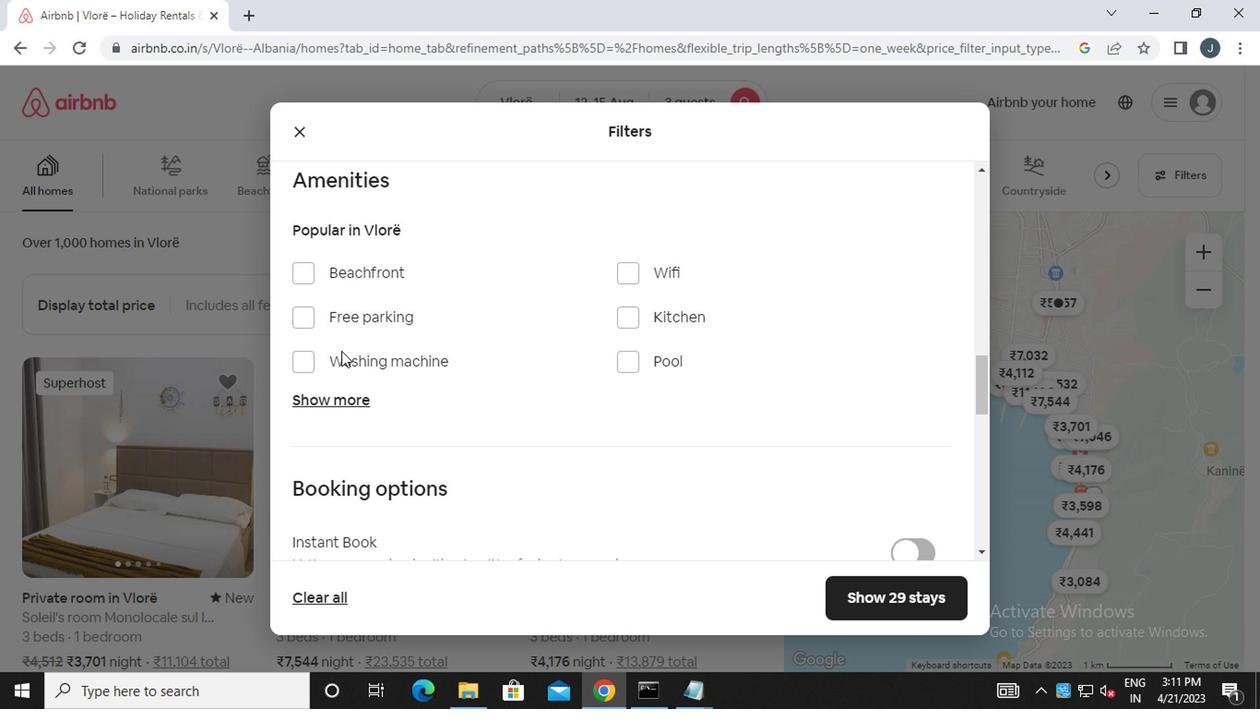 
Action: Mouse pressed left at (330, 396)
Screenshot: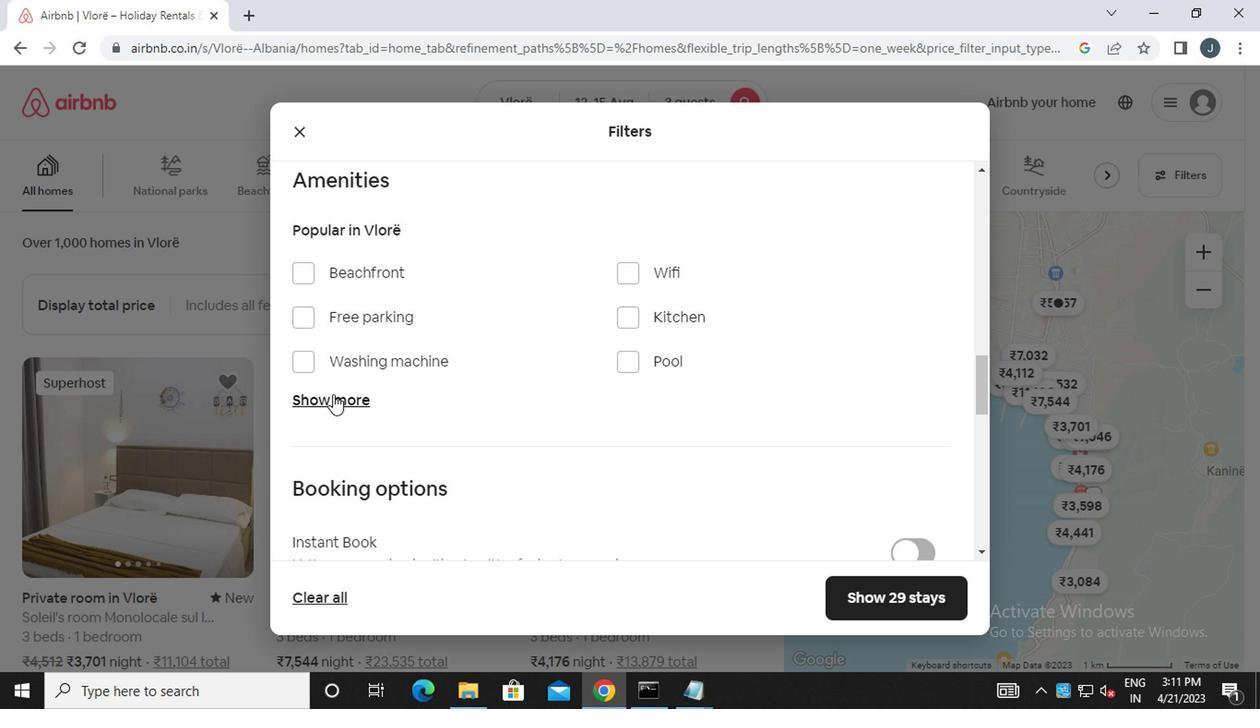 
Action: Mouse moved to (634, 492)
Screenshot: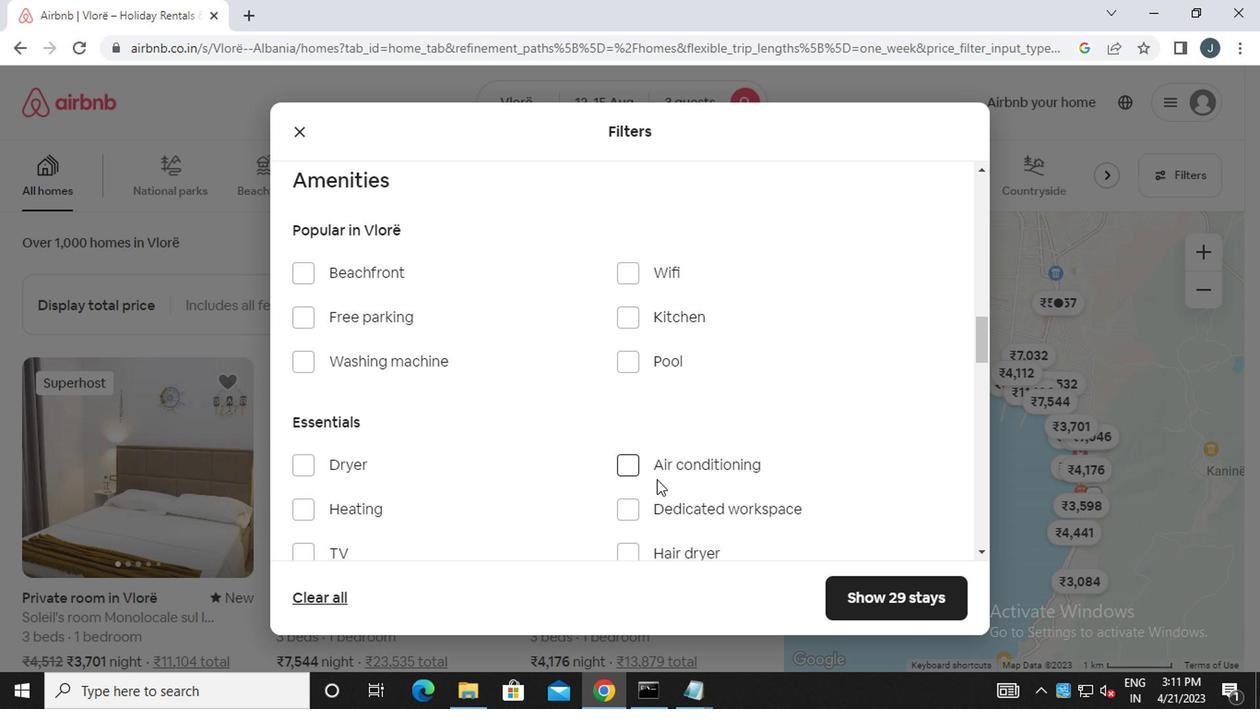 
Action: Mouse scrolled (634, 491) with delta (0, 0)
Screenshot: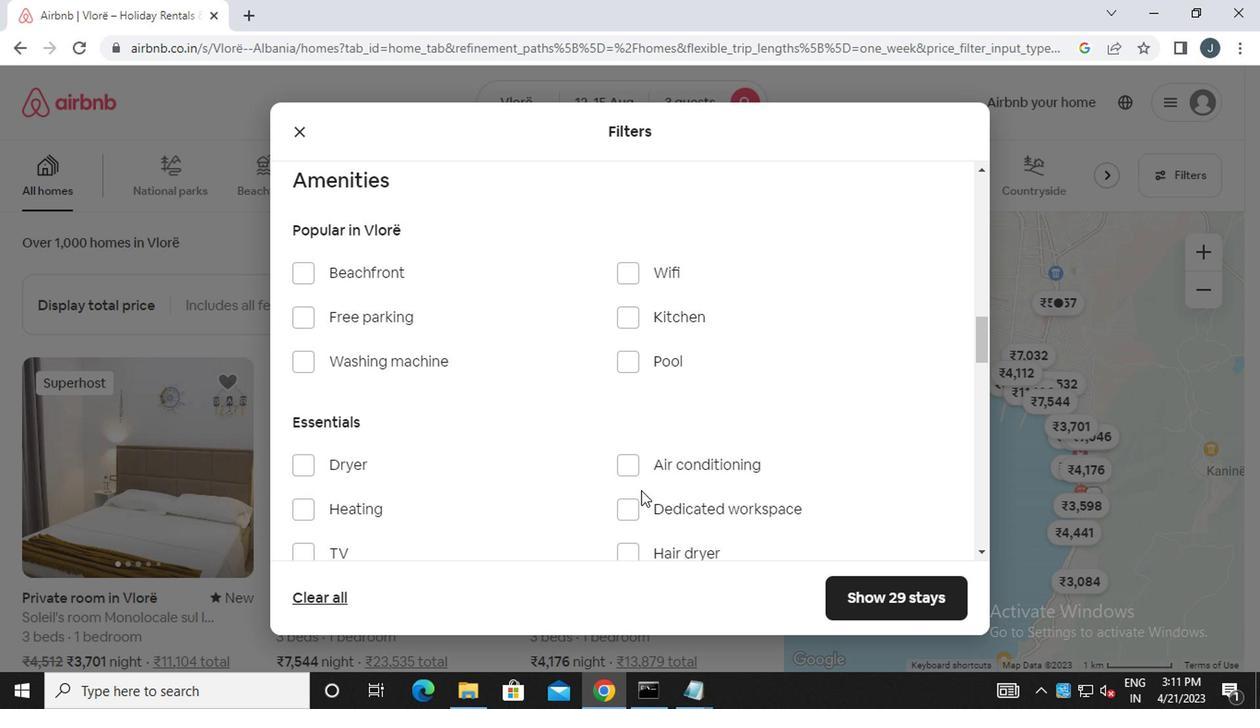 
Action: Mouse moved to (372, 416)
Screenshot: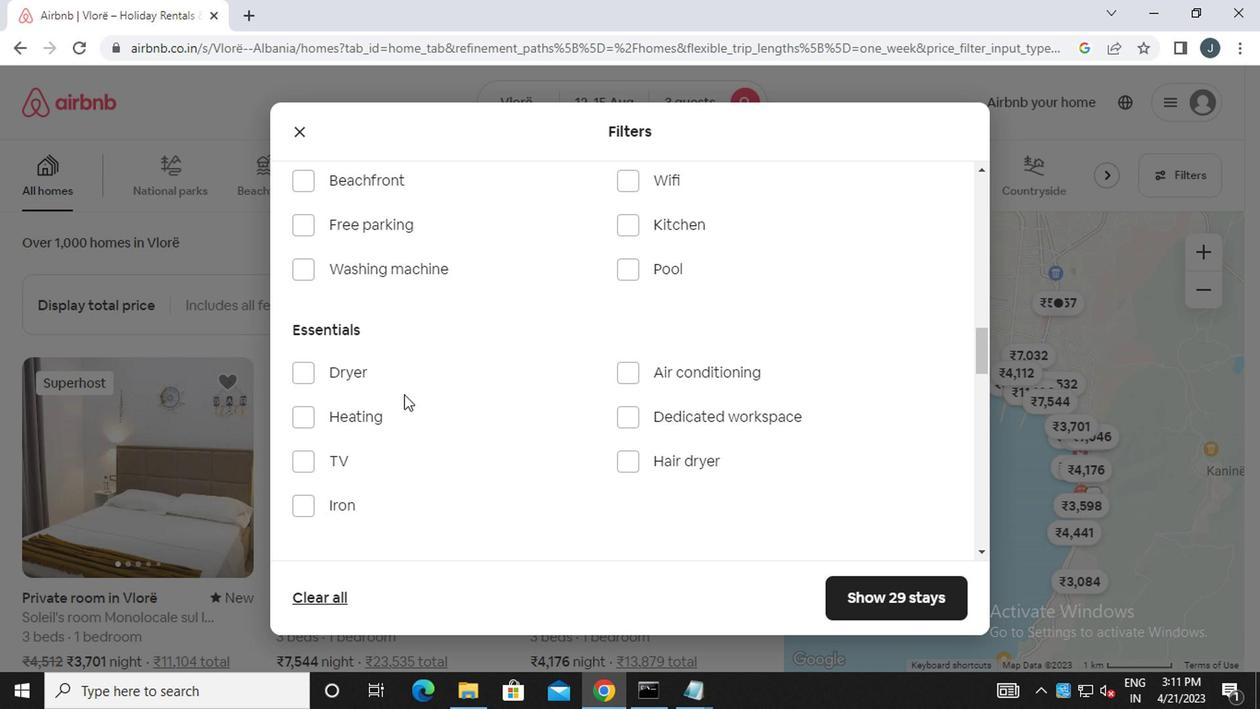 
Action: Mouse pressed left at (372, 416)
Screenshot: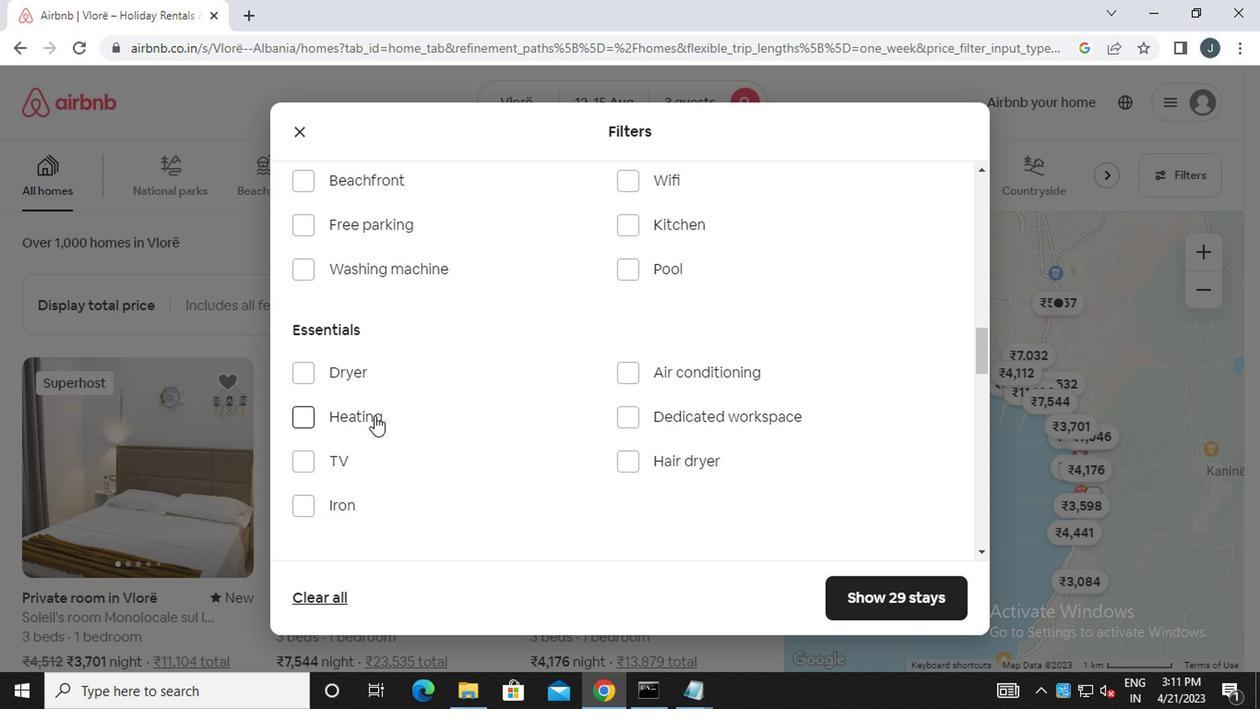 
Action: Mouse moved to (489, 363)
Screenshot: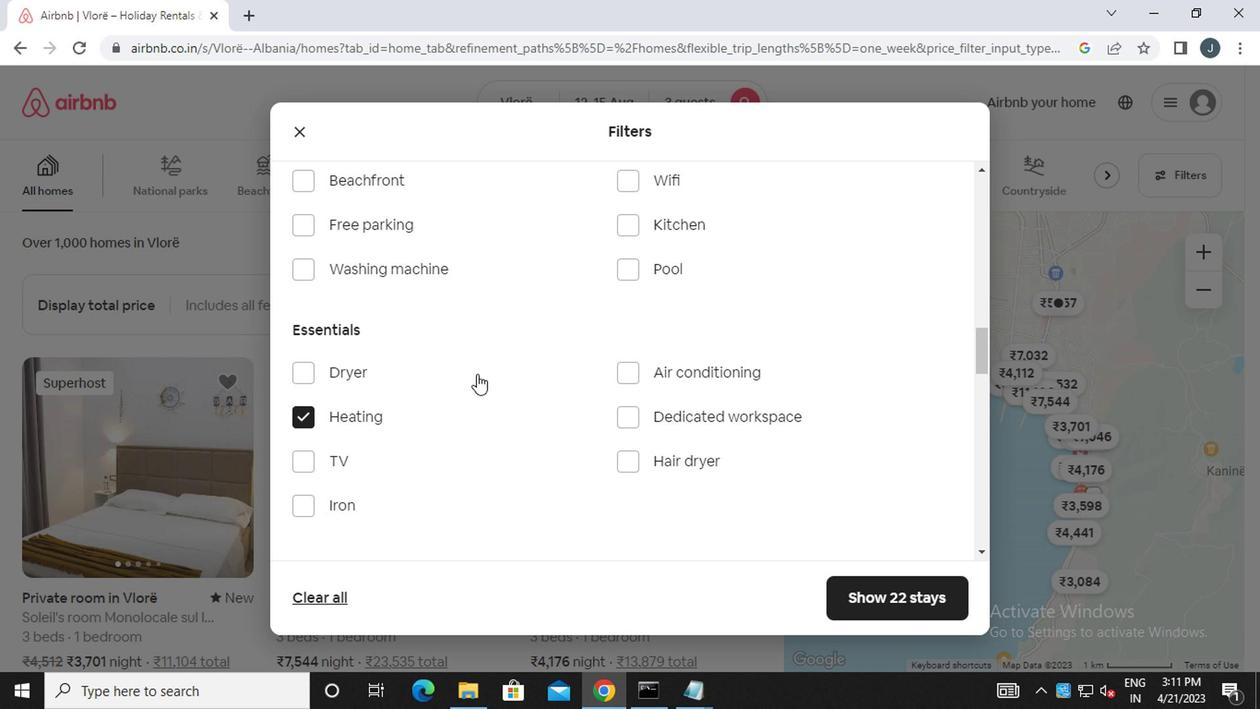 
Action: Mouse scrolled (489, 363) with delta (0, 0)
Screenshot: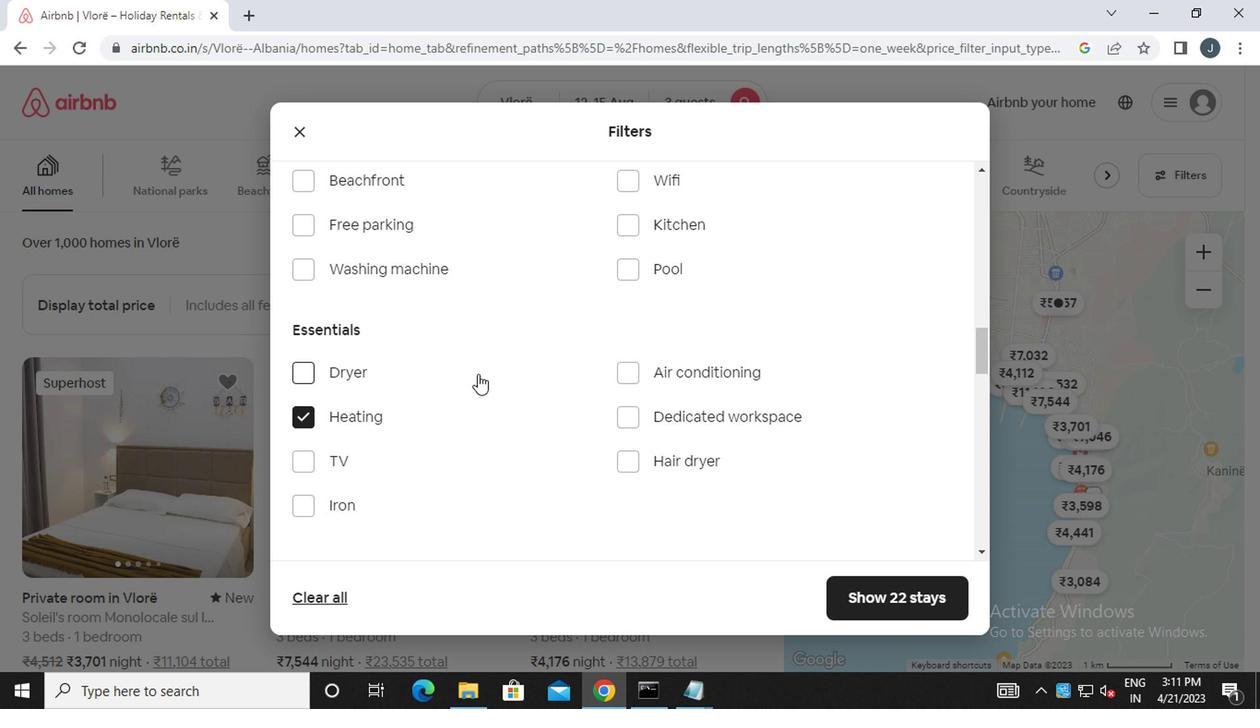 
Action: Mouse scrolled (489, 363) with delta (0, 0)
Screenshot: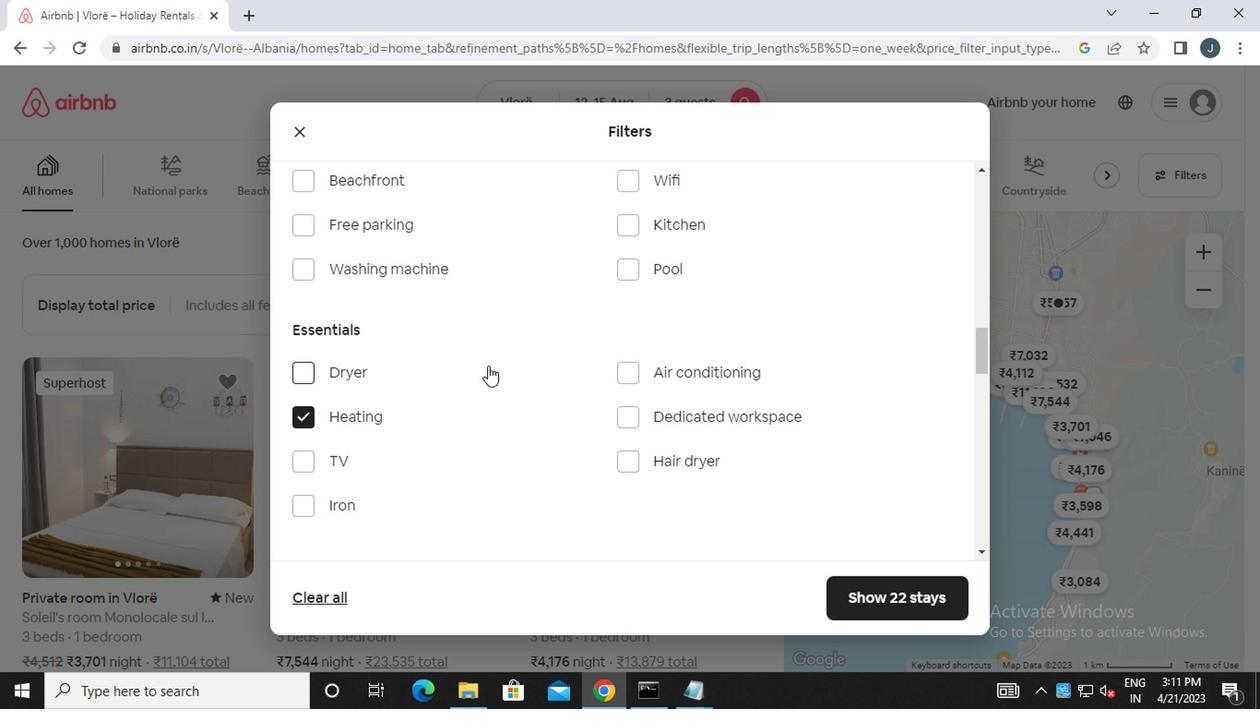 
Action: Mouse scrolled (489, 363) with delta (0, 0)
Screenshot: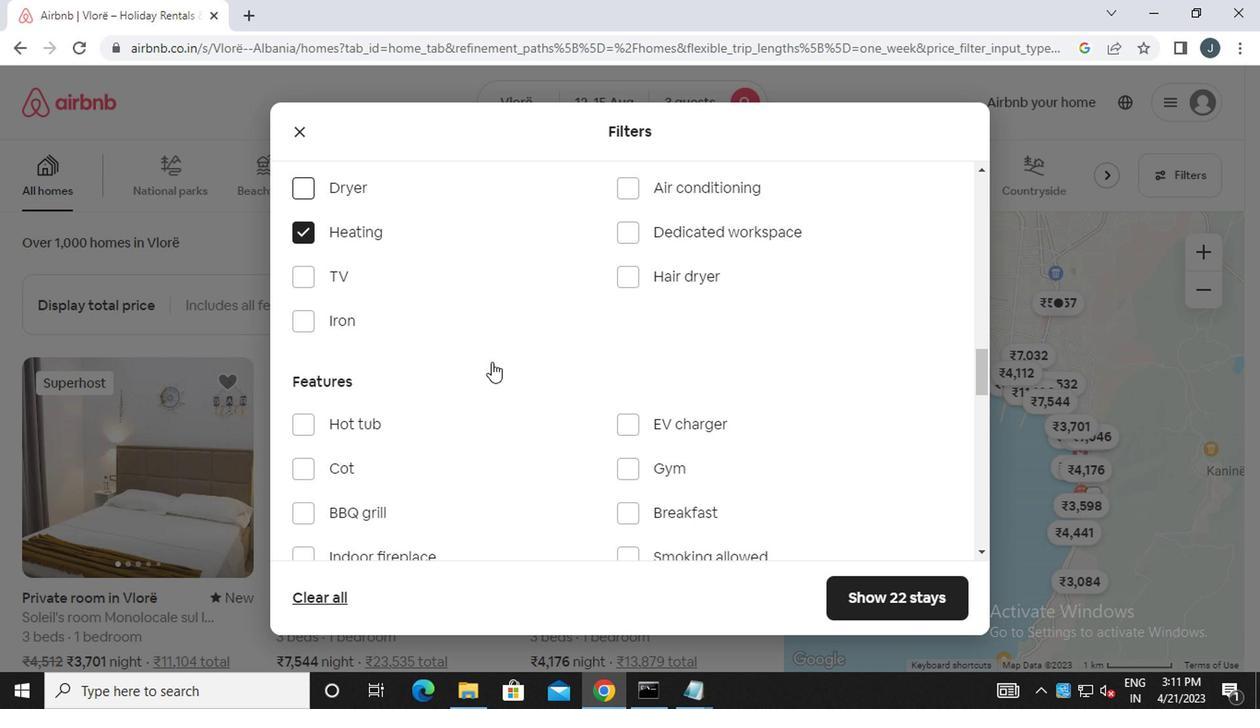 
Action: Mouse scrolled (489, 363) with delta (0, 0)
Screenshot: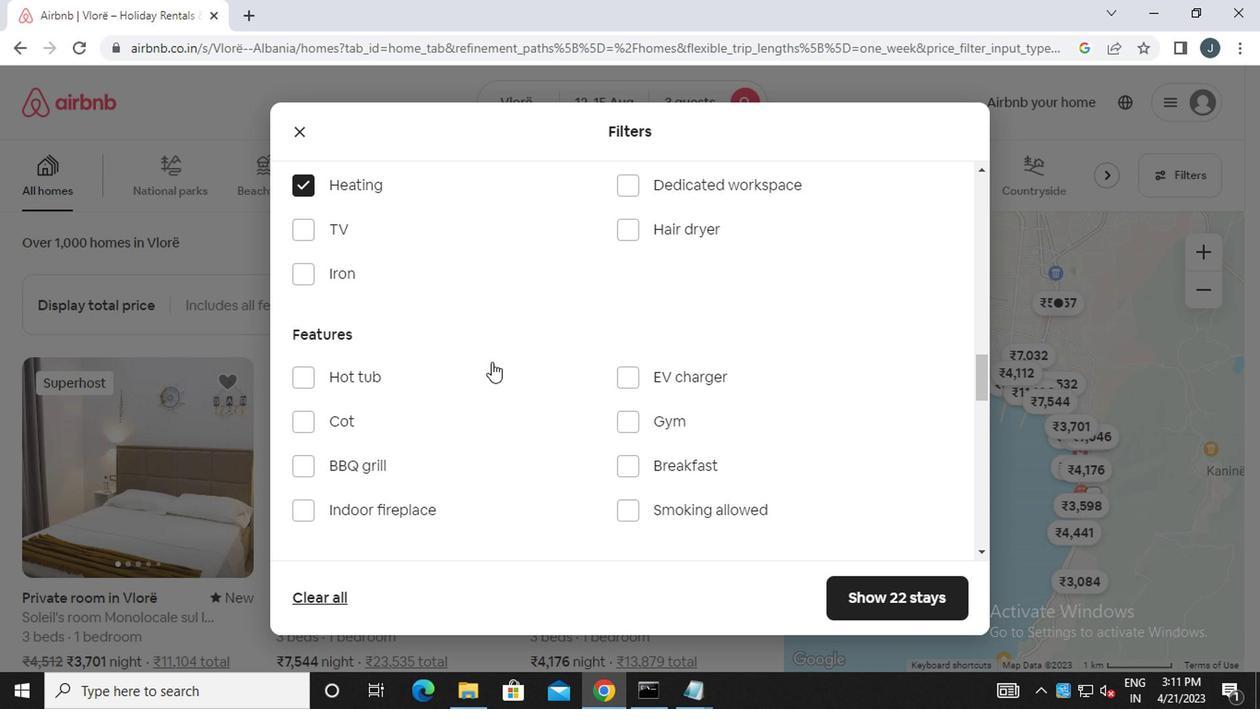 
Action: Mouse scrolled (489, 363) with delta (0, 0)
Screenshot: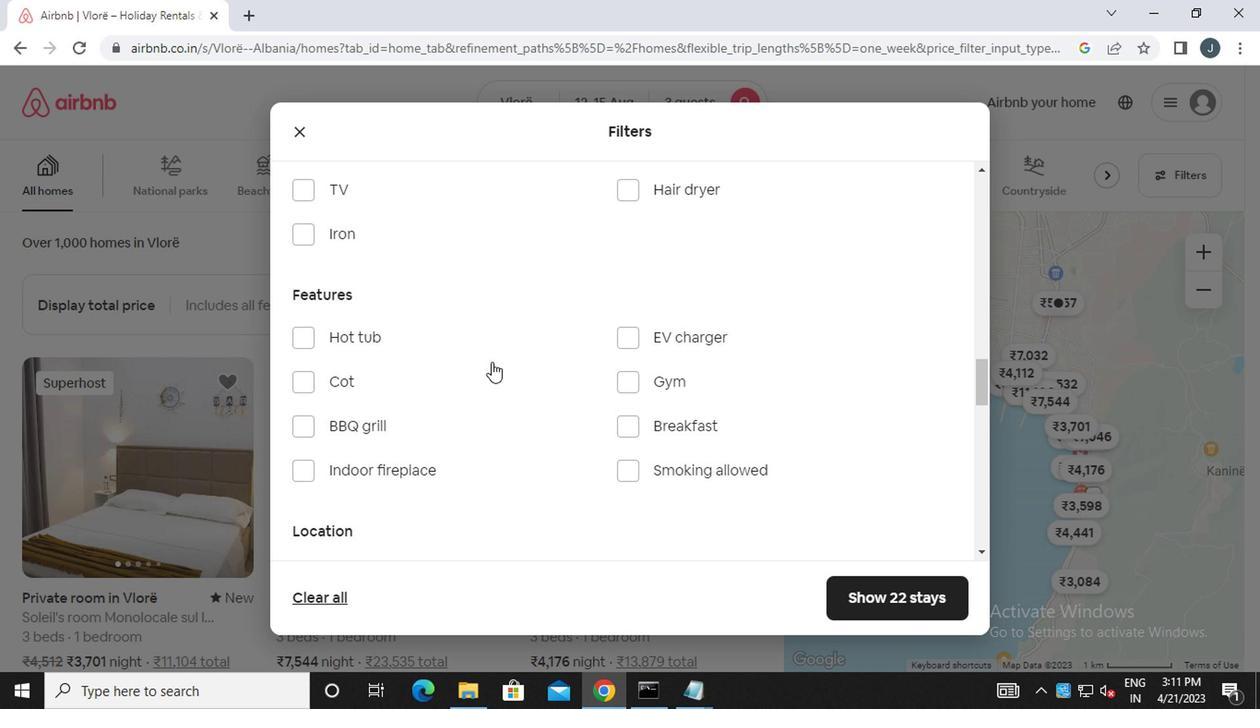 
Action: Mouse scrolled (489, 363) with delta (0, 0)
Screenshot: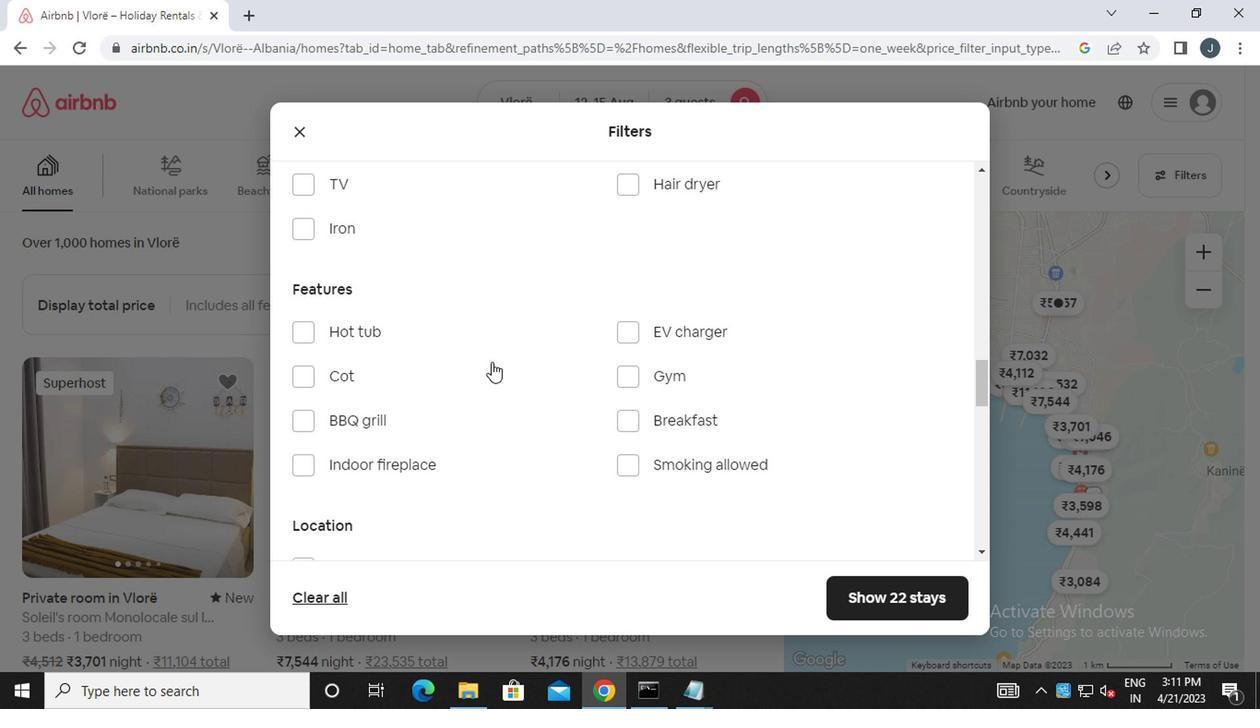 
Action: Mouse moved to (756, 418)
Screenshot: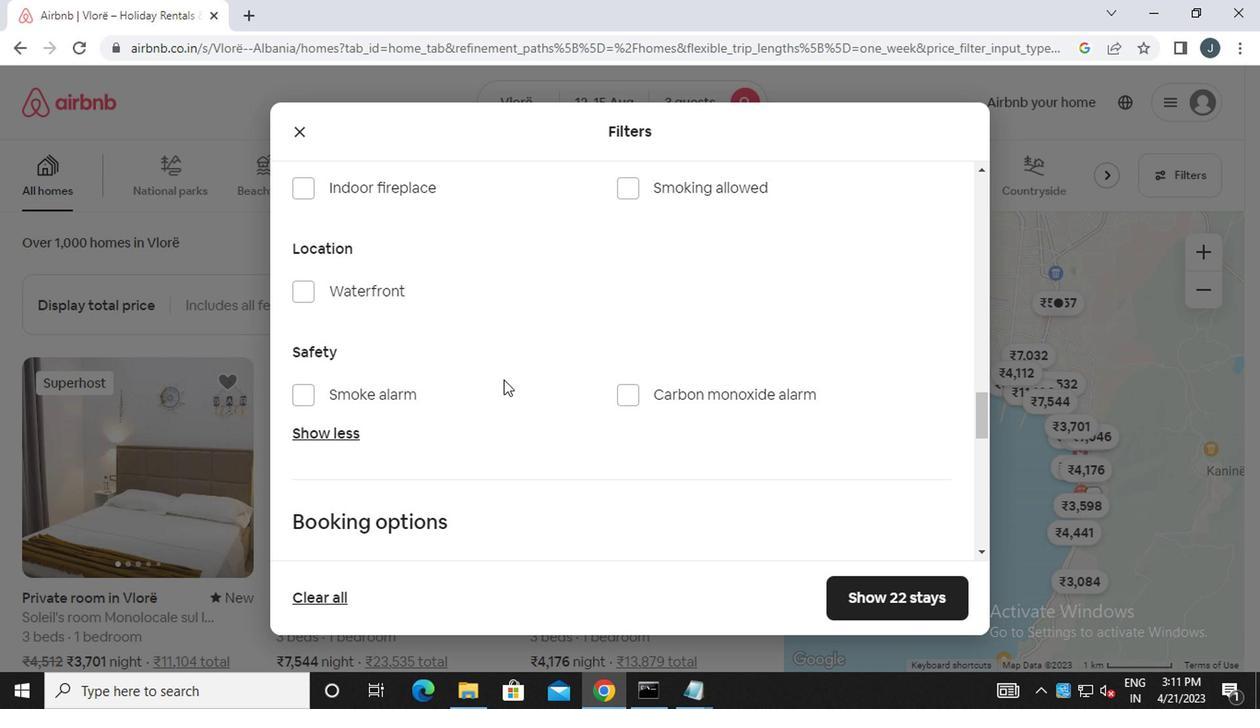 
Action: Mouse scrolled (756, 418) with delta (0, 0)
Screenshot: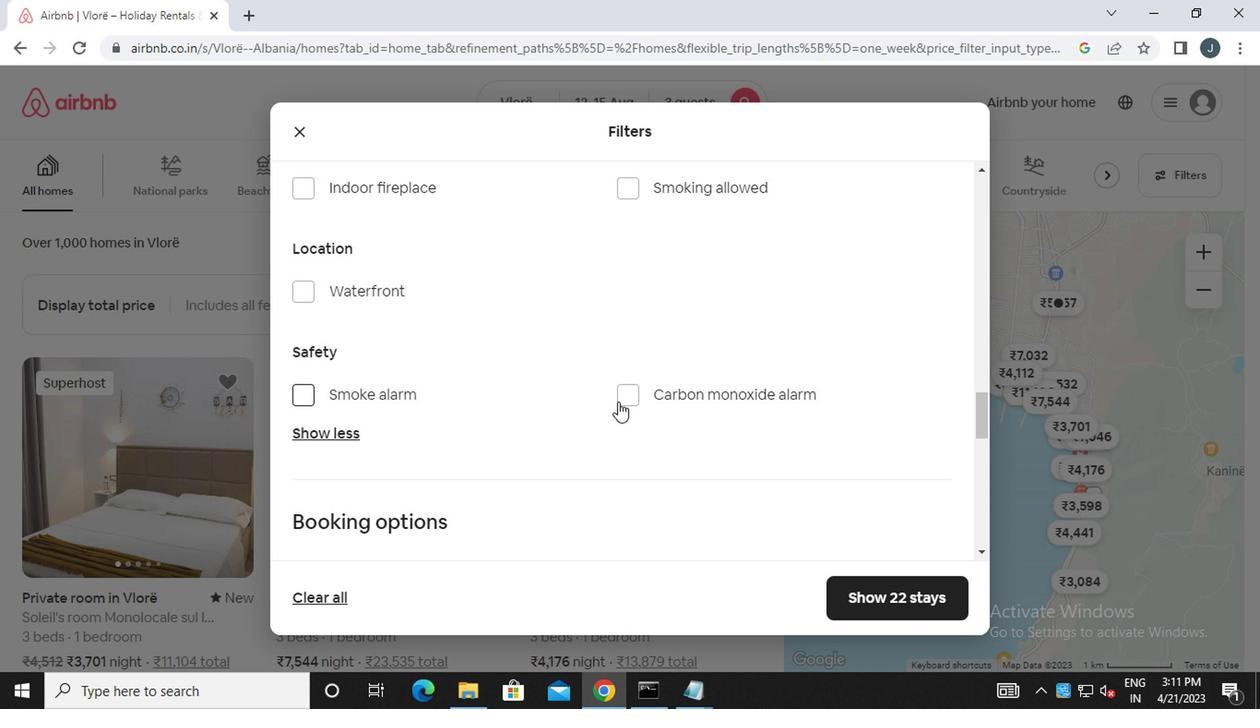 
Action: Mouse scrolled (756, 418) with delta (0, 0)
Screenshot: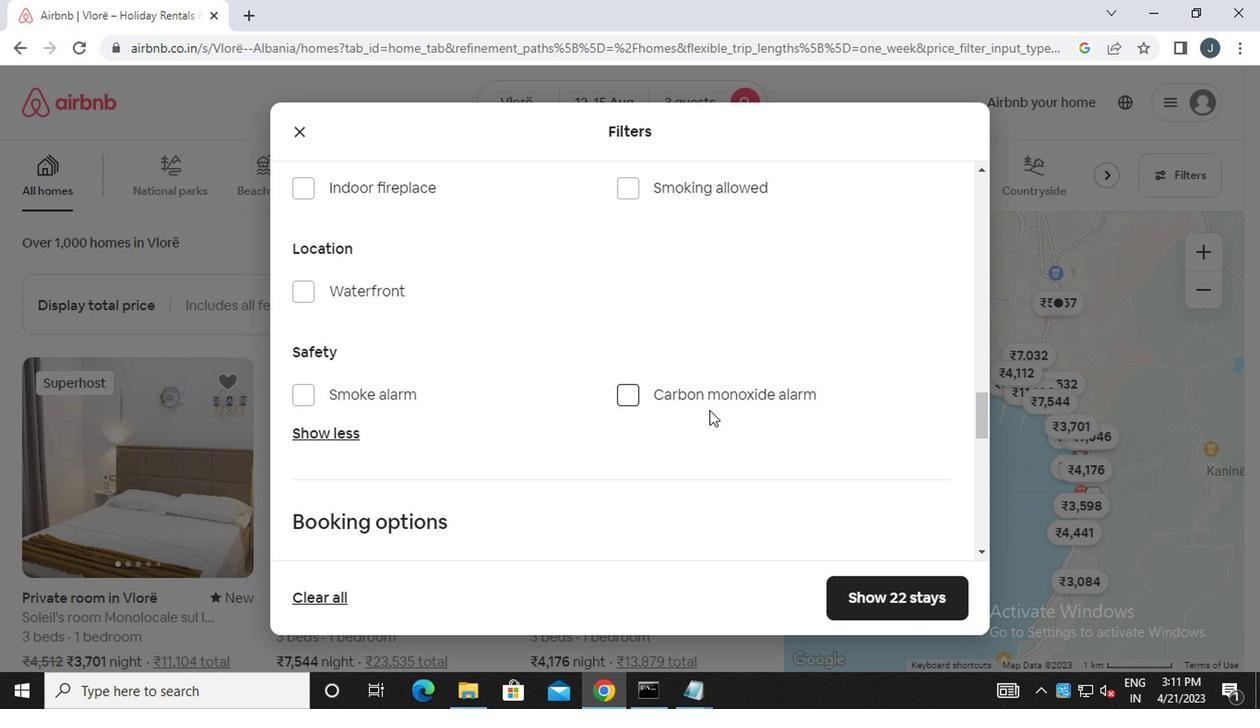 
Action: Mouse moved to (756, 418)
Screenshot: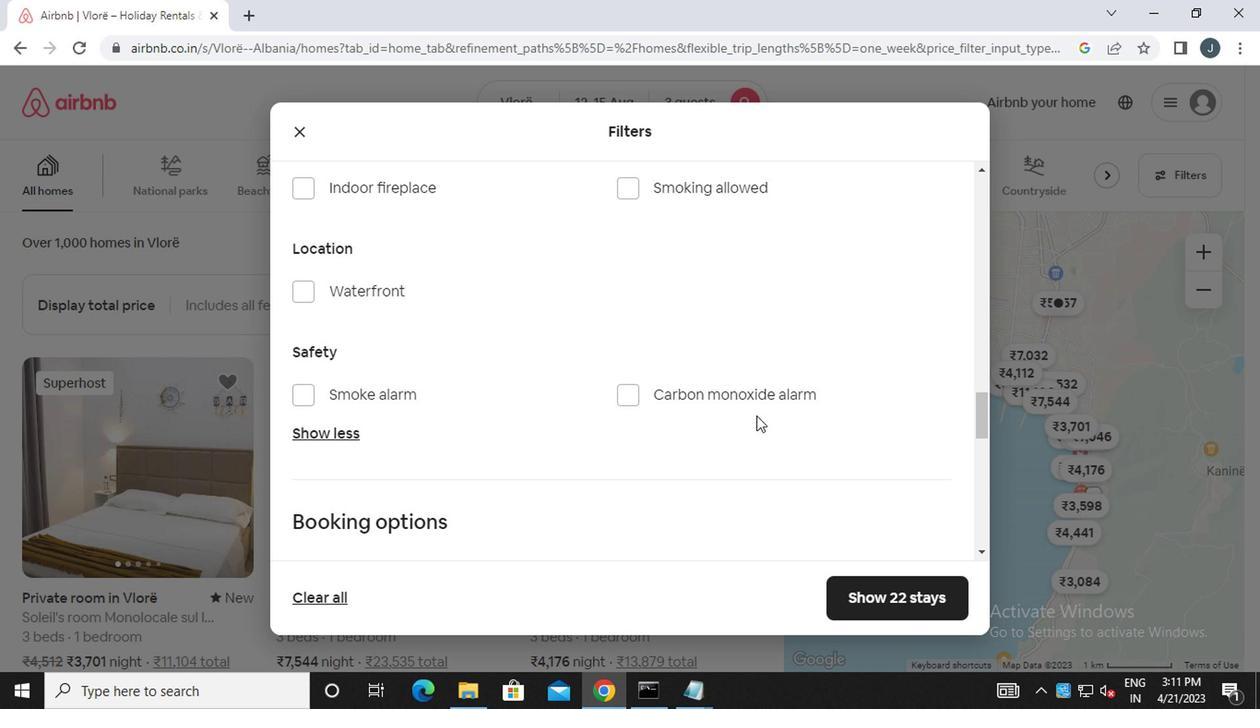 
Action: Mouse scrolled (756, 418) with delta (0, 0)
Screenshot: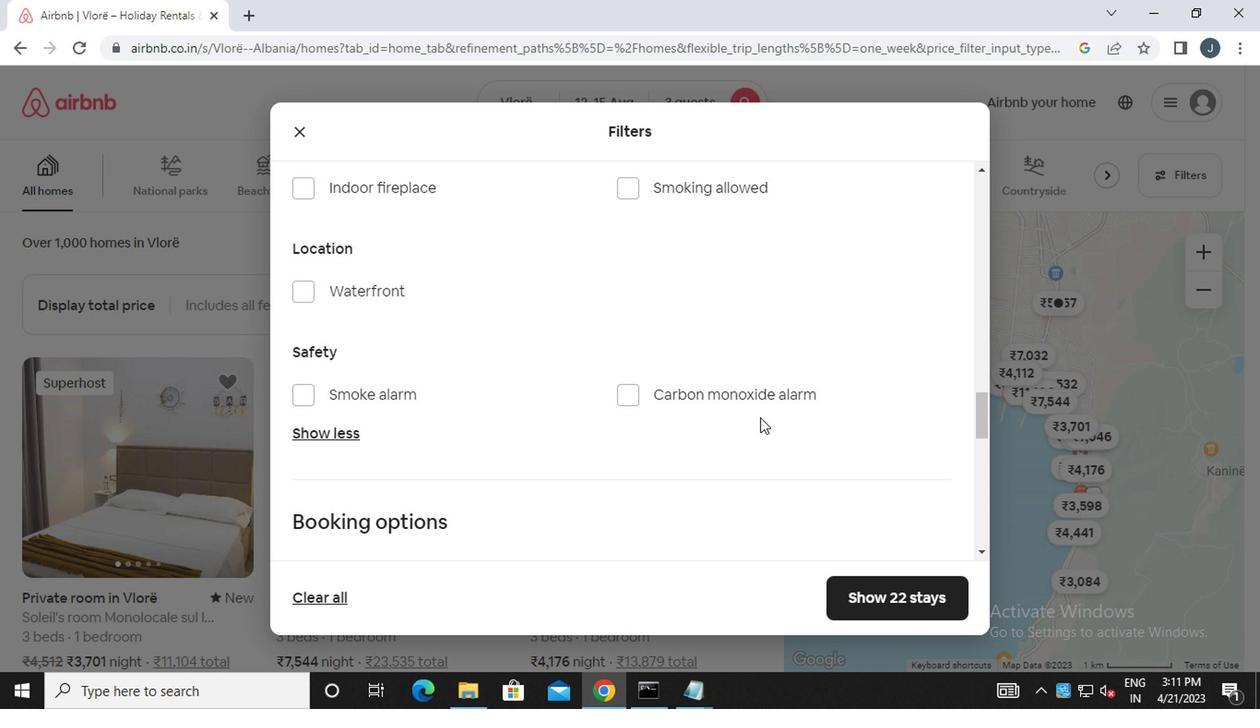 
Action: Mouse moved to (919, 372)
Screenshot: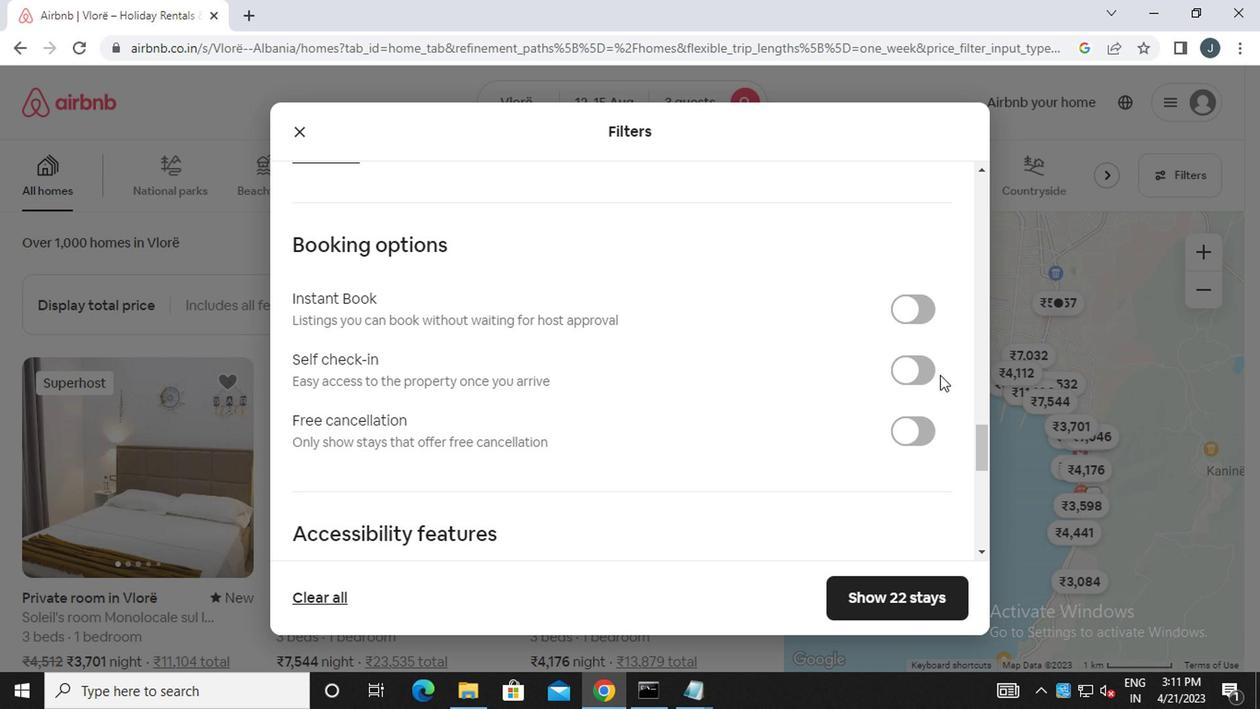 
Action: Mouse pressed left at (919, 372)
Screenshot: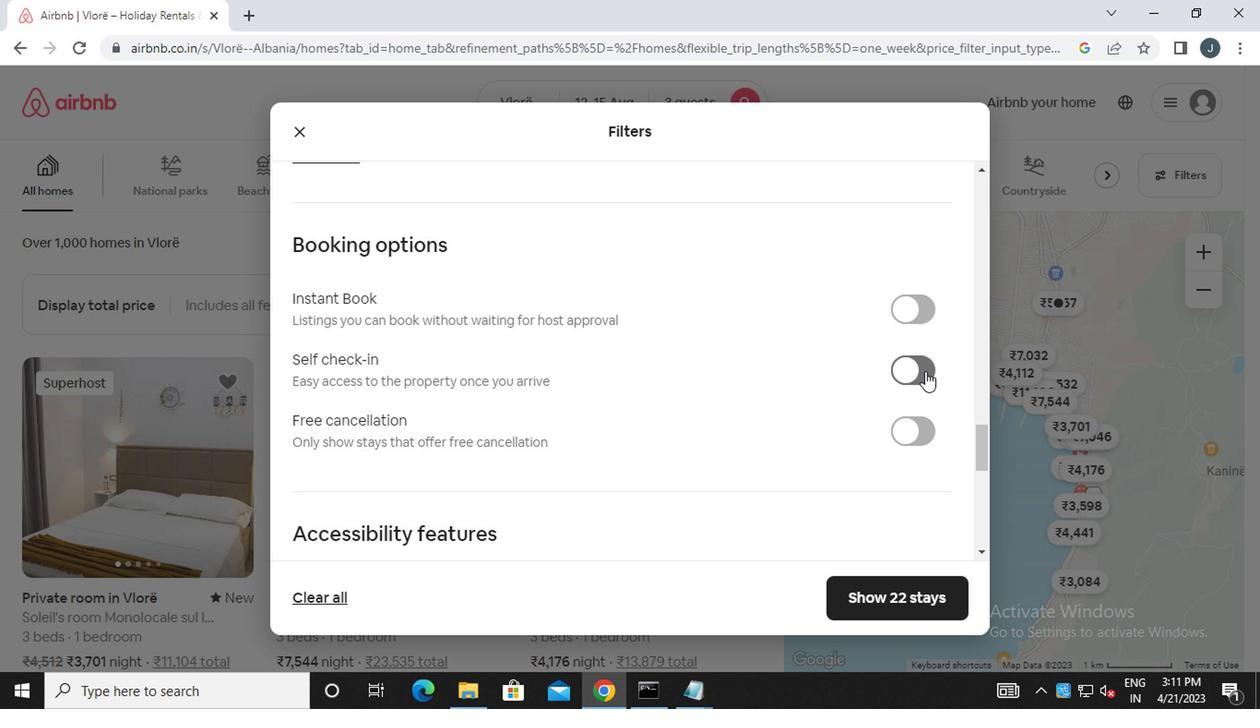 
Action: Mouse moved to (678, 361)
Screenshot: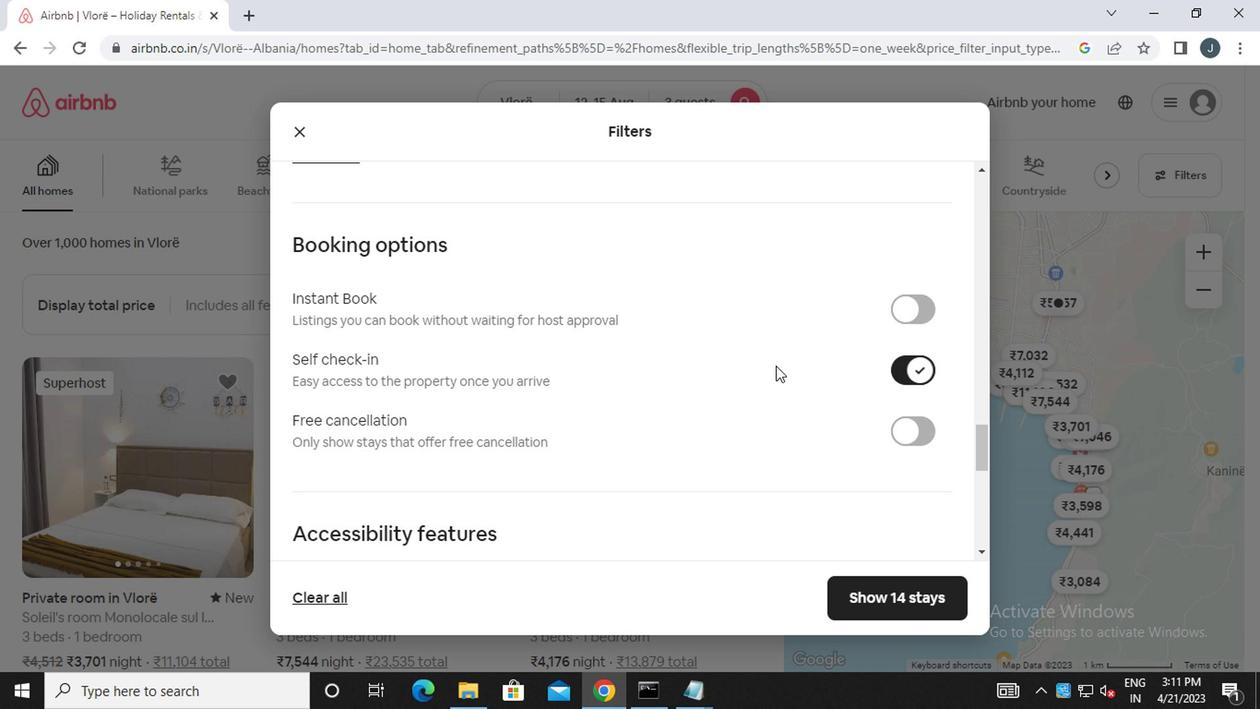 
Action: Mouse scrolled (678, 359) with delta (0, -1)
Screenshot: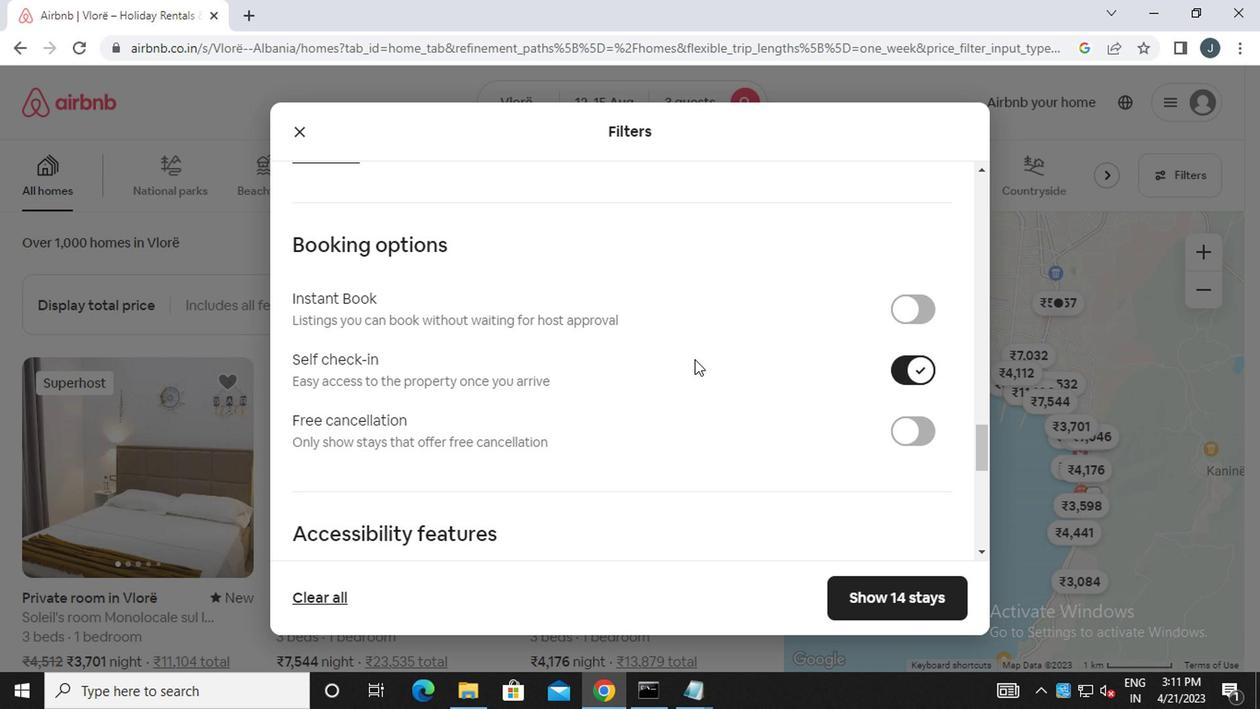 
Action: Mouse scrolled (678, 359) with delta (0, -1)
Screenshot: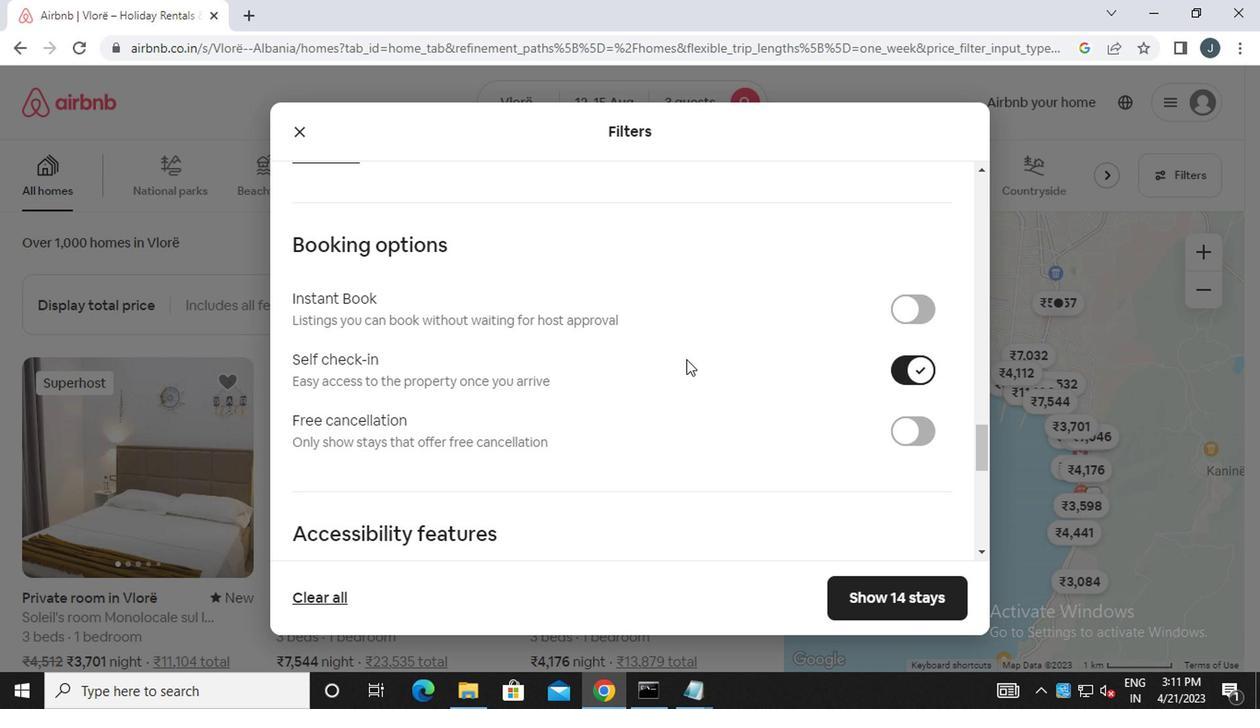 
Action: Mouse scrolled (678, 359) with delta (0, -1)
Screenshot: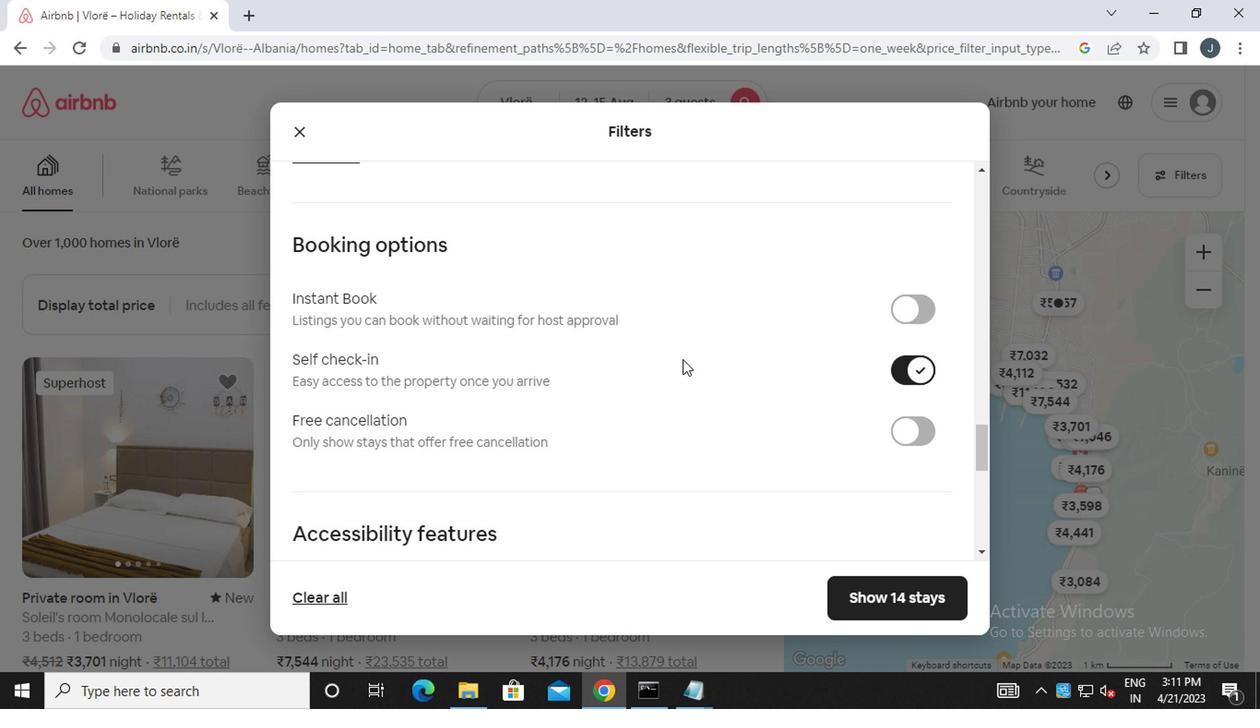 
Action: Mouse scrolled (678, 359) with delta (0, -1)
Screenshot: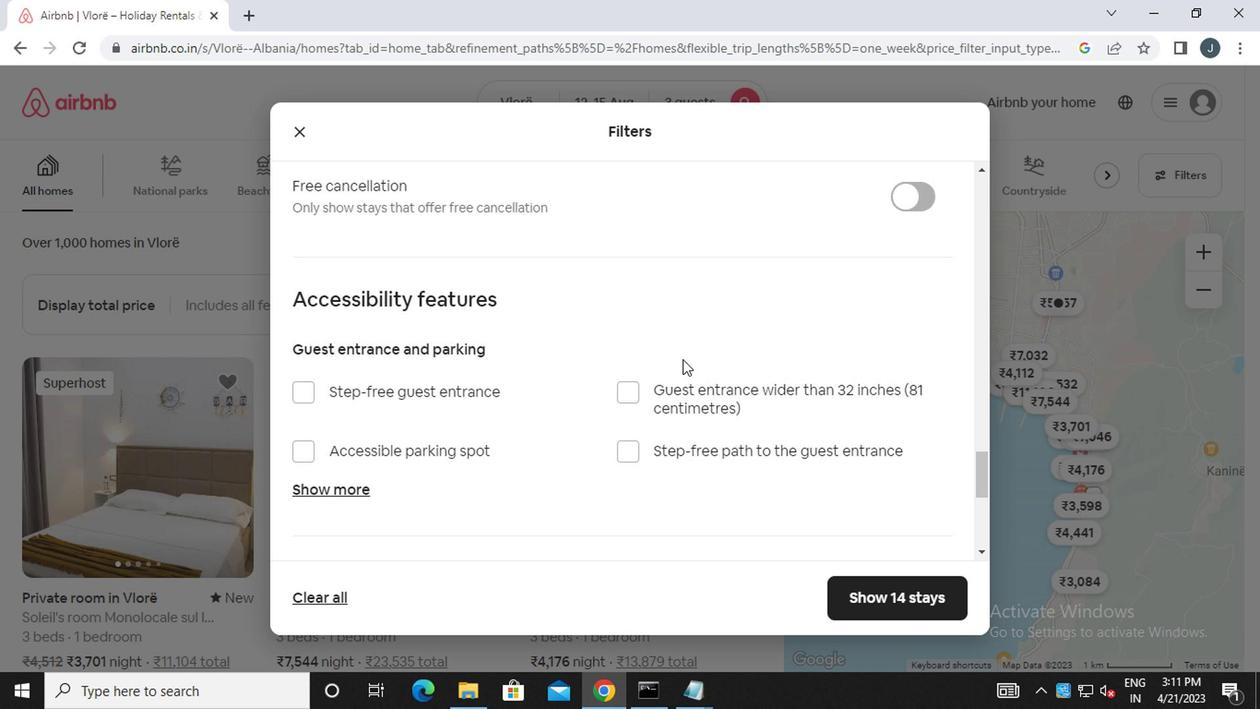 
Action: Mouse scrolled (678, 359) with delta (0, -1)
Screenshot: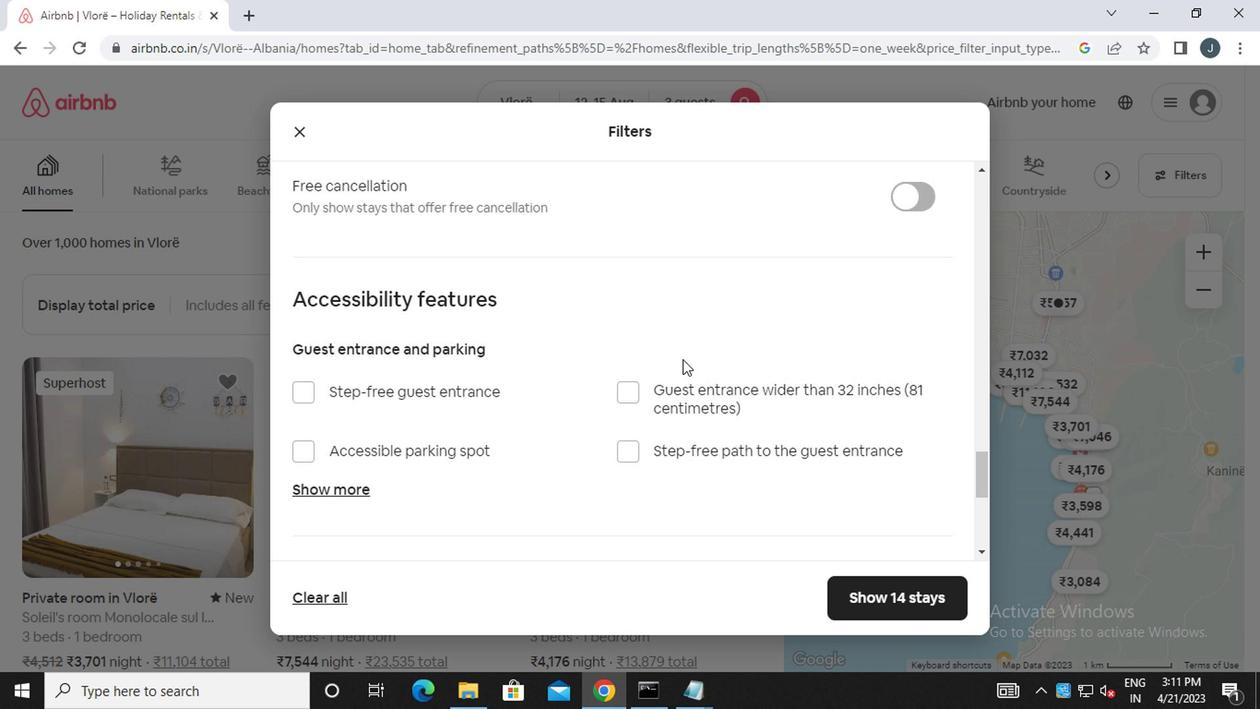 
Action: Mouse scrolled (678, 359) with delta (0, -1)
Screenshot: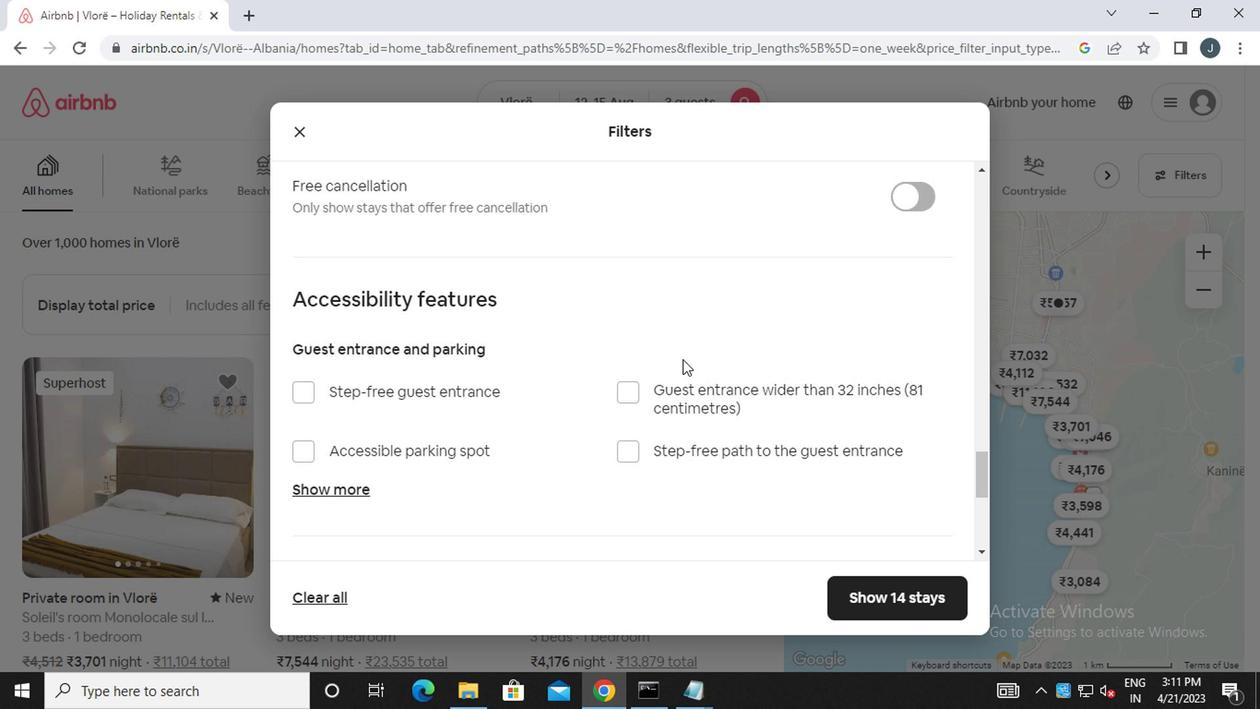 
Action: Mouse scrolled (678, 359) with delta (0, -1)
Screenshot: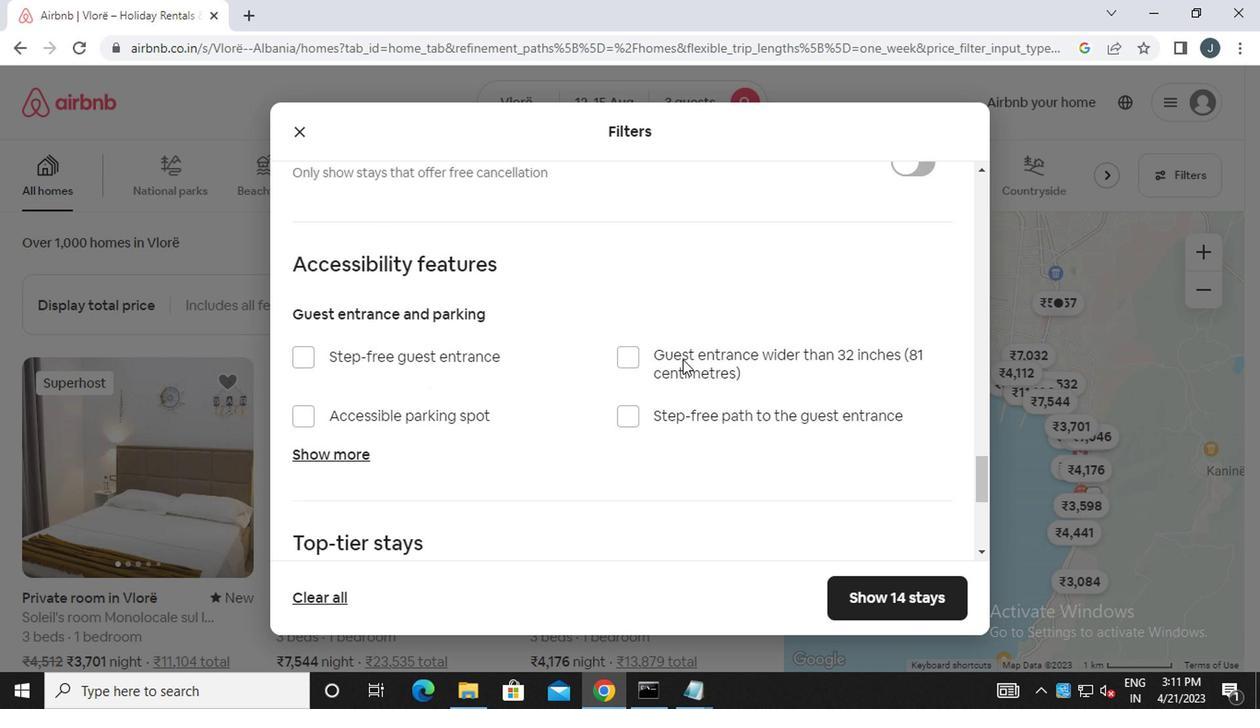 
Action: Mouse scrolled (678, 359) with delta (0, -1)
Screenshot: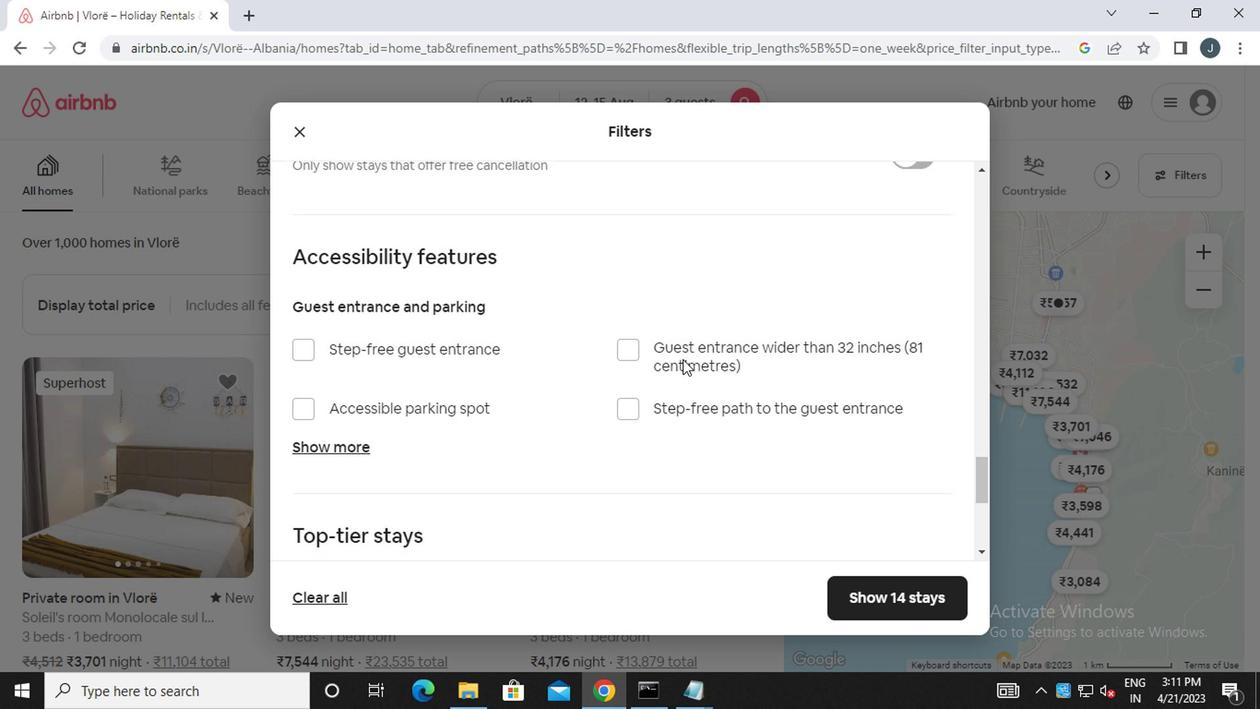 
Action: Mouse scrolled (678, 359) with delta (0, -1)
Screenshot: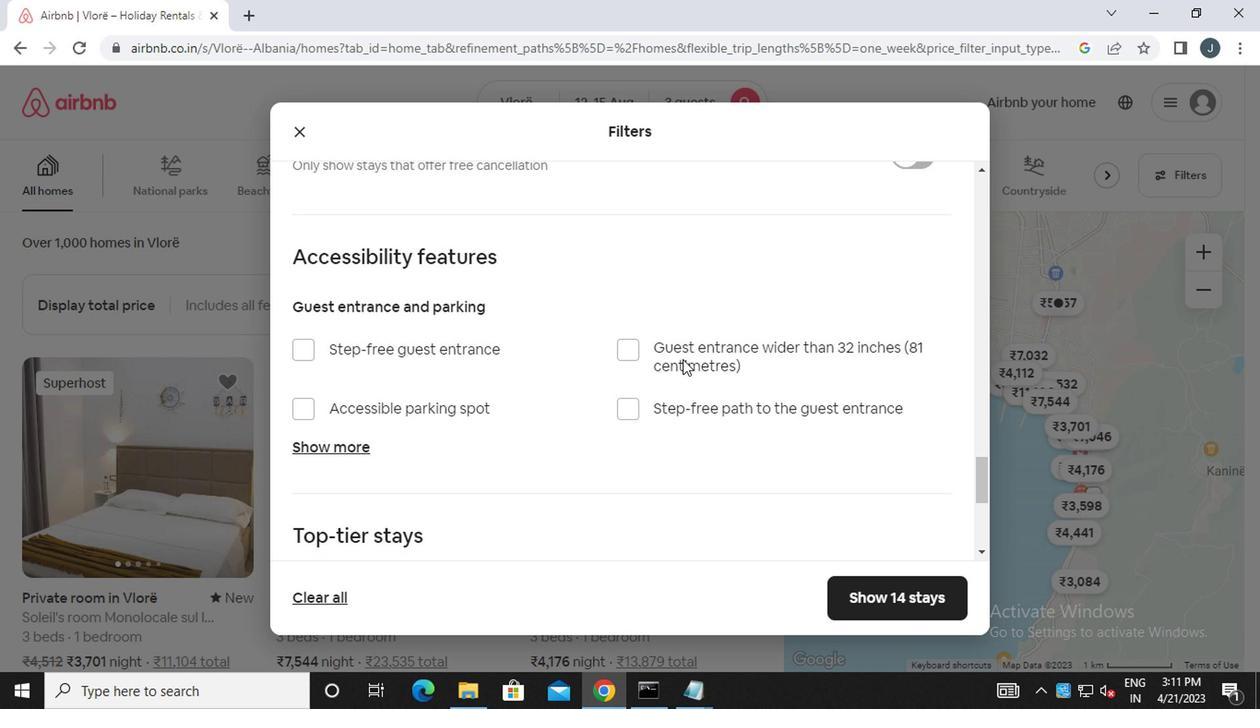 
Action: Mouse scrolled (678, 359) with delta (0, -1)
Screenshot: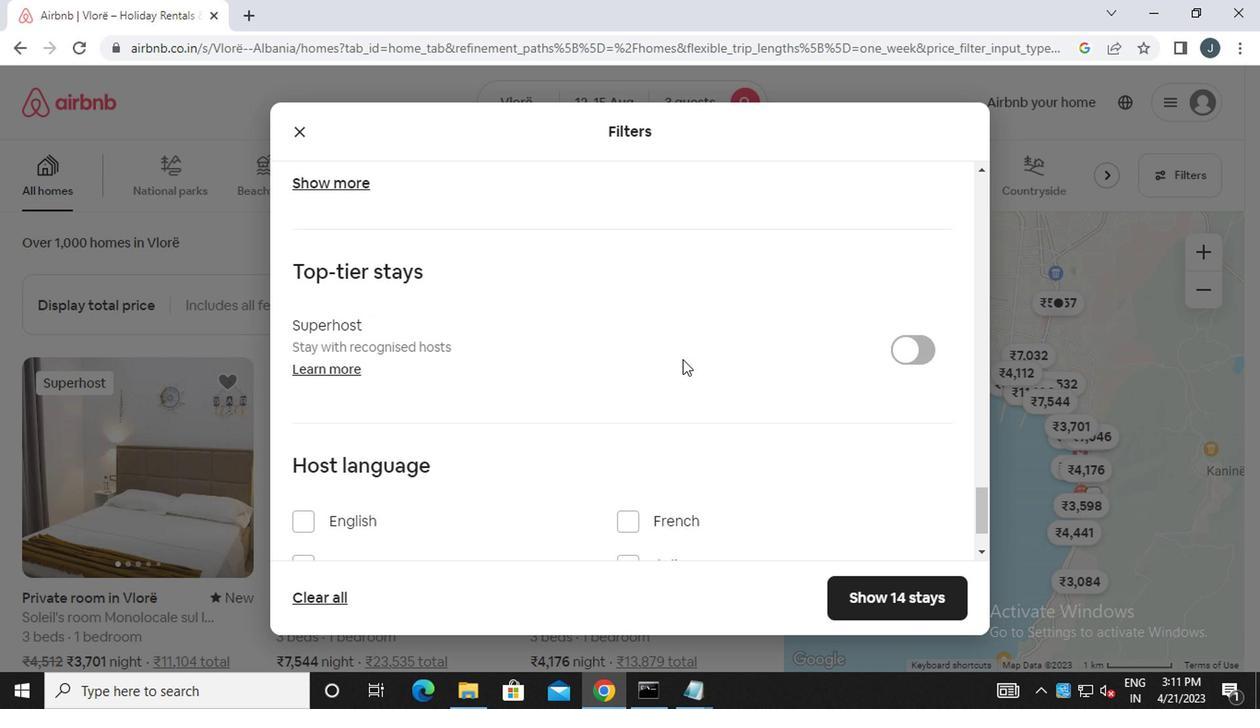 
Action: Mouse scrolled (678, 359) with delta (0, -1)
Screenshot: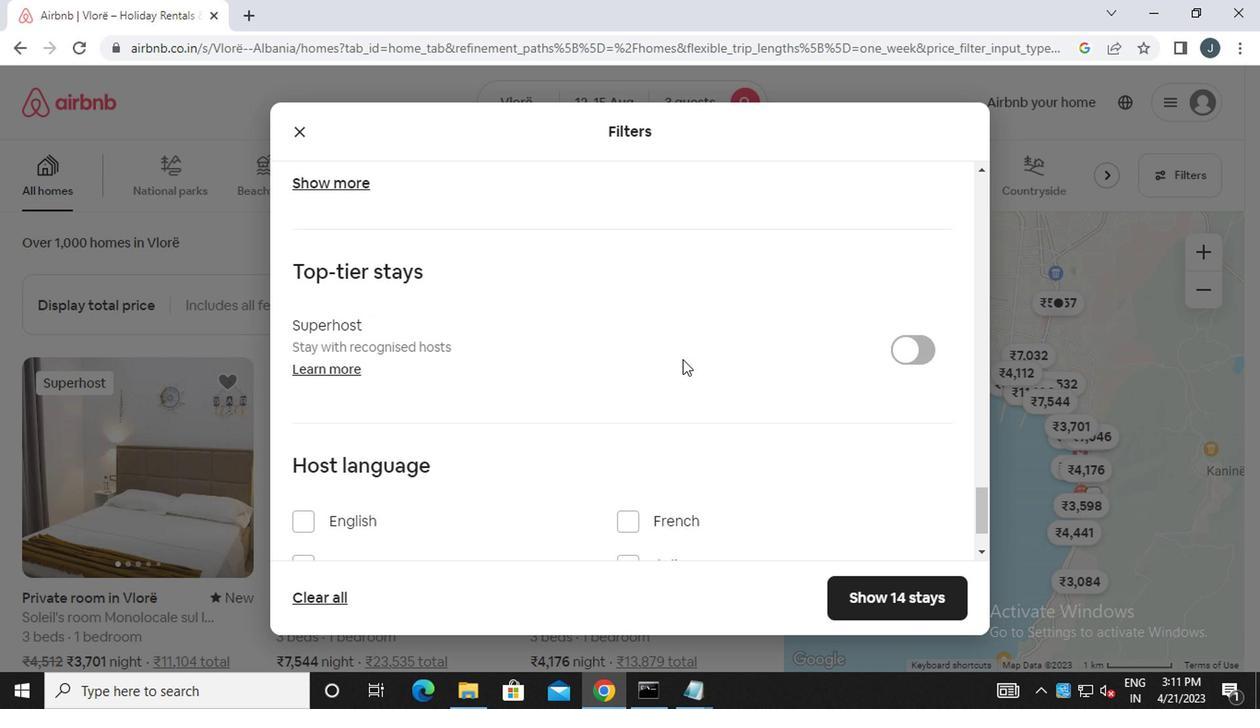 
Action: Mouse scrolled (678, 359) with delta (0, -1)
Screenshot: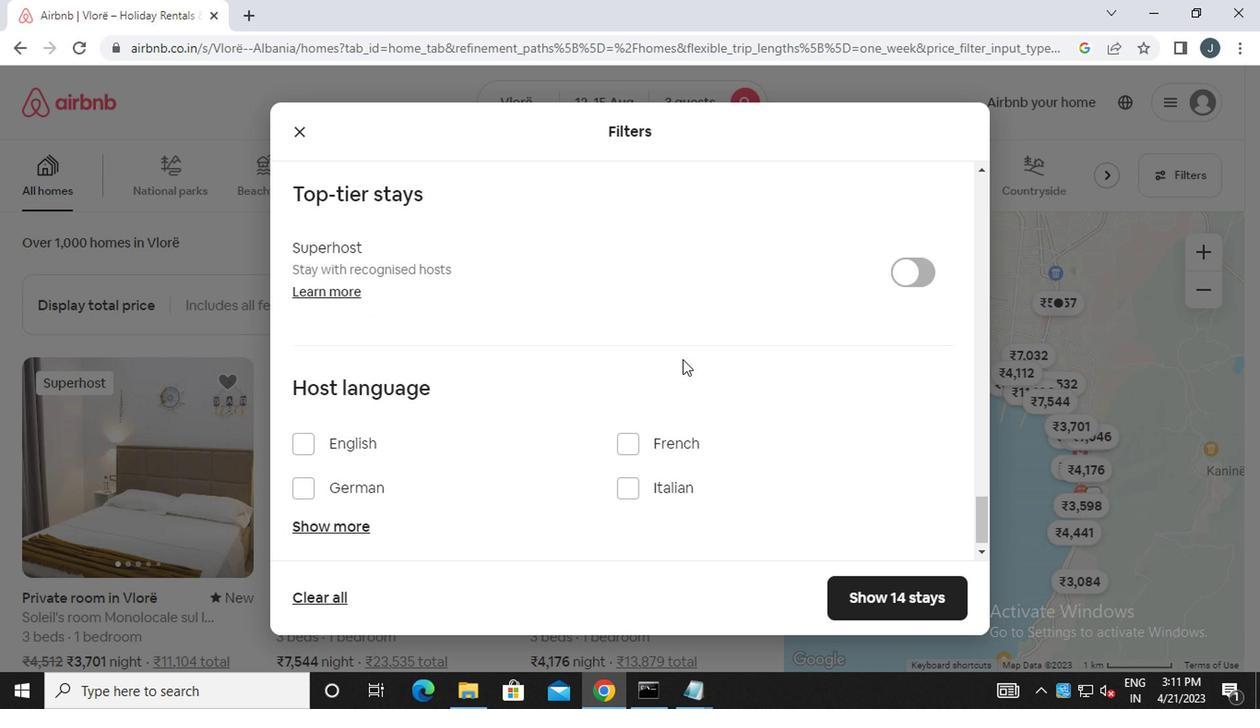 
Action: Mouse scrolled (678, 359) with delta (0, -1)
Screenshot: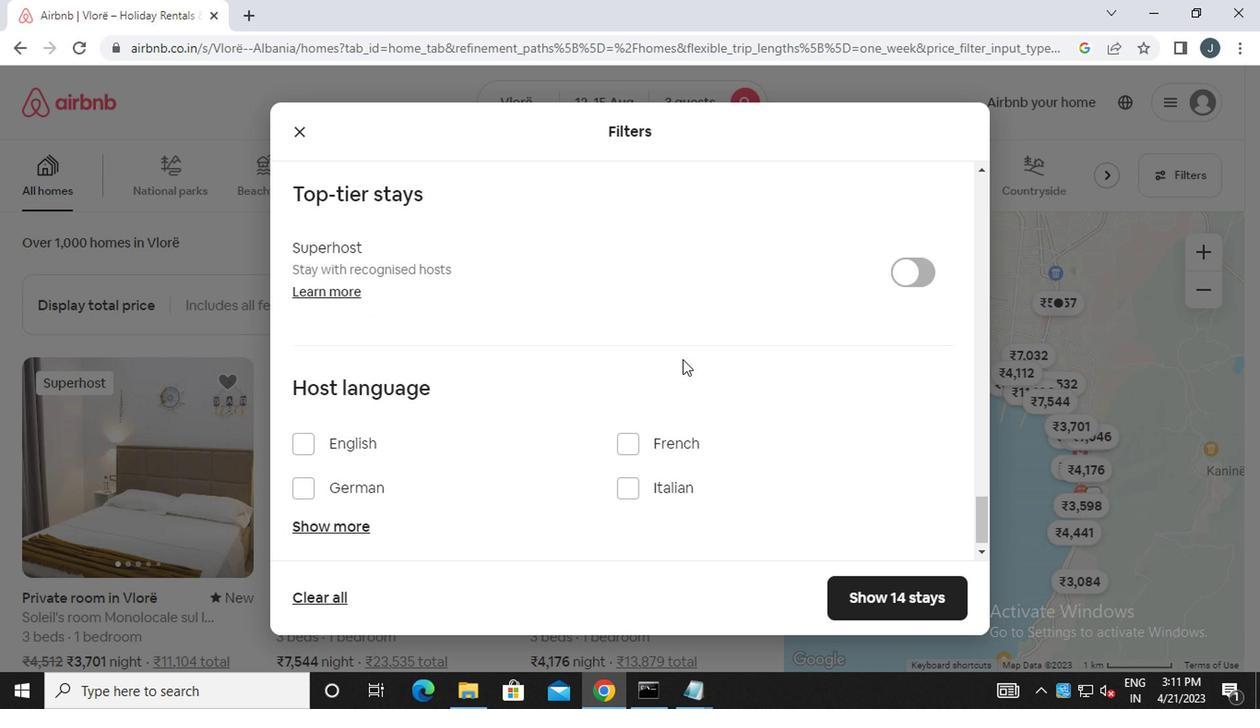 
Action: Mouse scrolled (678, 359) with delta (0, -1)
Screenshot: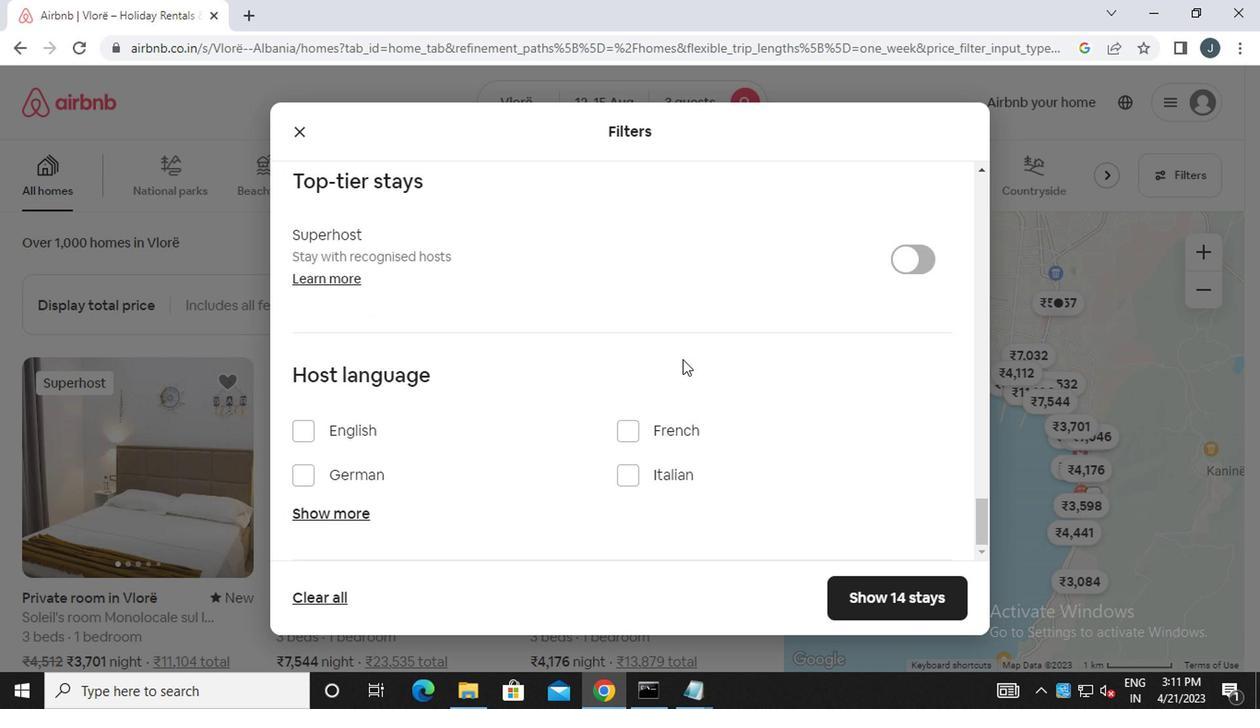 
Action: Mouse moved to (404, 434)
Screenshot: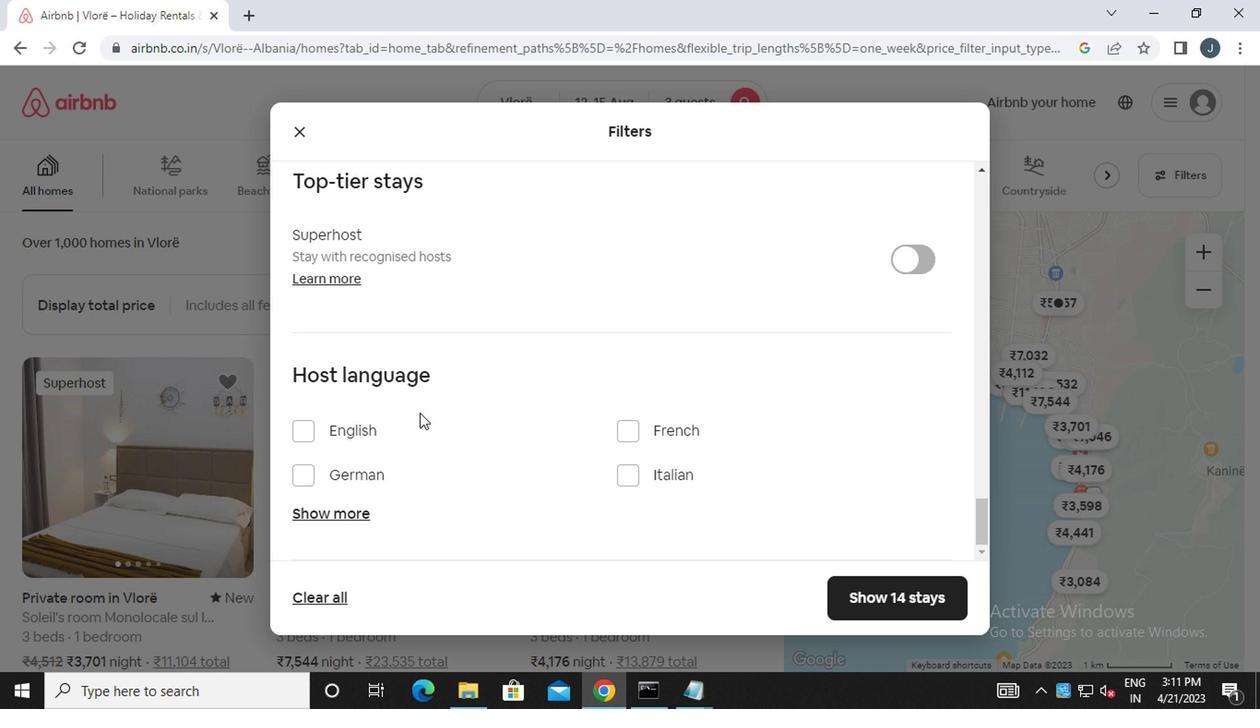 
Action: Mouse pressed left at (404, 434)
Screenshot: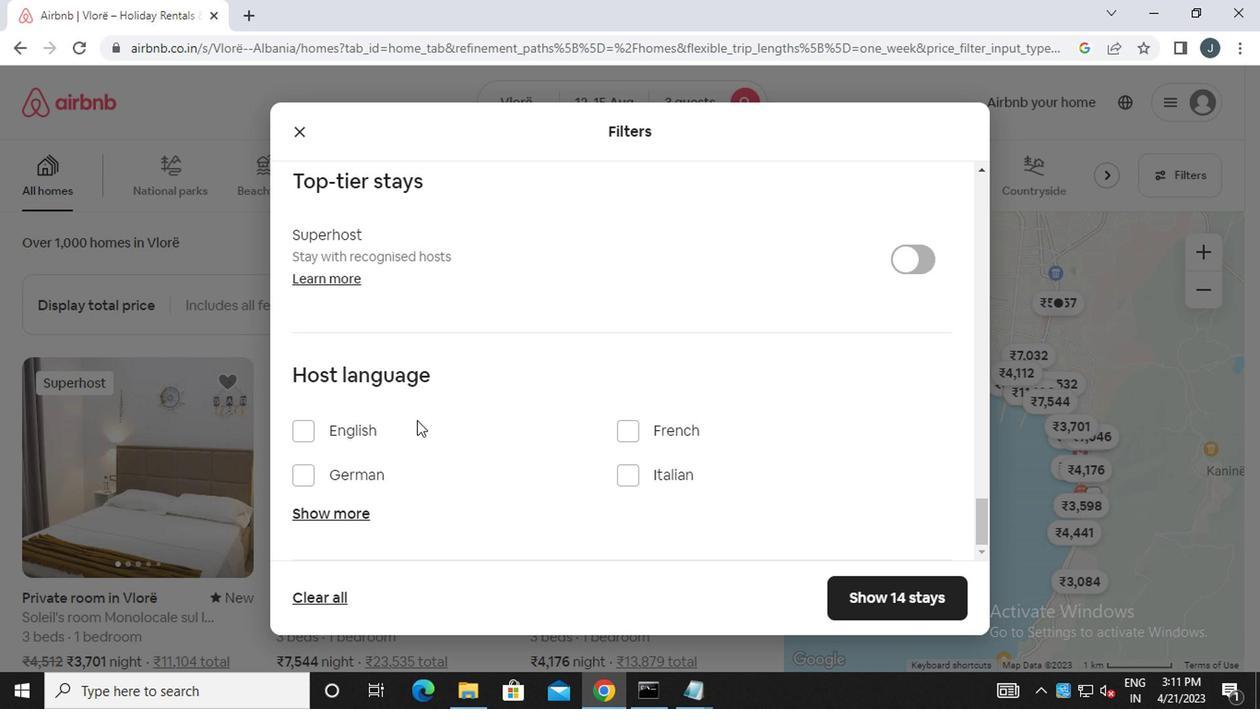 
Action: Mouse moved to (853, 600)
Screenshot: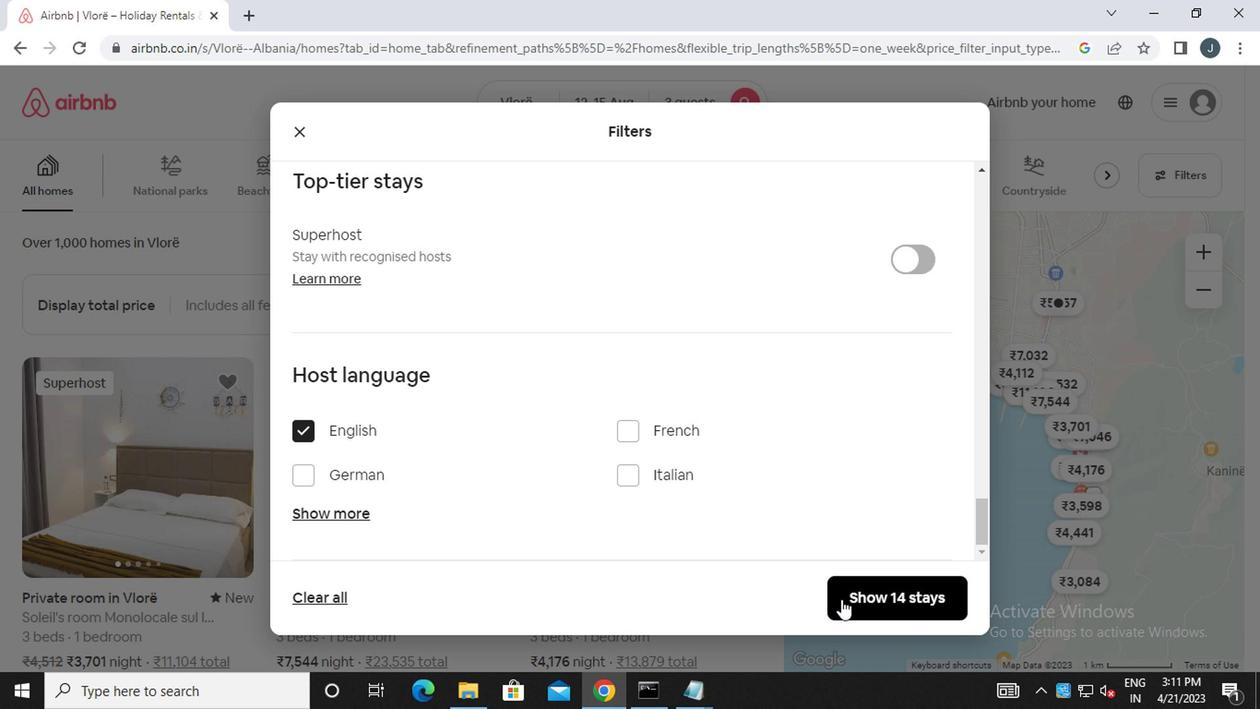
Action: Mouse pressed left at (853, 600)
Screenshot: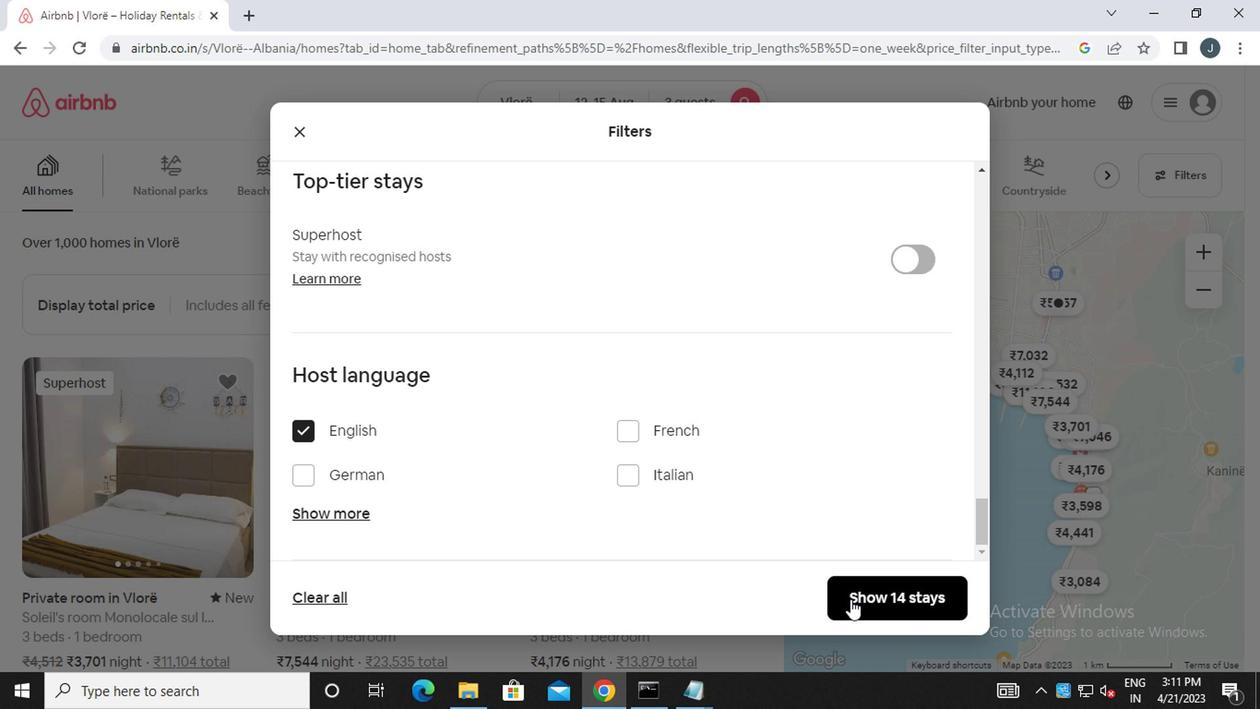 
Action: Mouse moved to (839, 592)
Screenshot: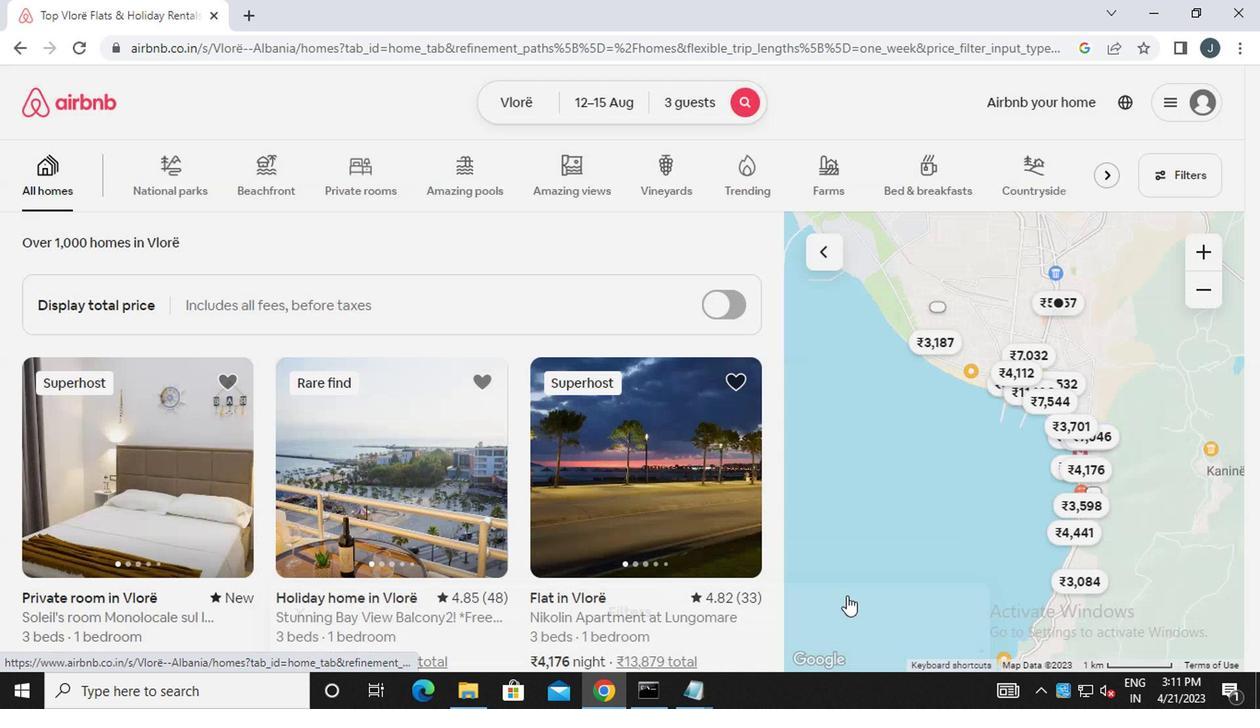 
